 Task: Find connections with filter location Gilching with filter topic #indiawith filter profile language English with filter current company Tiens with filter school Sri Padmavathi Mahila Visva Vidyalayam, Tirupathi with filter industry Marketing Services with filter service category Outsourcing with filter keywords title Data Entry
Action: Mouse moved to (636, 88)
Screenshot: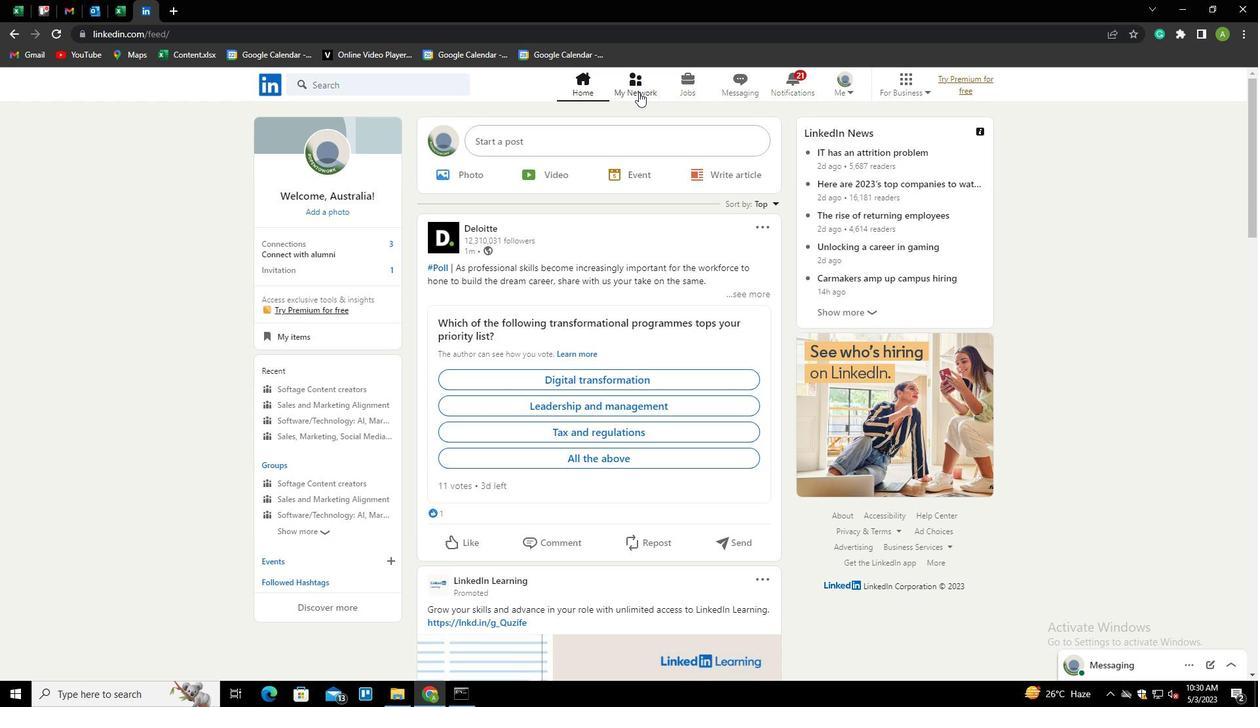 
Action: Mouse pressed left at (636, 88)
Screenshot: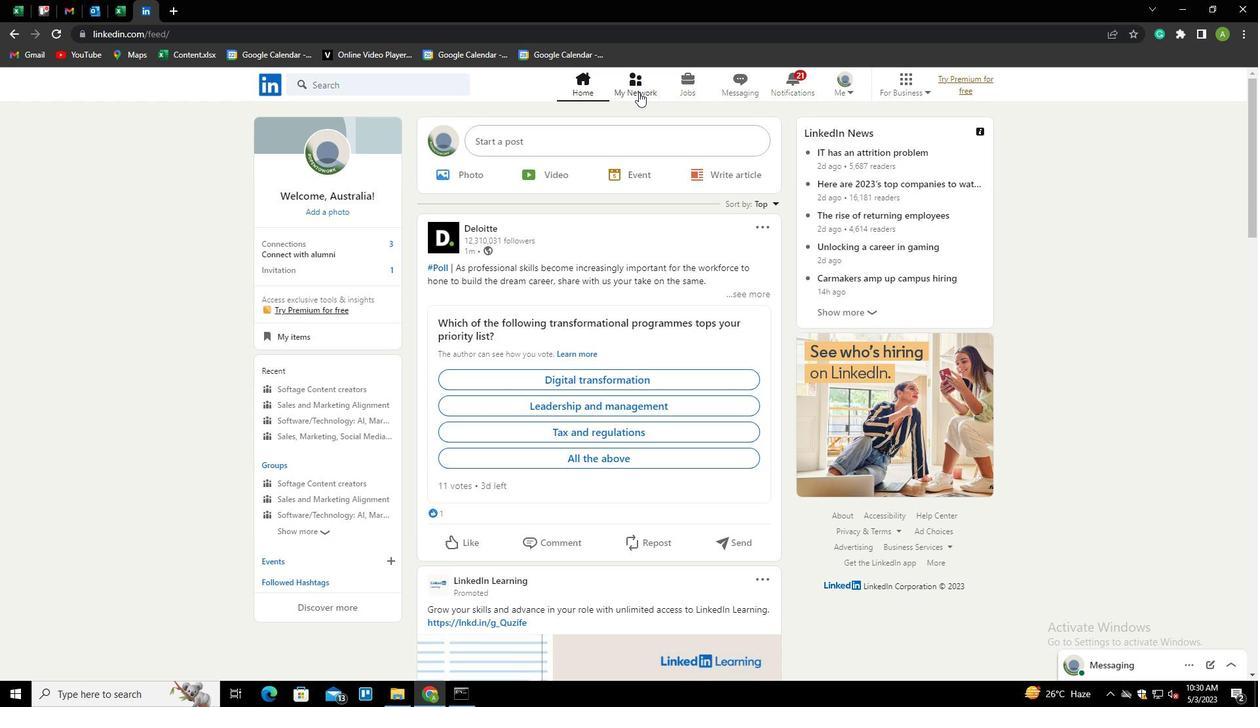 
Action: Mouse moved to (327, 156)
Screenshot: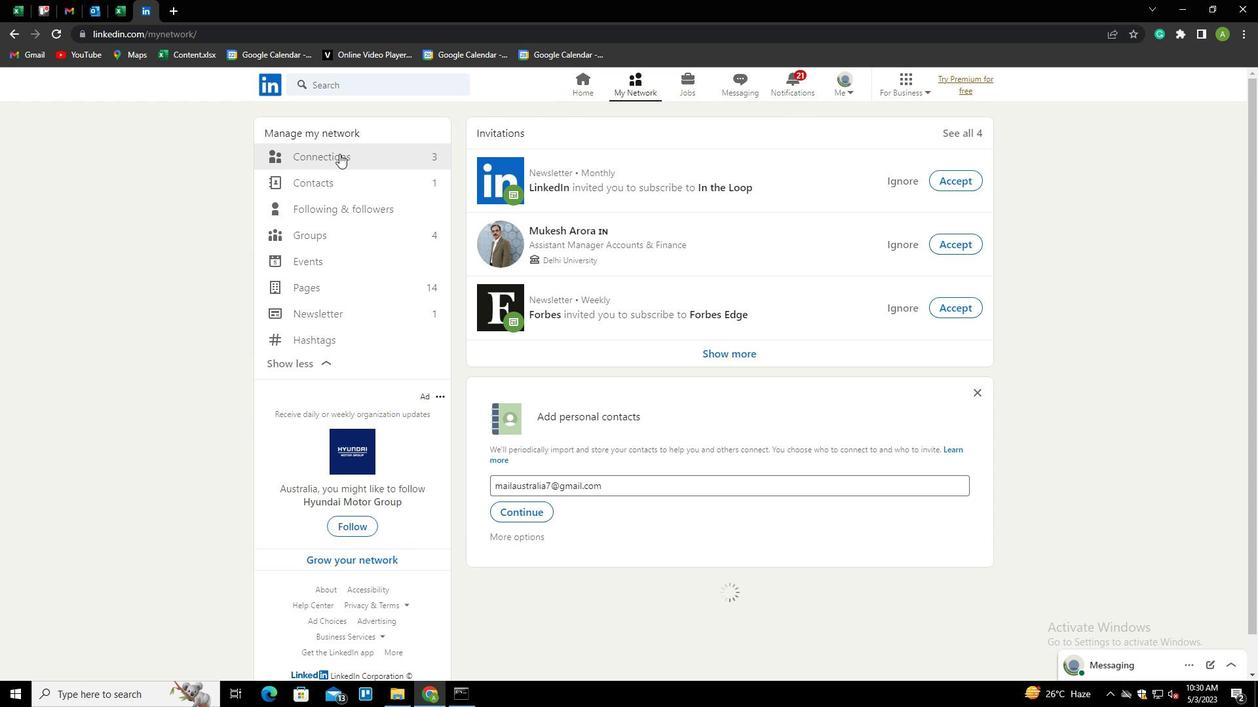 
Action: Mouse pressed left at (327, 156)
Screenshot: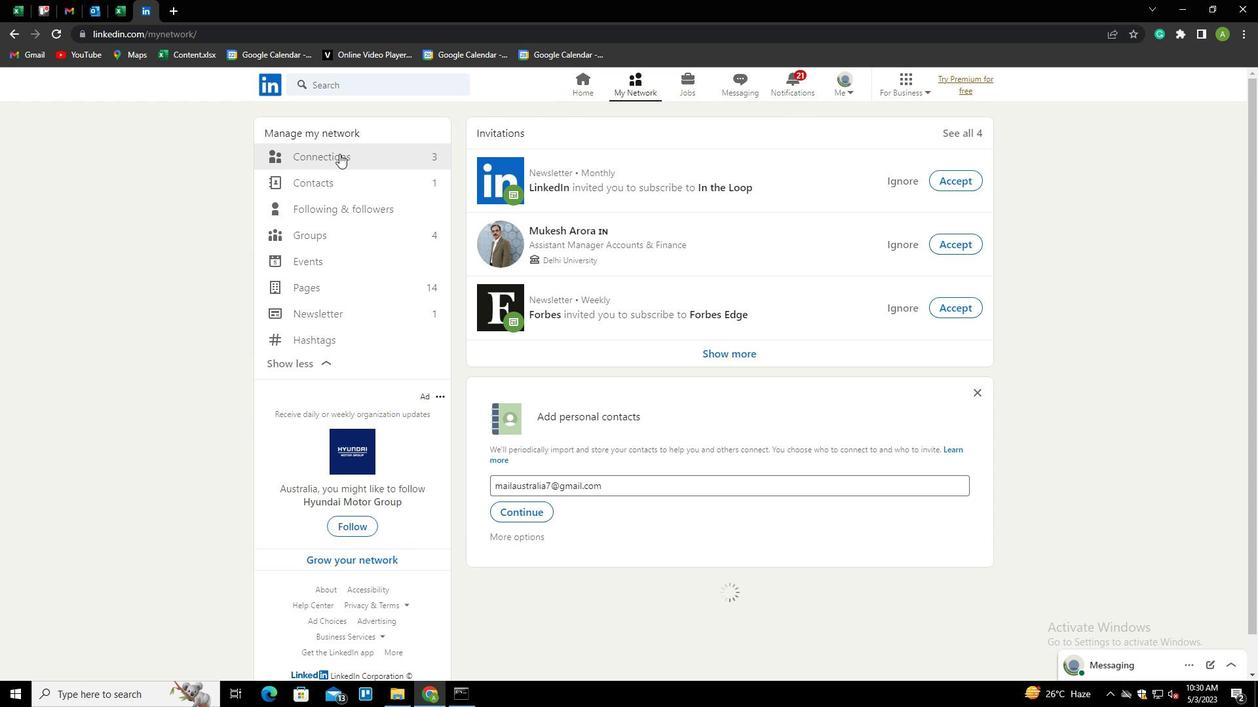 
Action: Mouse moved to (724, 157)
Screenshot: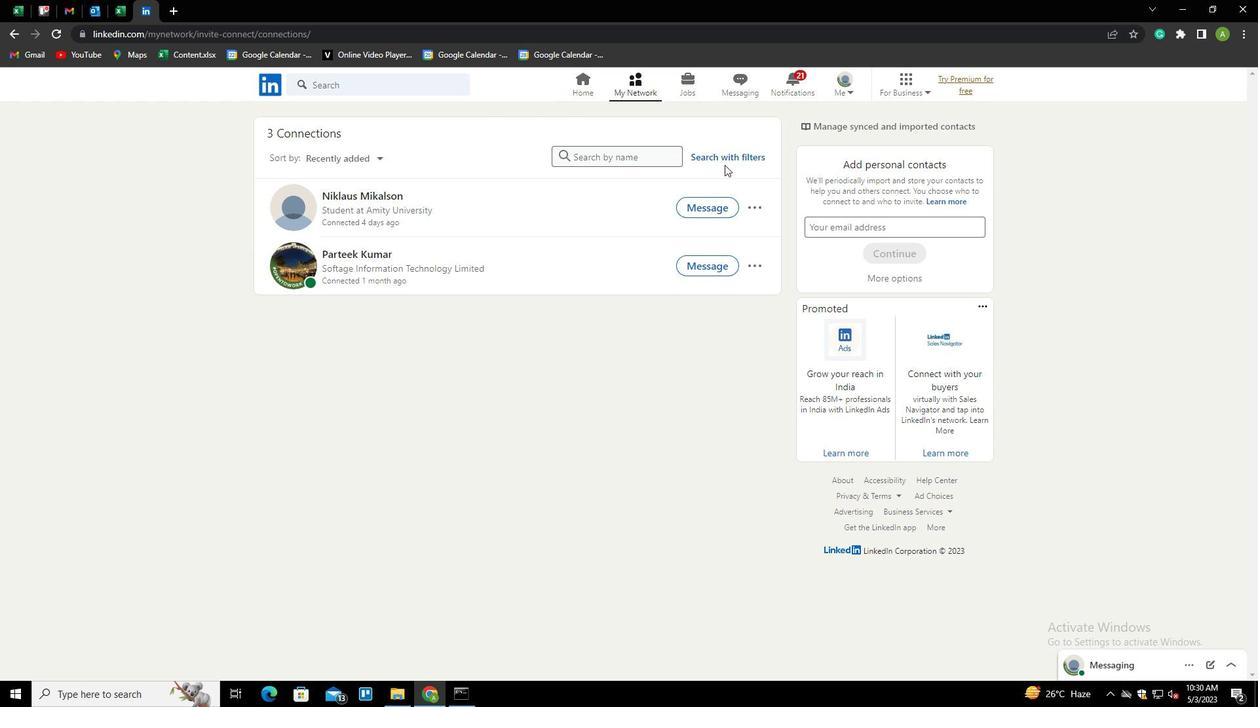 
Action: Mouse pressed left at (724, 157)
Screenshot: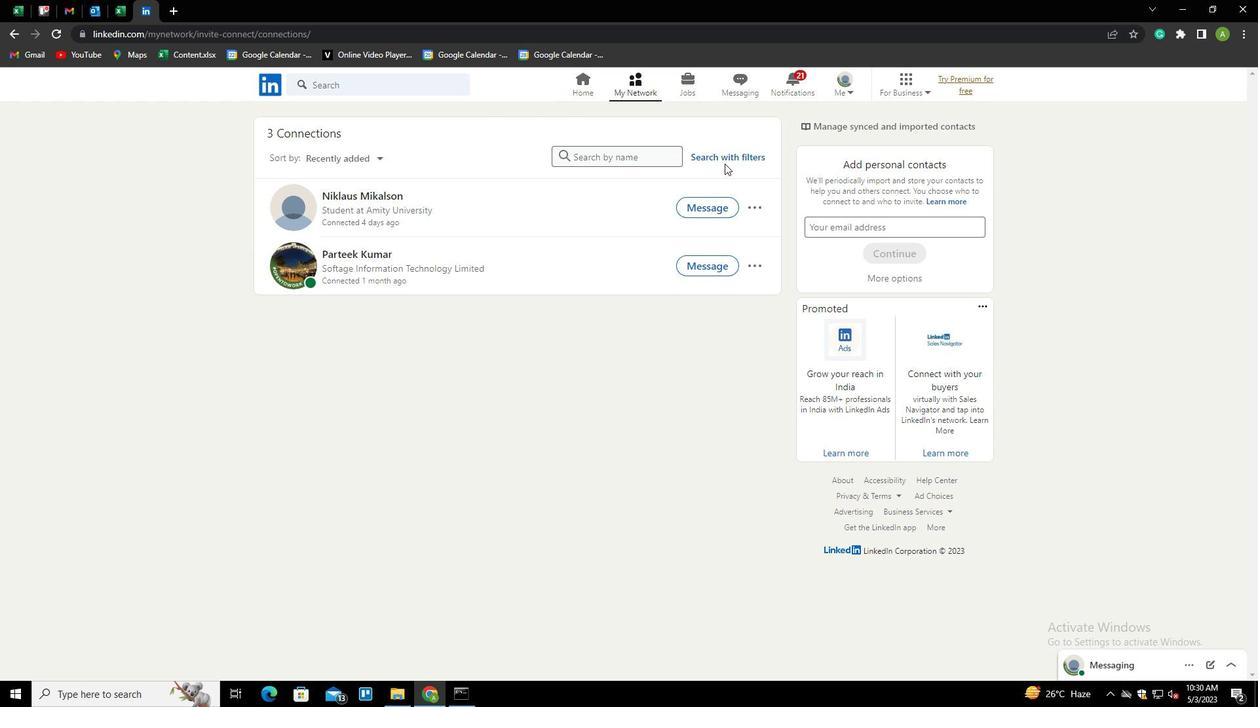 
Action: Mouse moved to (669, 125)
Screenshot: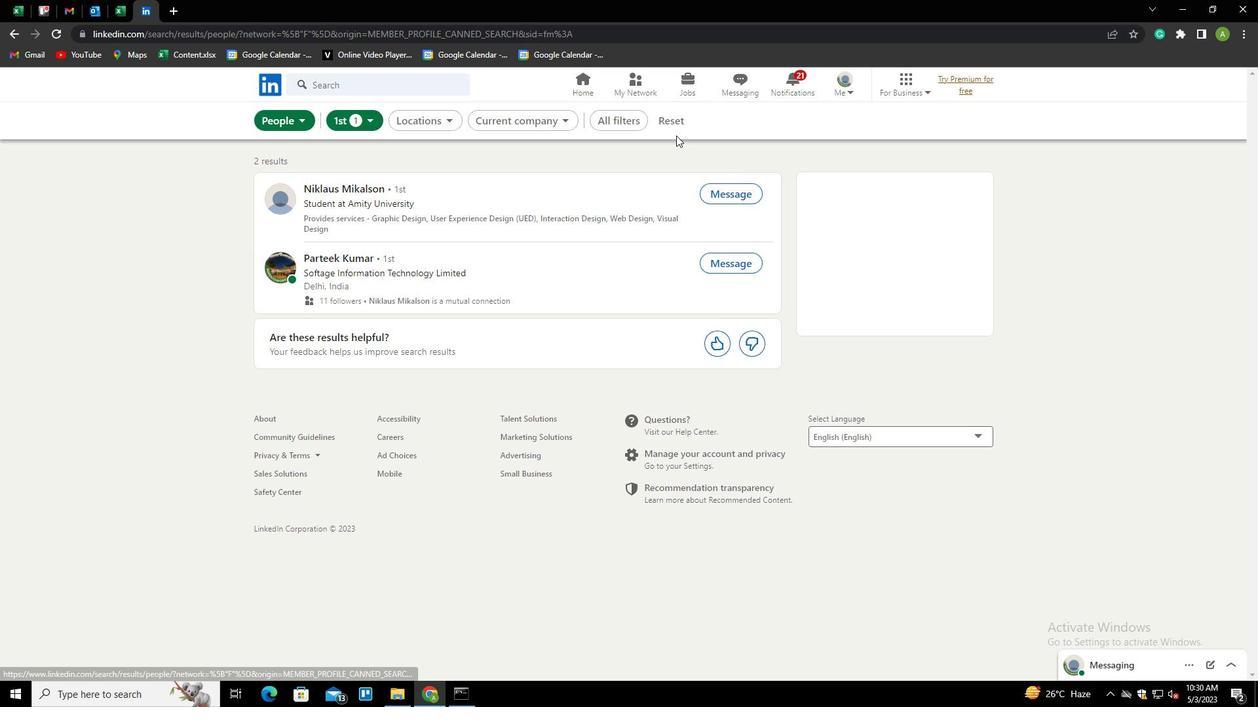 
Action: Mouse pressed left at (669, 125)
Screenshot: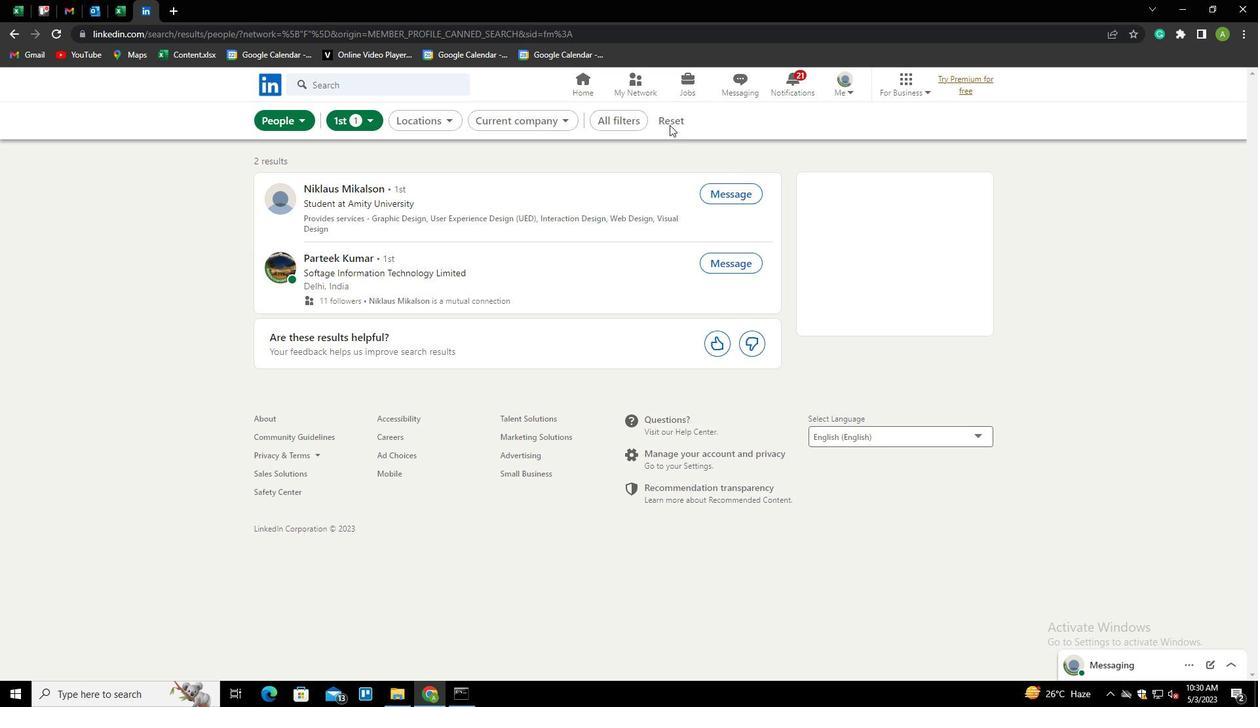 
Action: Mouse moved to (657, 120)
Screenshot: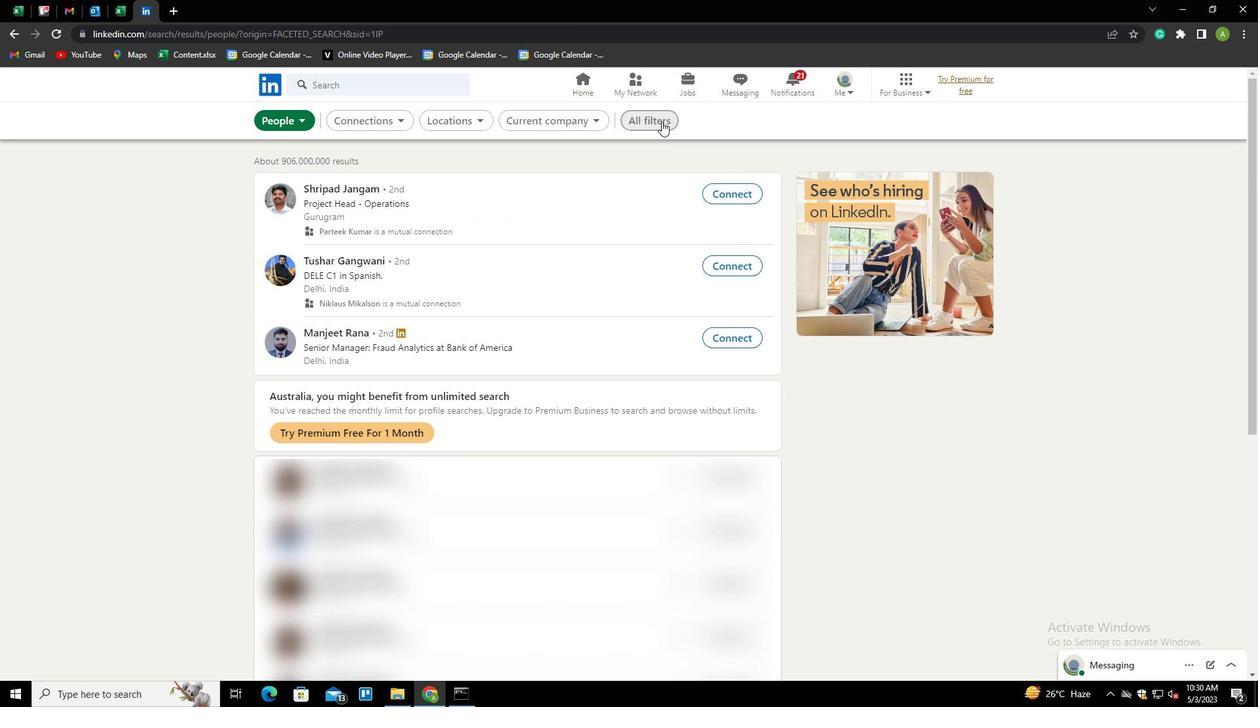 
Action: Mouse pressed left at (657, 120)
Screenshot: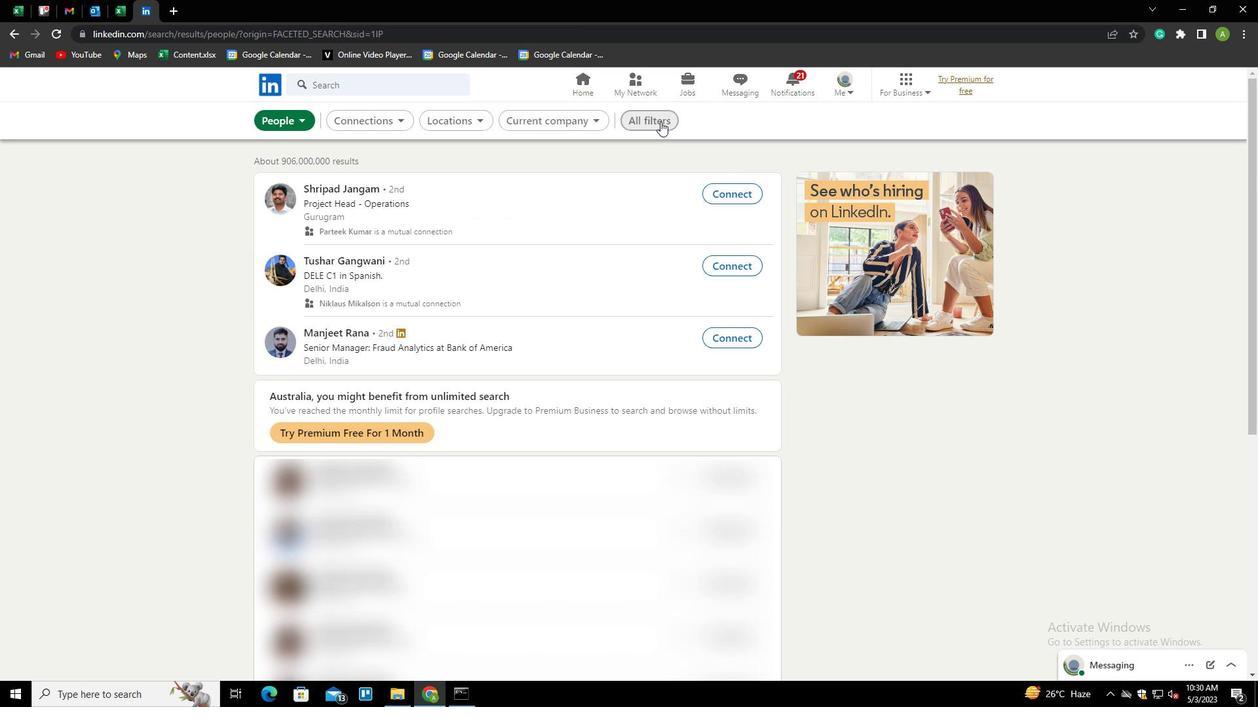 
Action: Mouse moved to (1067, 338)
Screenshot: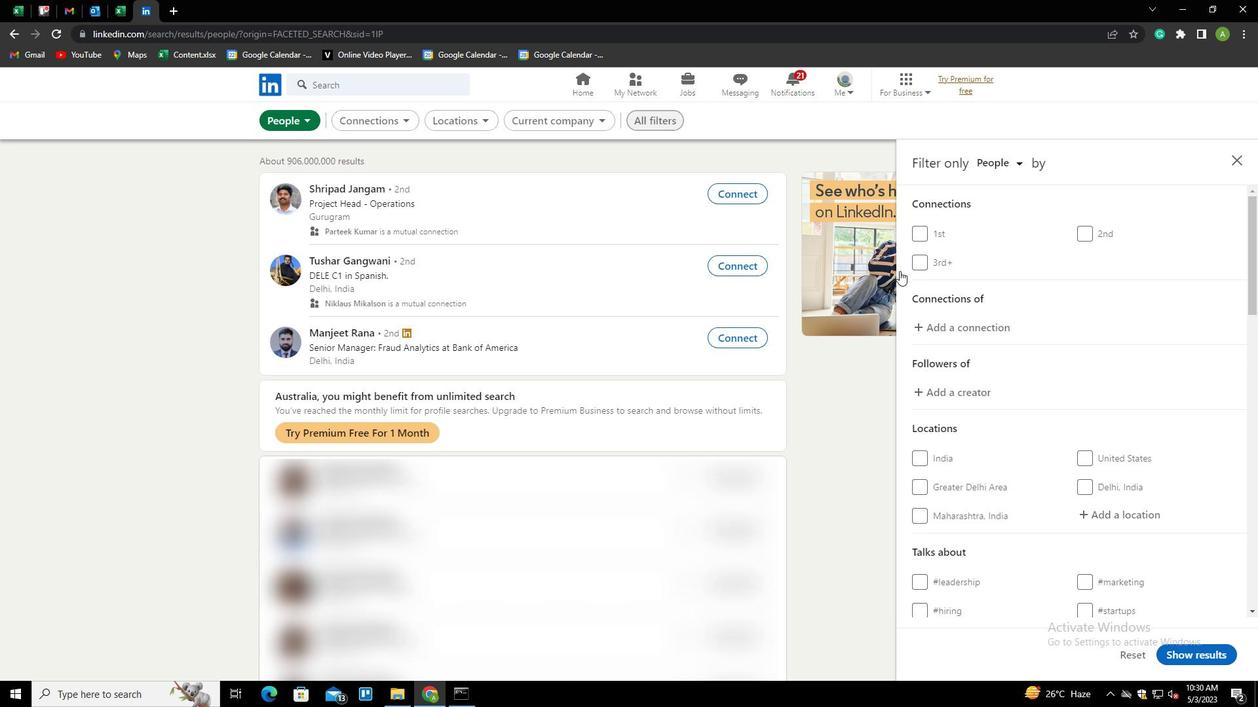 
Action: Mouse scrolled (1067, 338) with delta (0, 0)
Screenshot: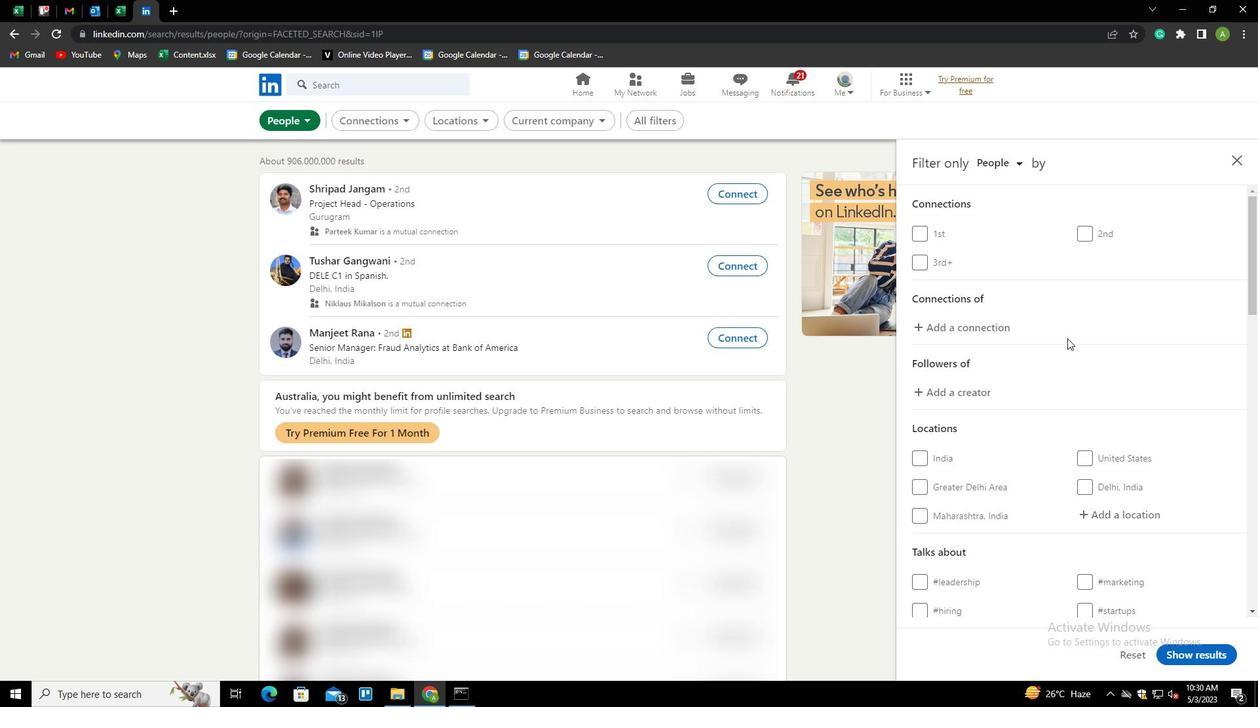 
Action: Mouse scrolled (1067, 338) with delta (0, 0)
Screenshot: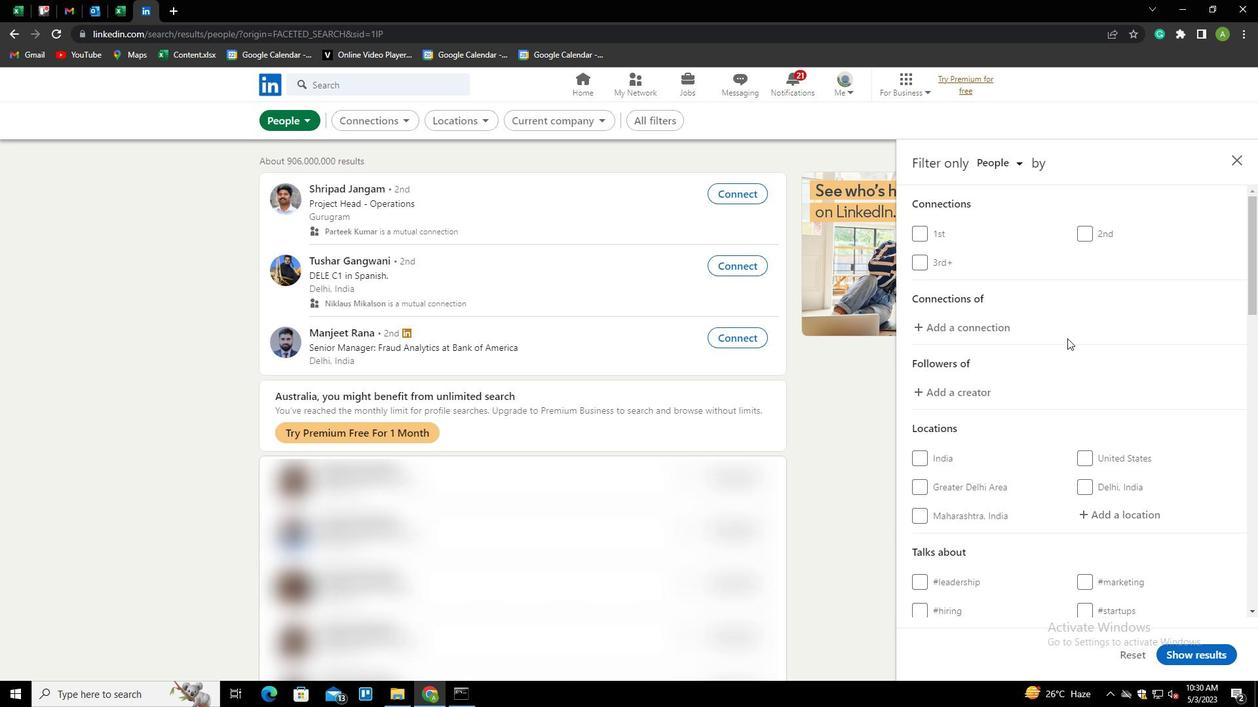 
Action: Mouse moved to (1085, 383)
Screenshot: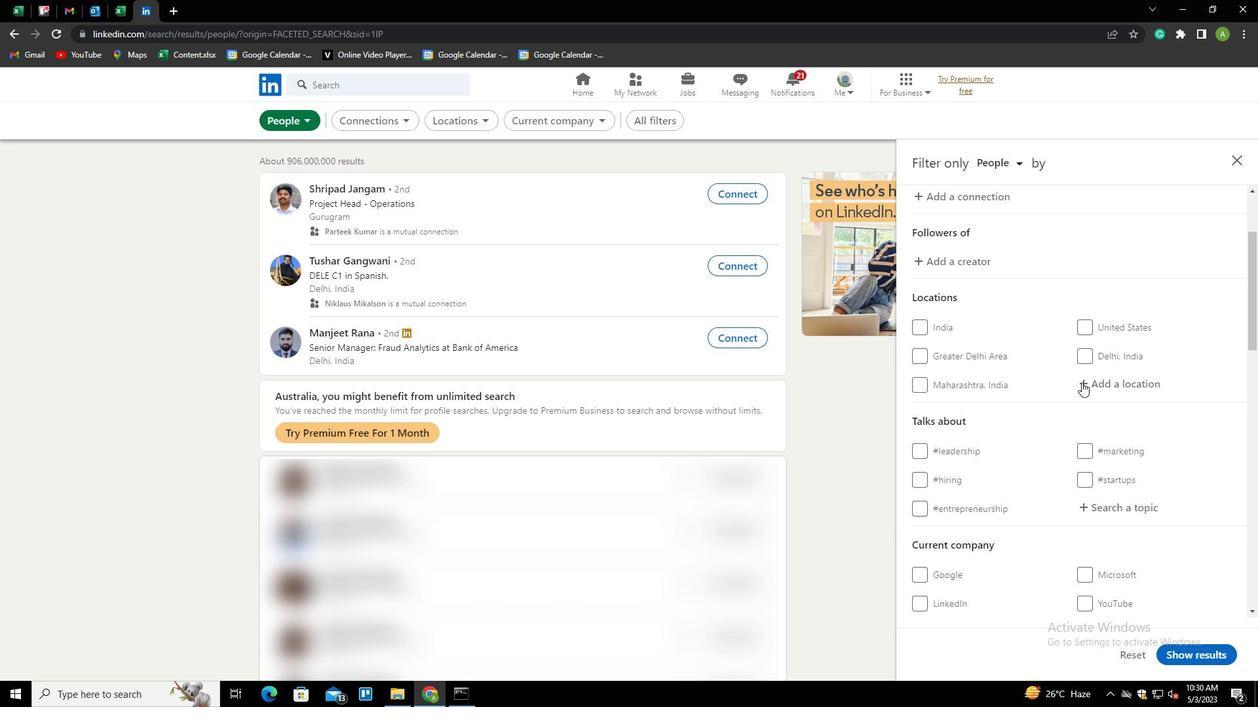 
Action: Mouse pressed left at (1085, 383)
Screenshot: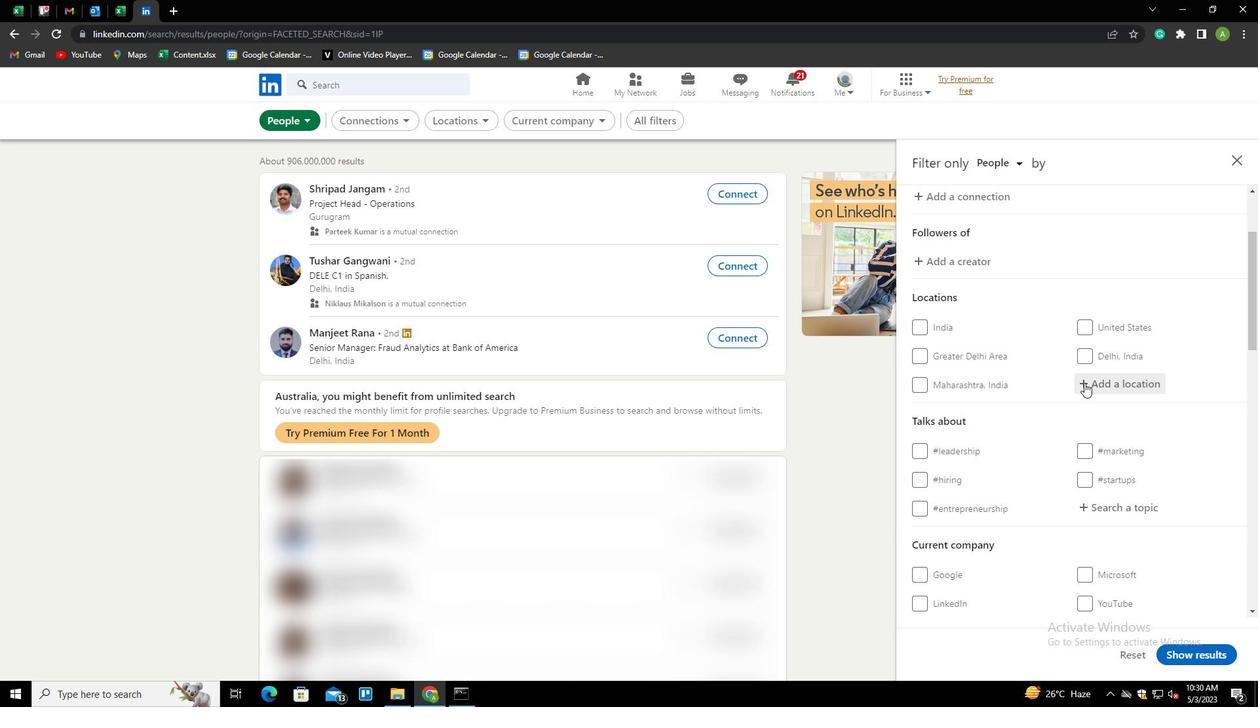 
Action: Key pressed <Key.shift>GLI<Key.backspace><Key.backspace>ILCHING<Key.down><Key.enter>
Screenshot: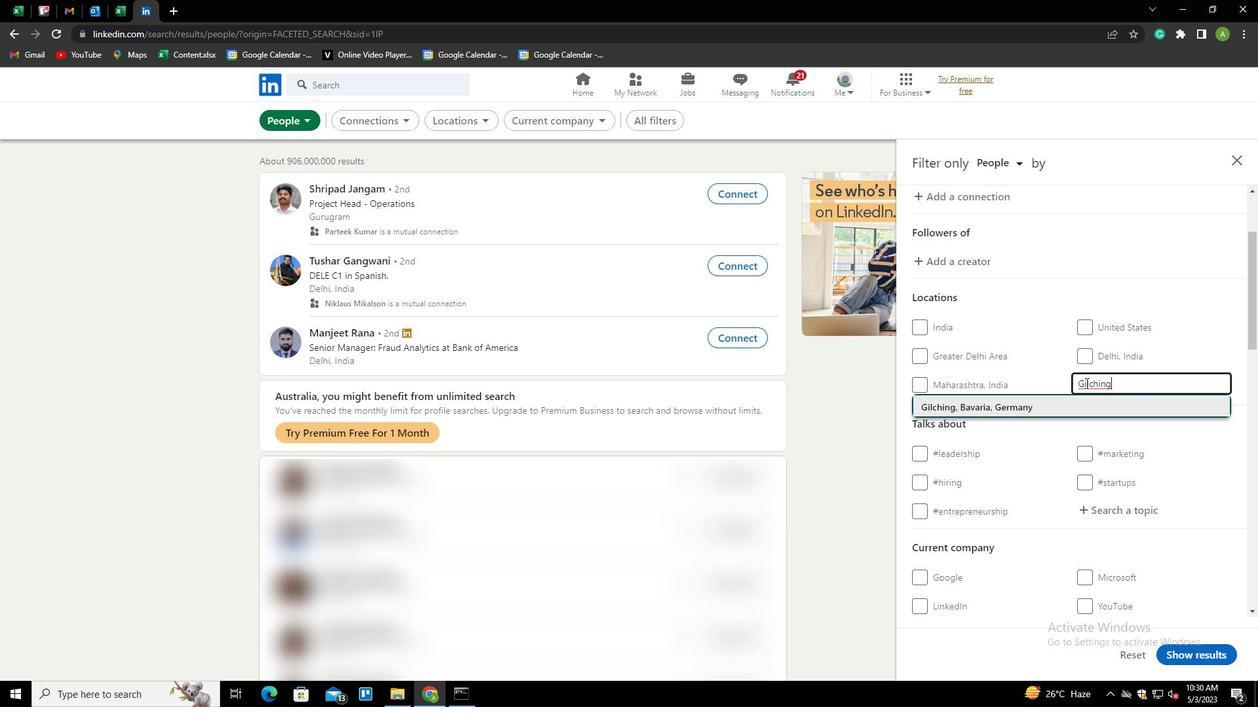 
Action: Mouse scrolled (1085, 382) with delta (0, 0)
Screenshot: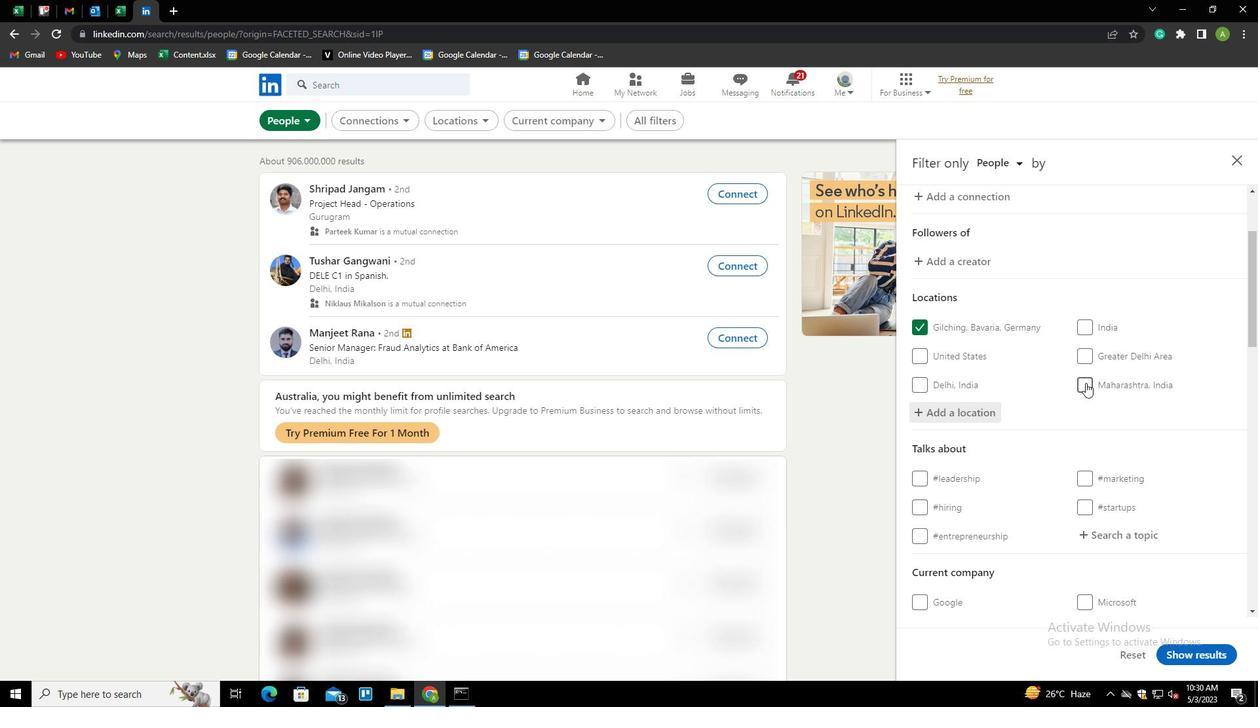
Action: Mouse scrolled (1085, 382) with delta (0, 0)
Screenshot: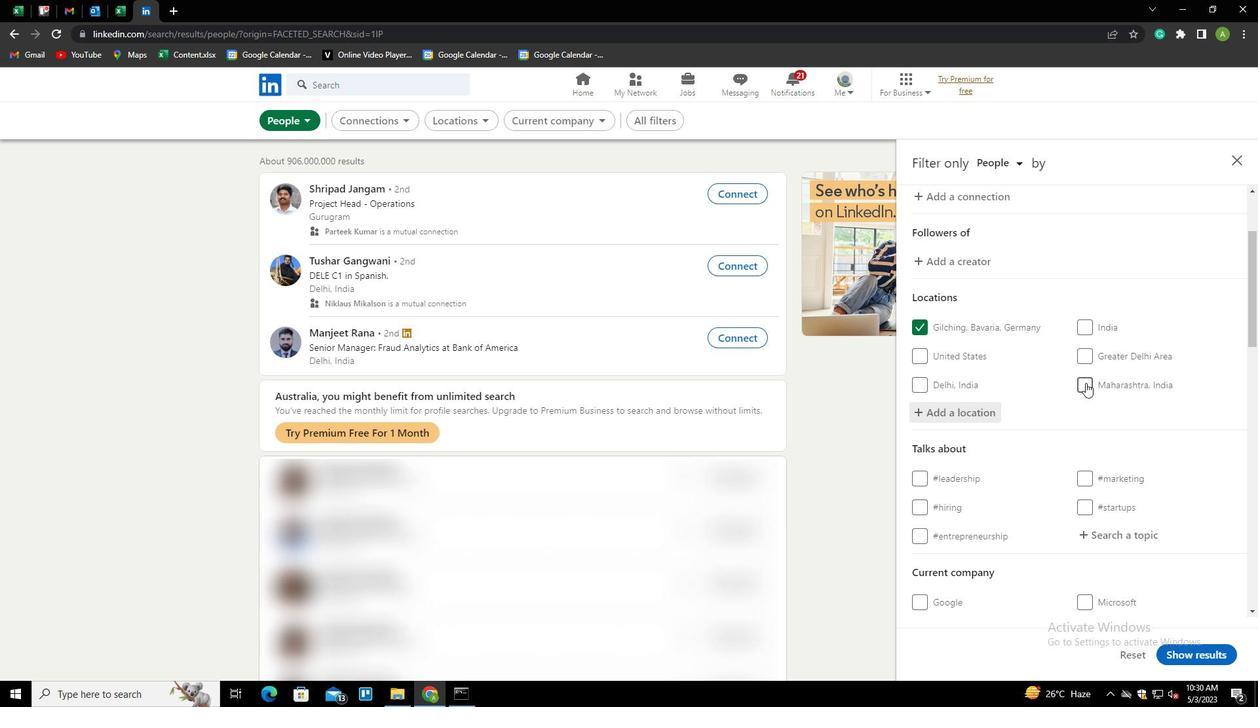 
Action: Mouse moved to (1107, 405)
Screenshot: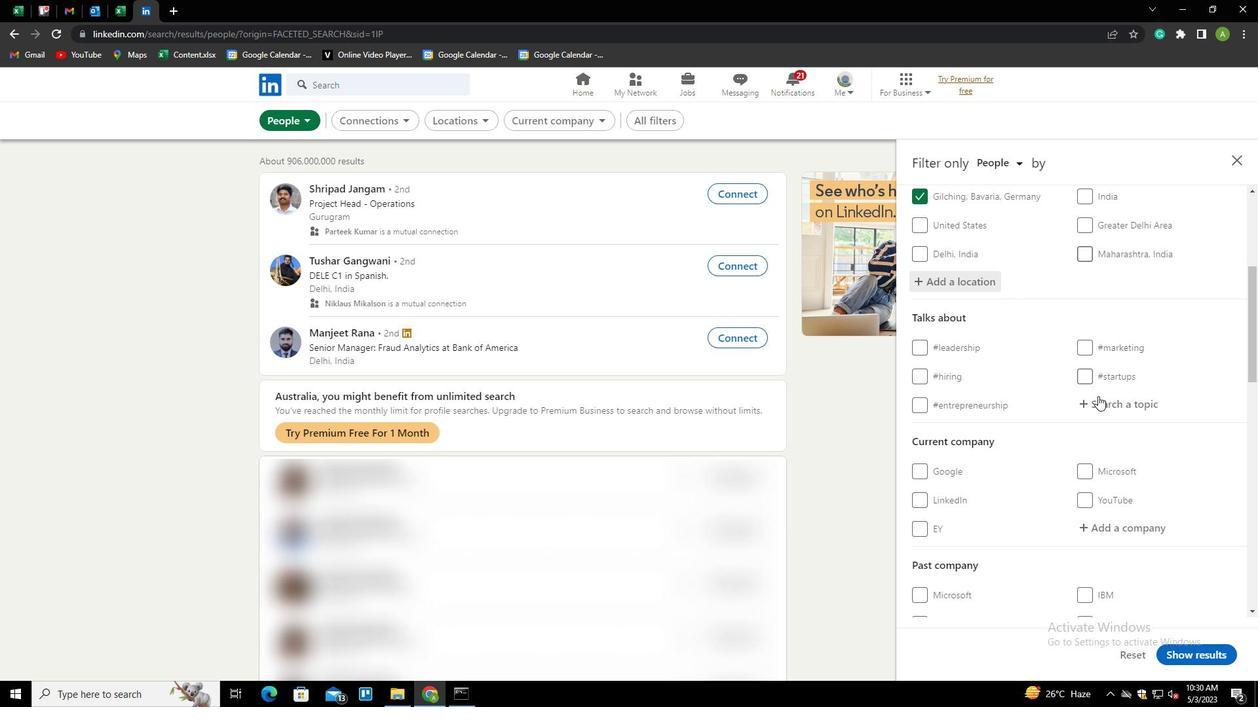 
Action: Mouse pressed left at (1107, 405)
Screenshot: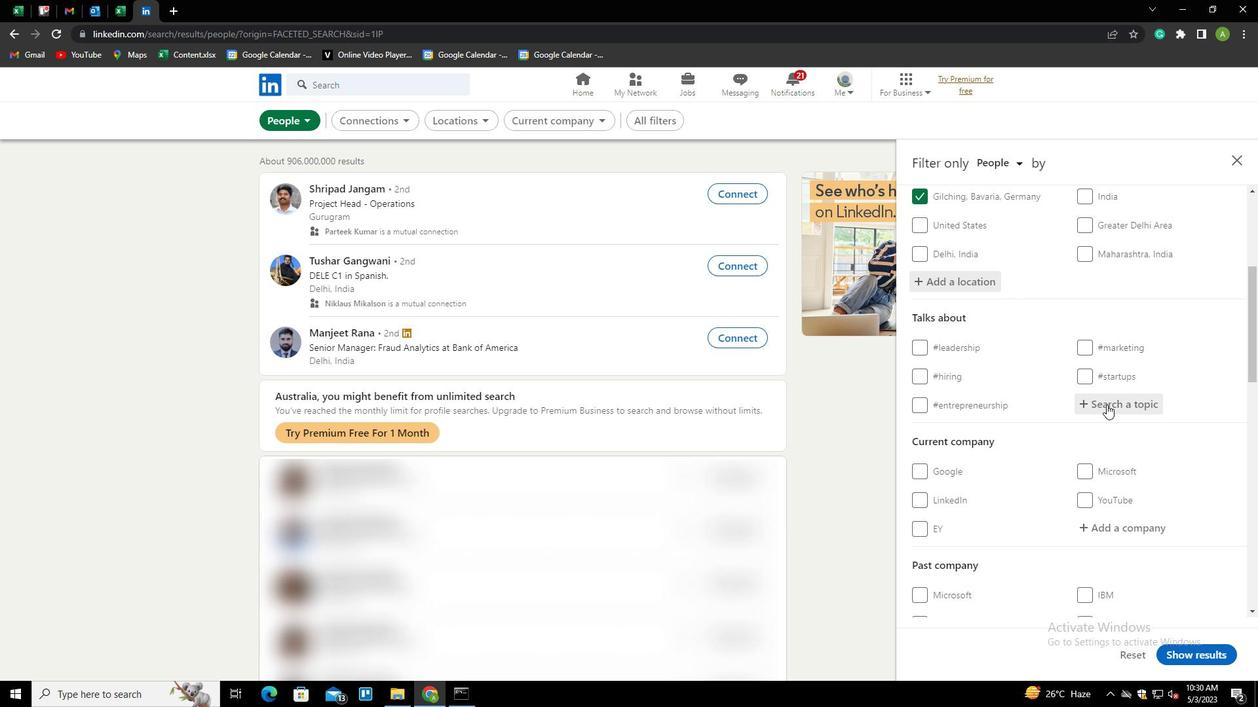
Action: Mouse moved to (1103, 410)
Screenshot: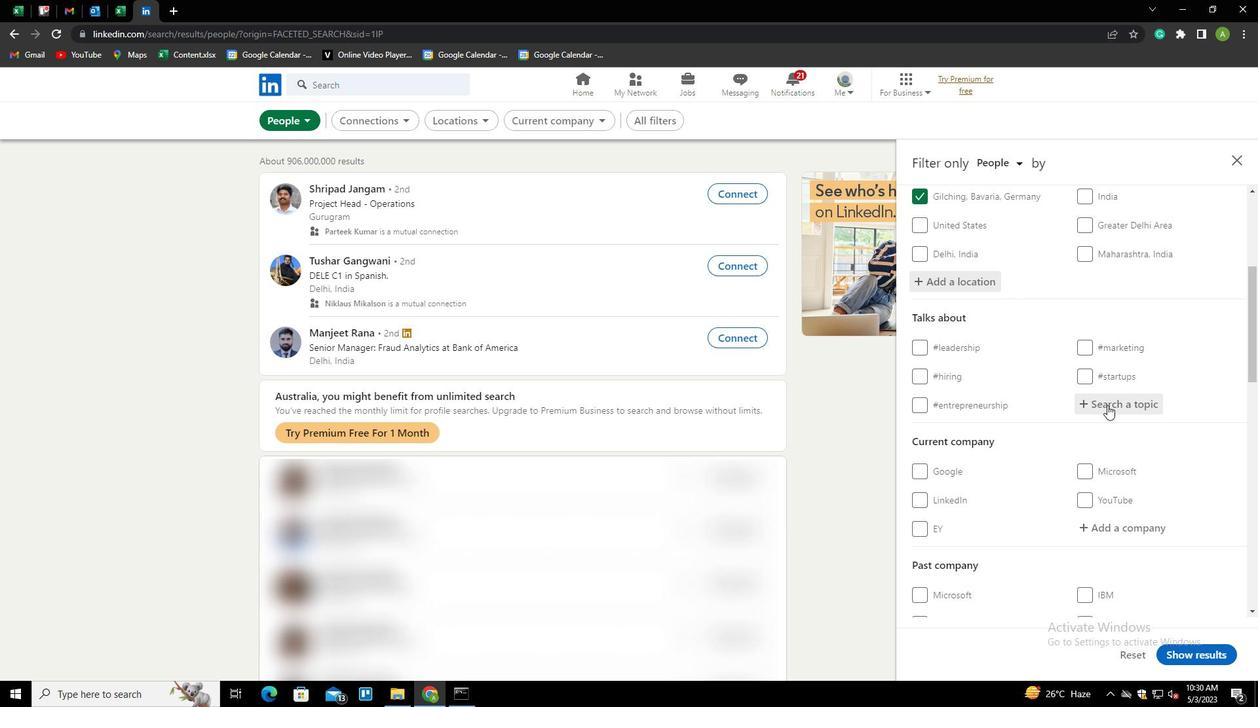 
Action: Key pressed INS<Key.backspace>DIA<Key.down><Key.enter>
Screenshot: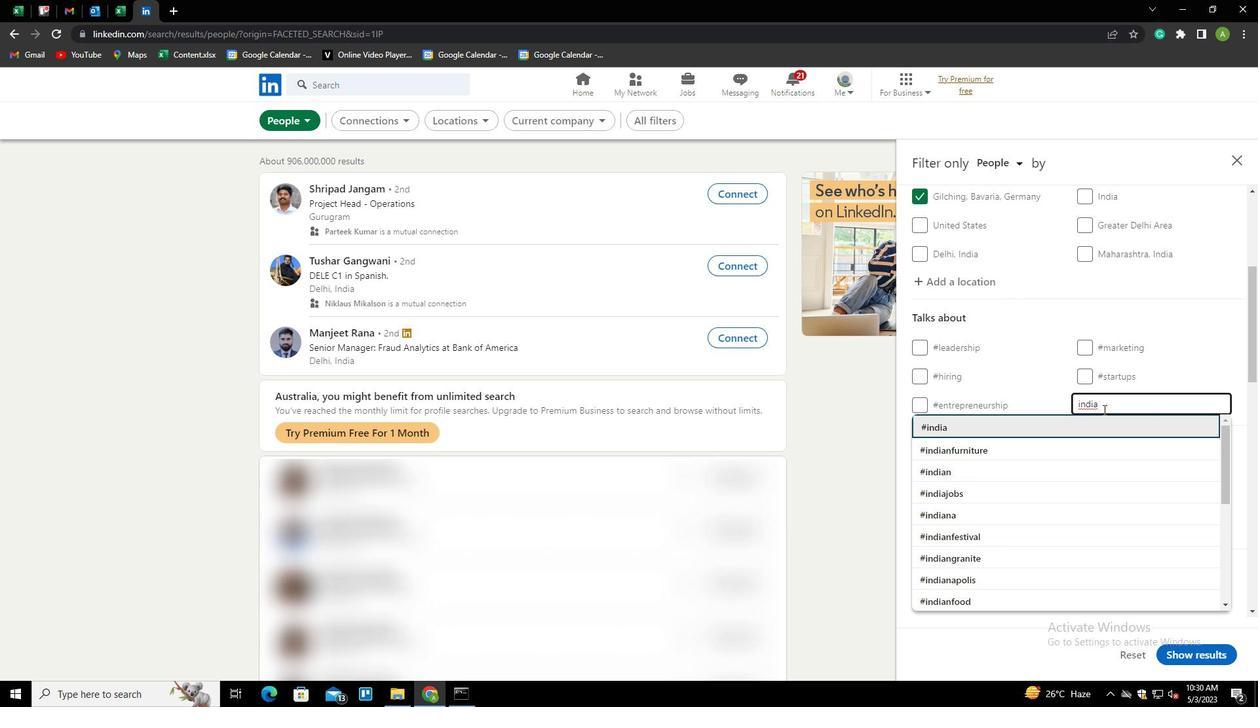 
Action: Mouse scrolled (1103, 409) with delta (0, 0)
Screenshot: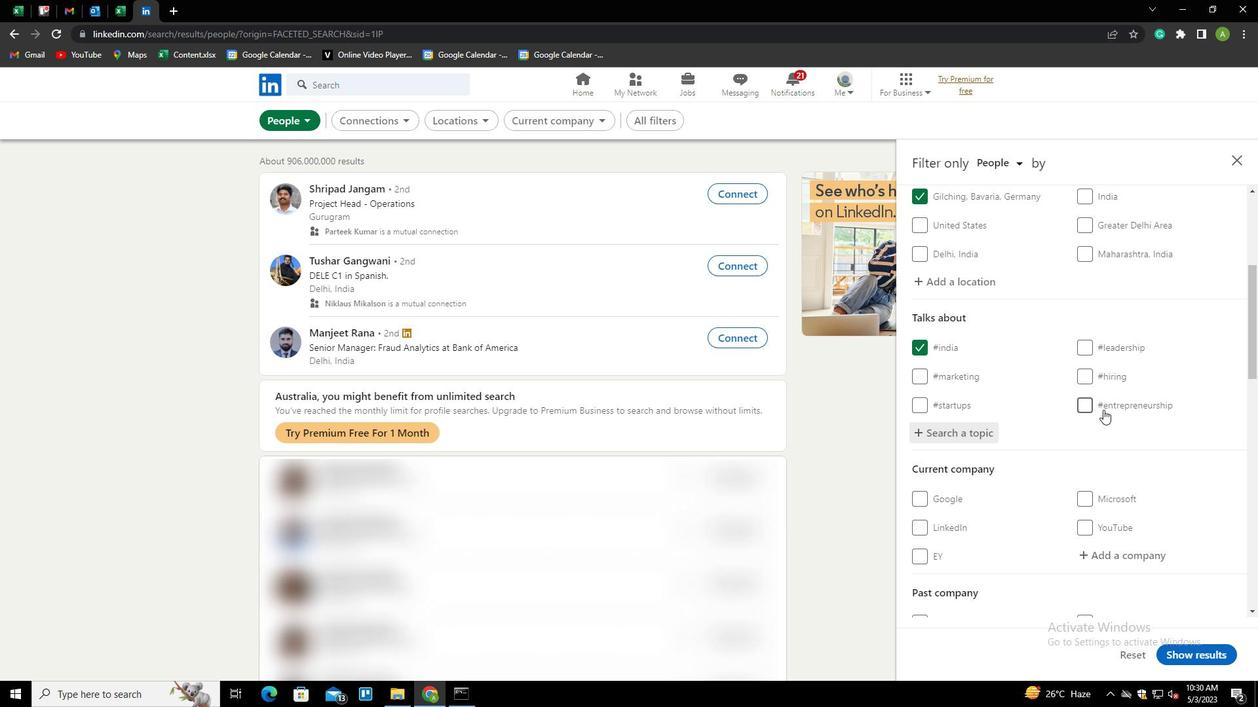 
Action: Mouse scrolled (1103, 409) with delta (0, 0)
Screenshot: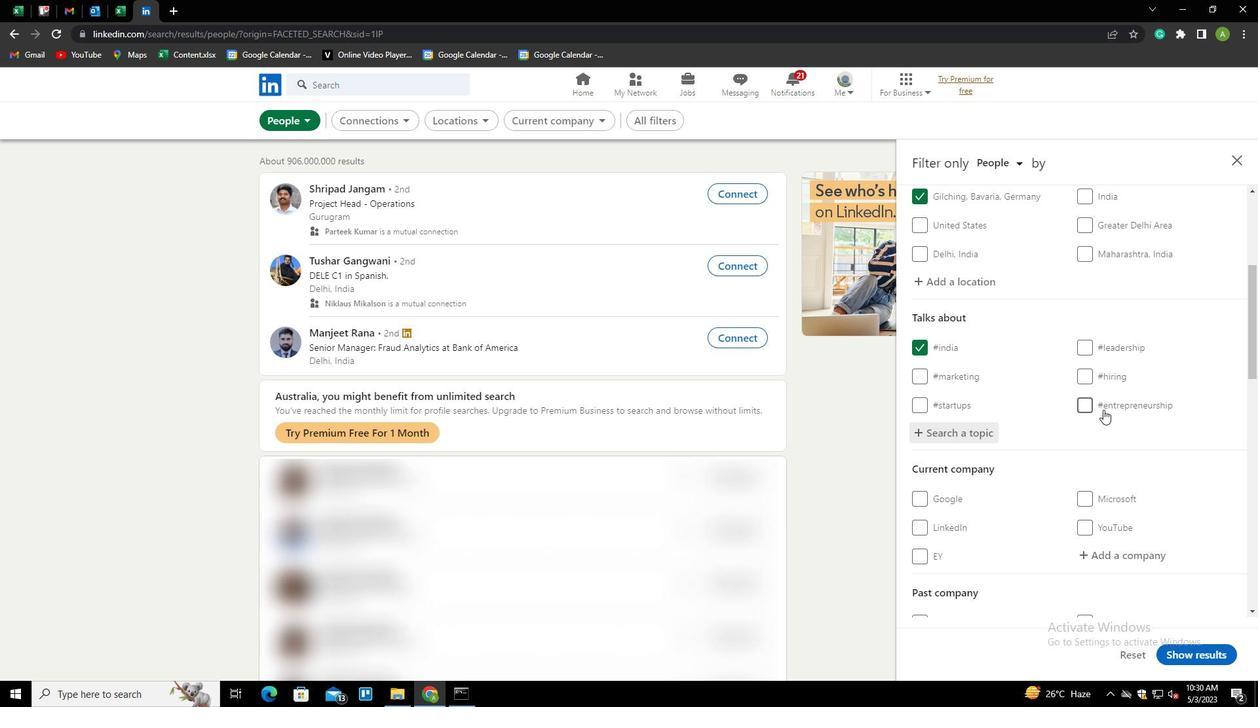 
Action: Mouse scrolled (1103, 409) with delta (0, 0)
Screenshot: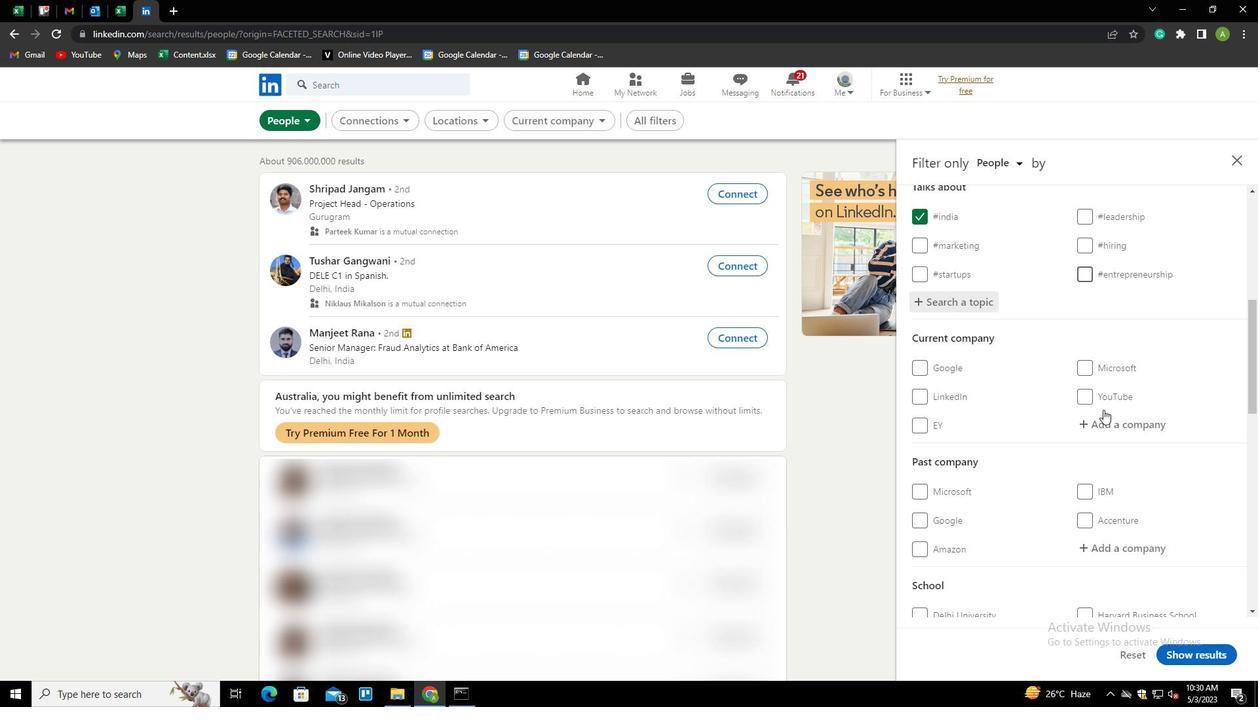 
Action: Mouse scrolled (1103, 409) with delta (0, 0)
Screenshot: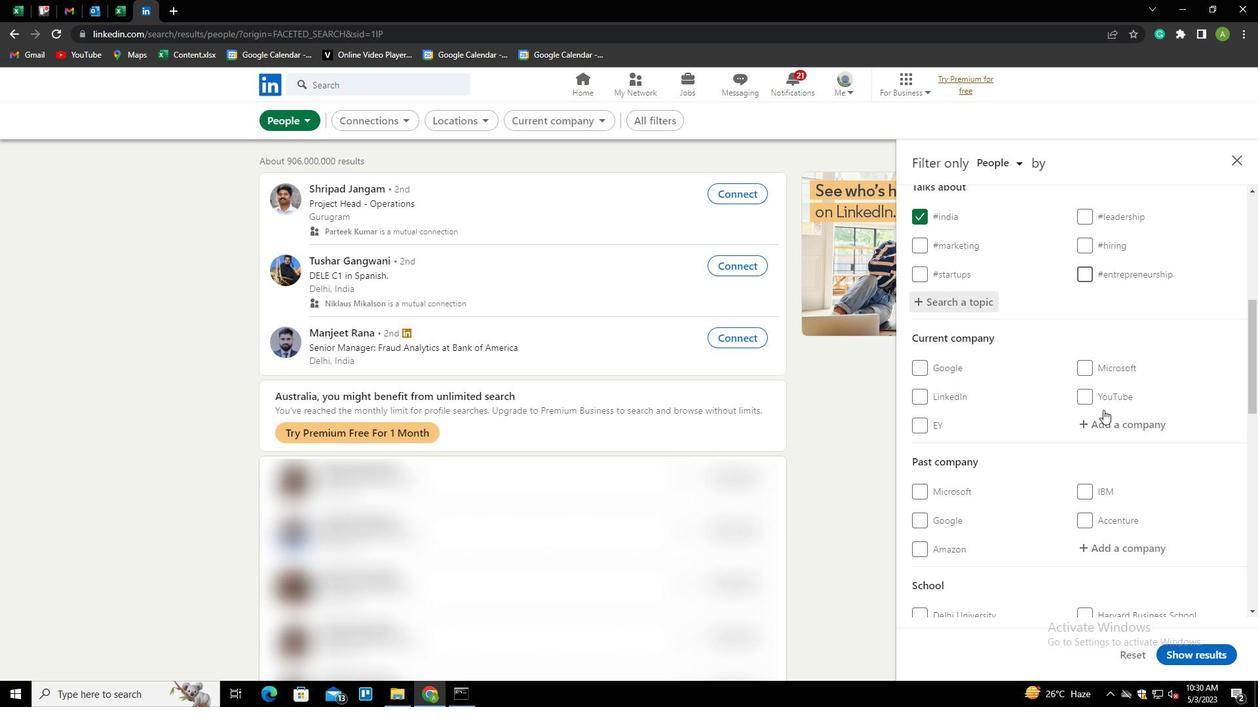 
Action: Mouse scrolled (1103, 409) with delta (0, 0)
Screenshot: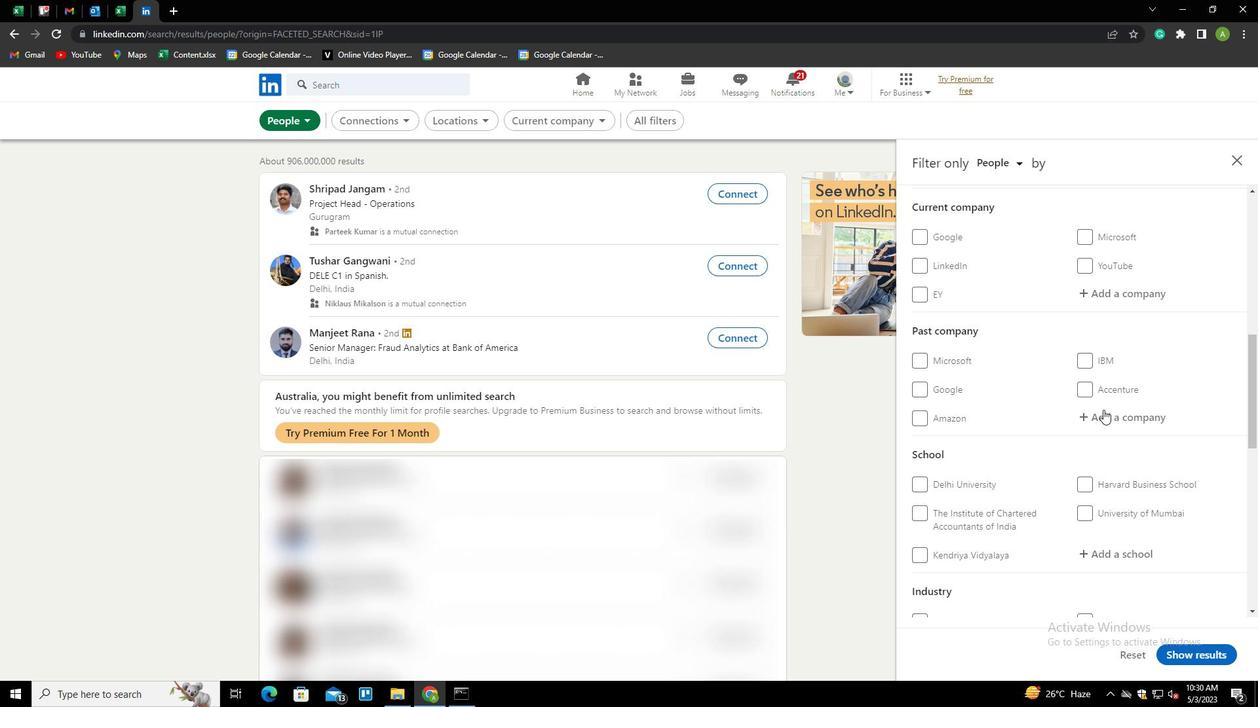 
Action: Mouse scrolled (1103, 409) with delta (0, 0)
Screenshot: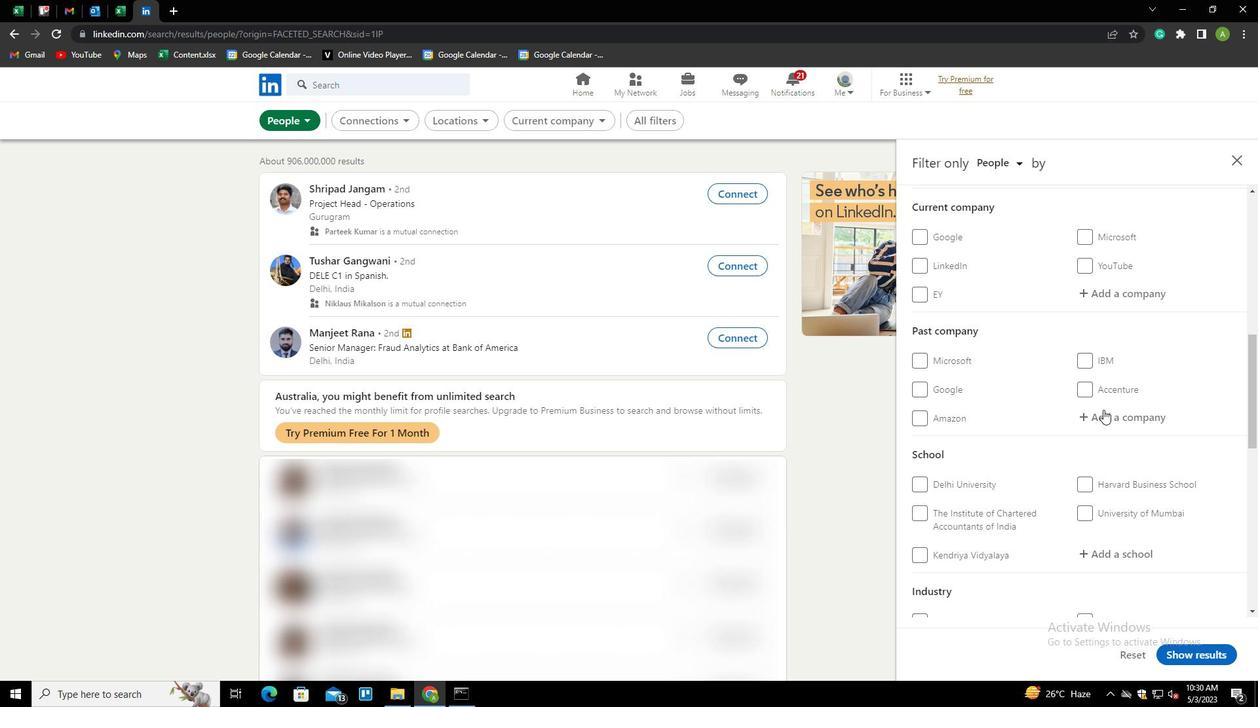 
Action: Mouse scrolled (1103, 409) with delta (0, 0)
Screenshot: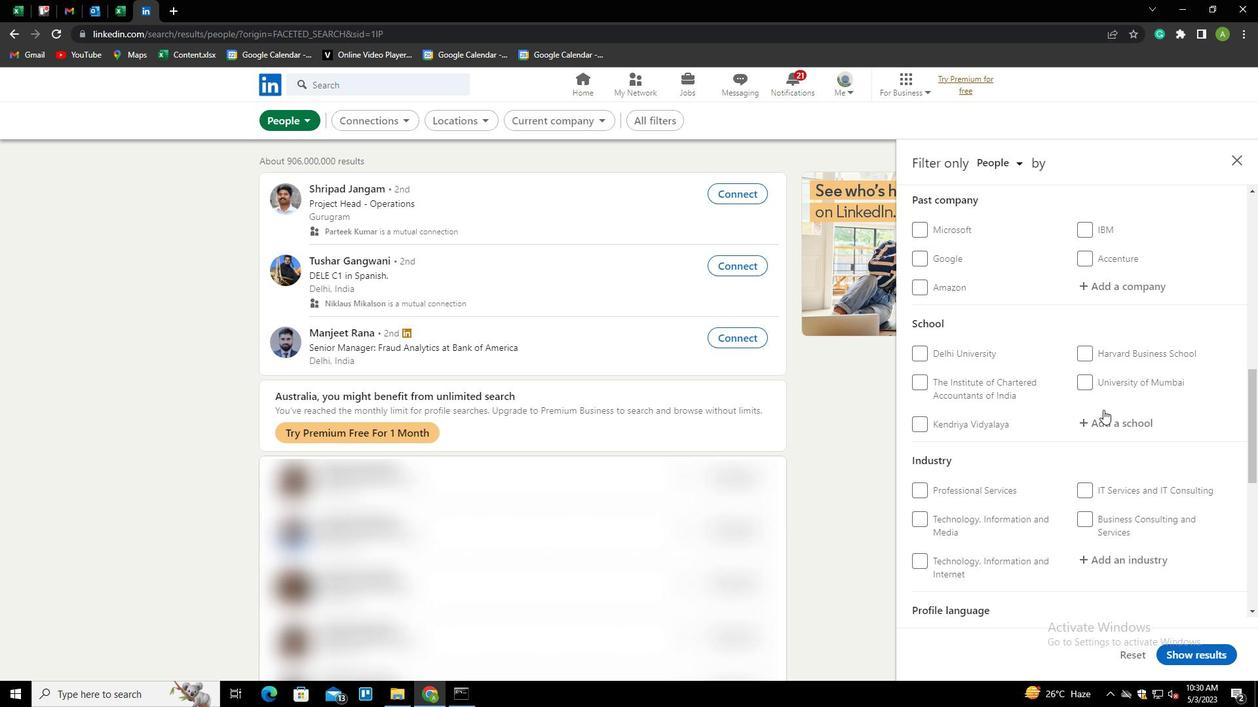 
Action: Mouse scrolled (1103, 409) with delta (0, 0)
Screenshot: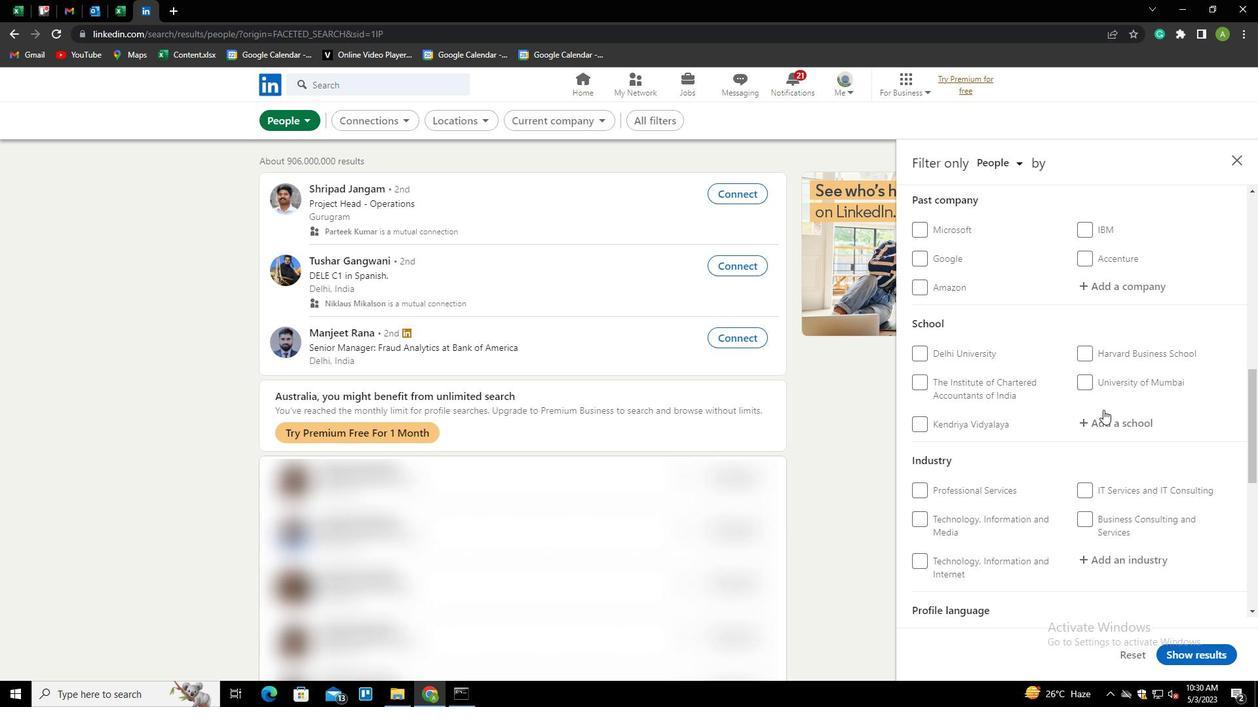 
Action: Mouse scrolled (1103, 409) with delta (0, 0)
Screenshot: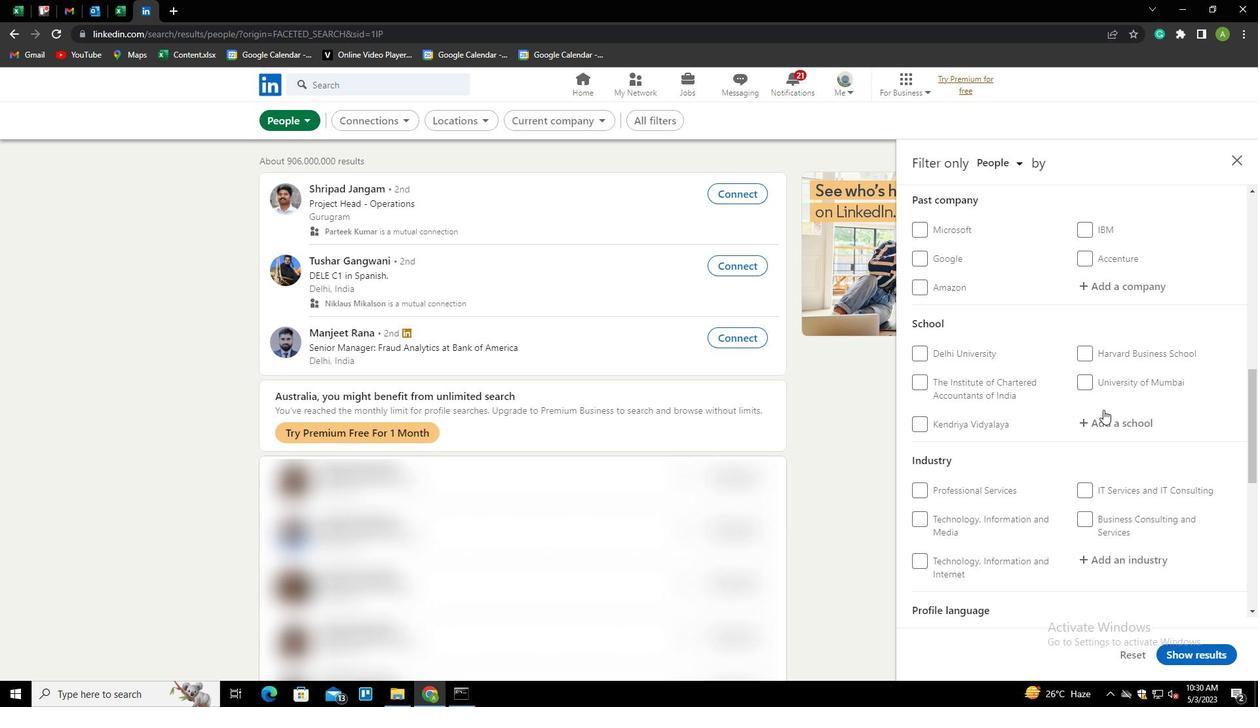 
Action: Mouse moved to (1089, 467)
Screenshot: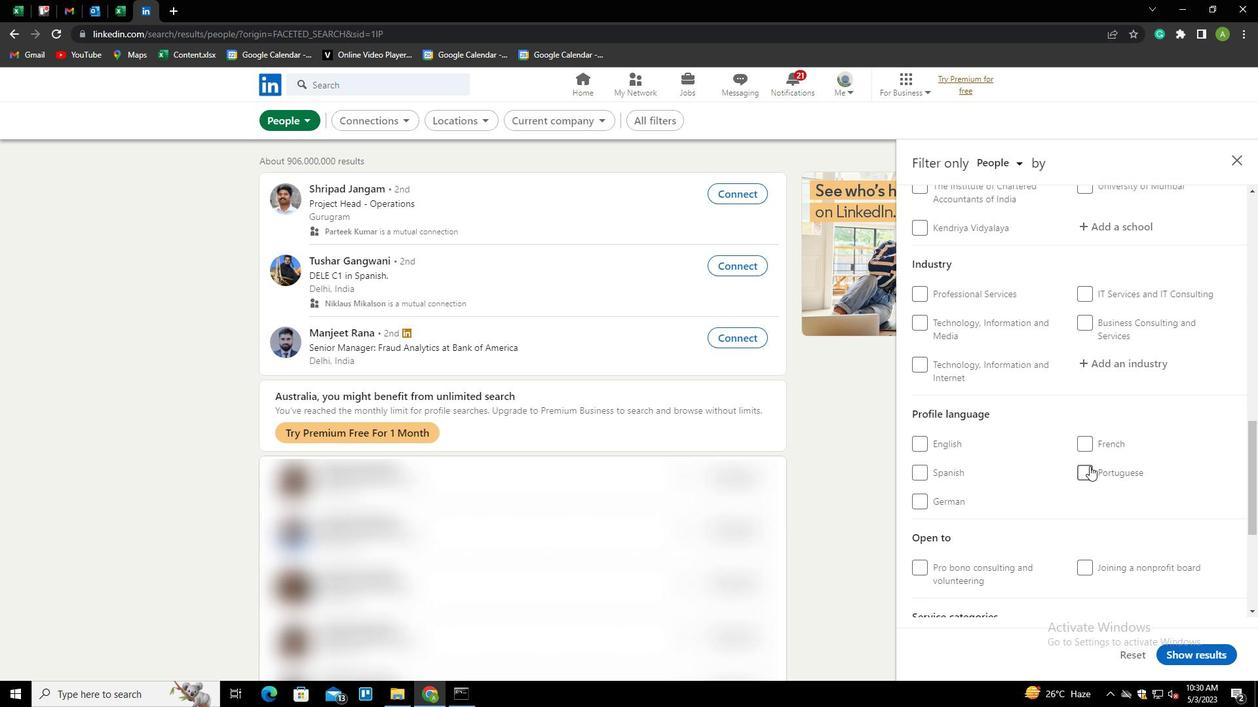 
Action: Mouse pressed left at (1089, 467)
Screenshot: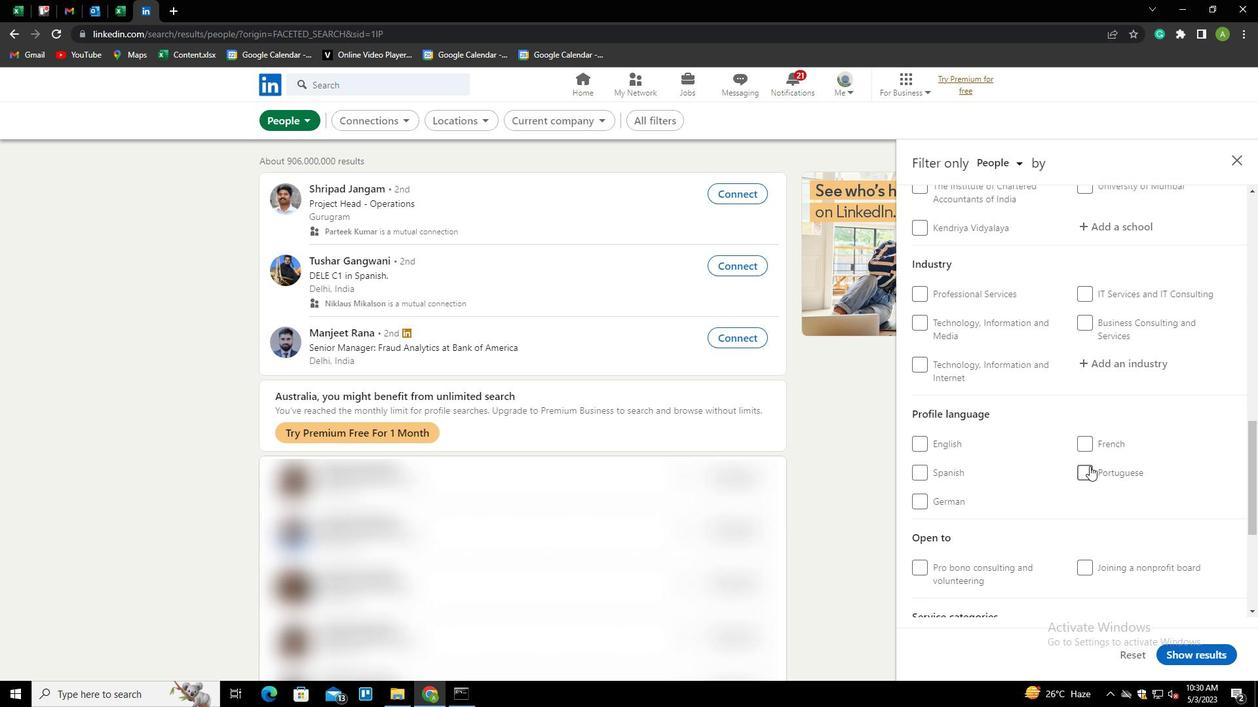 
Action: Mouse moved to (1168, 424)
Screenshot: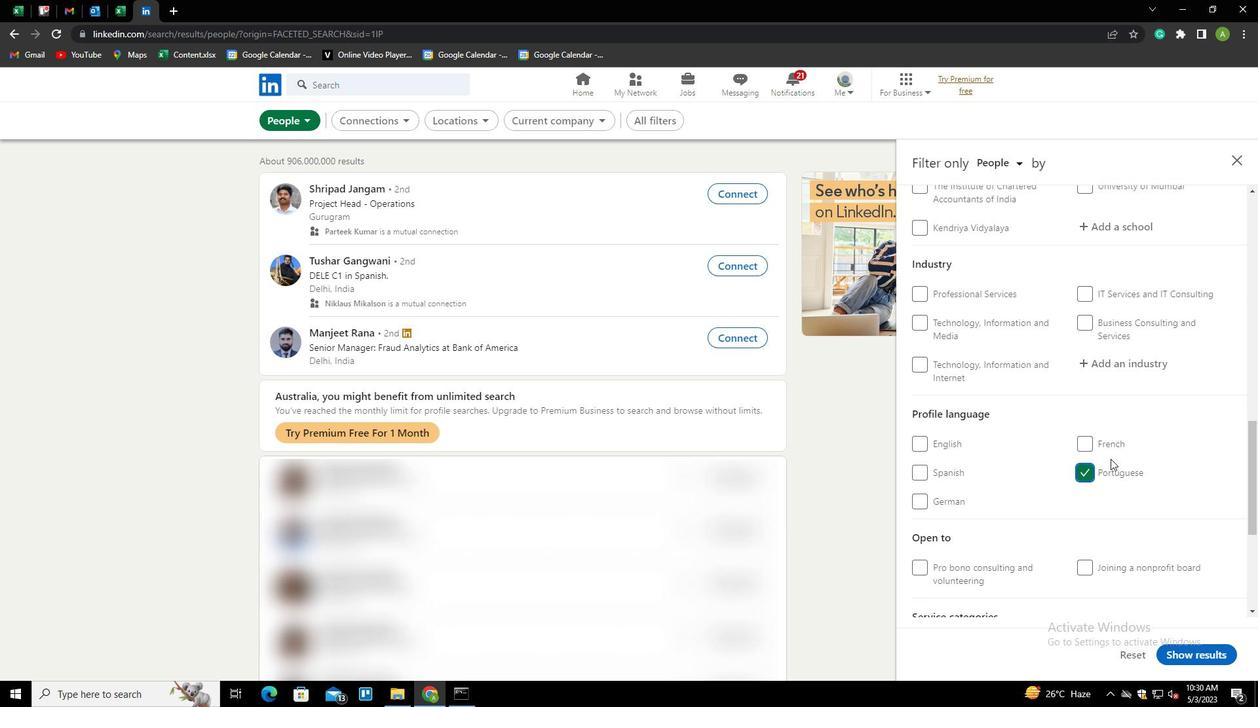 
Action: Mouse scrolled (1168, 425) with delta (0, 0)
Screenshot: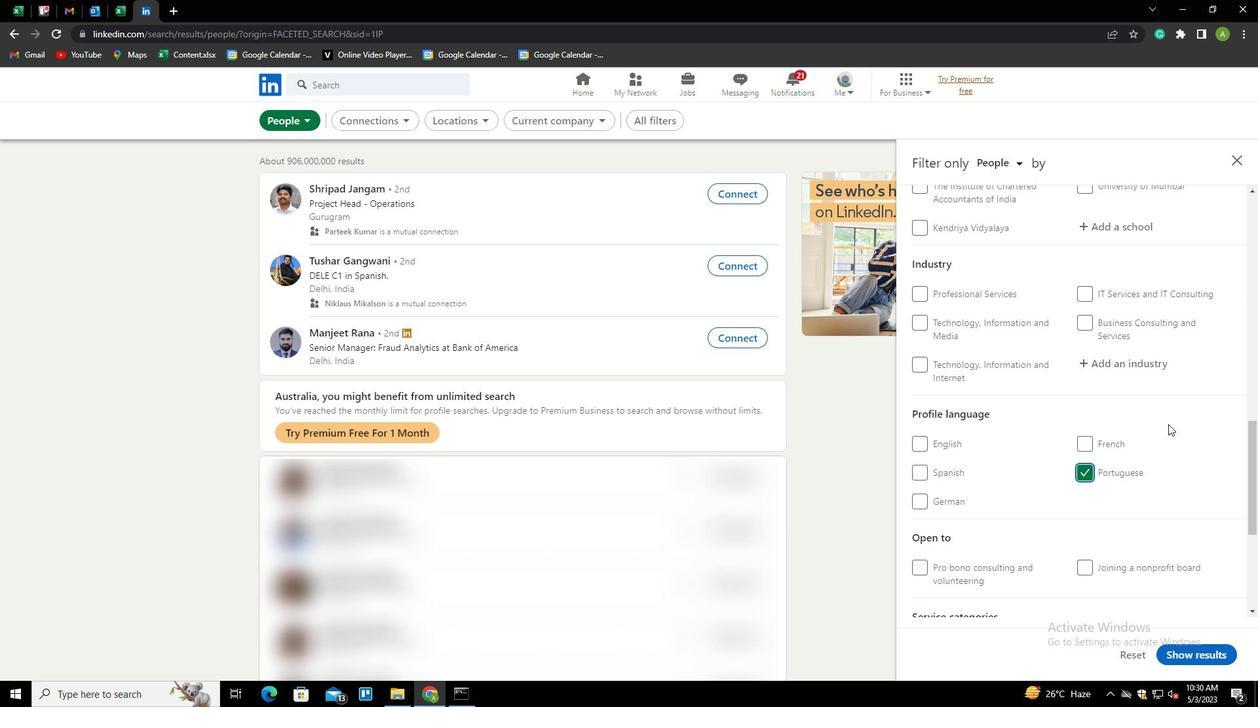 
Action: Mouse scrolled (1168, 425) with delta (0, 0)
Screenshot: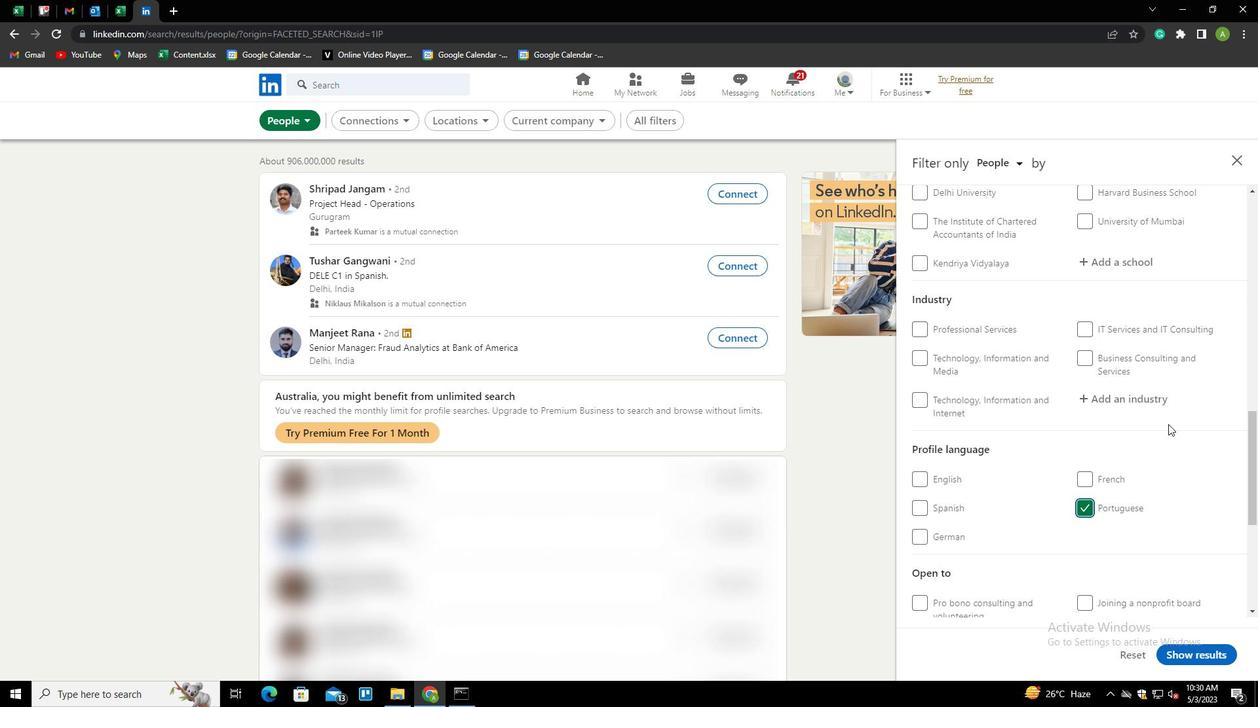 
Action: Mouse scrolled (1168, 425) with delta (0, 0)
Screenshot: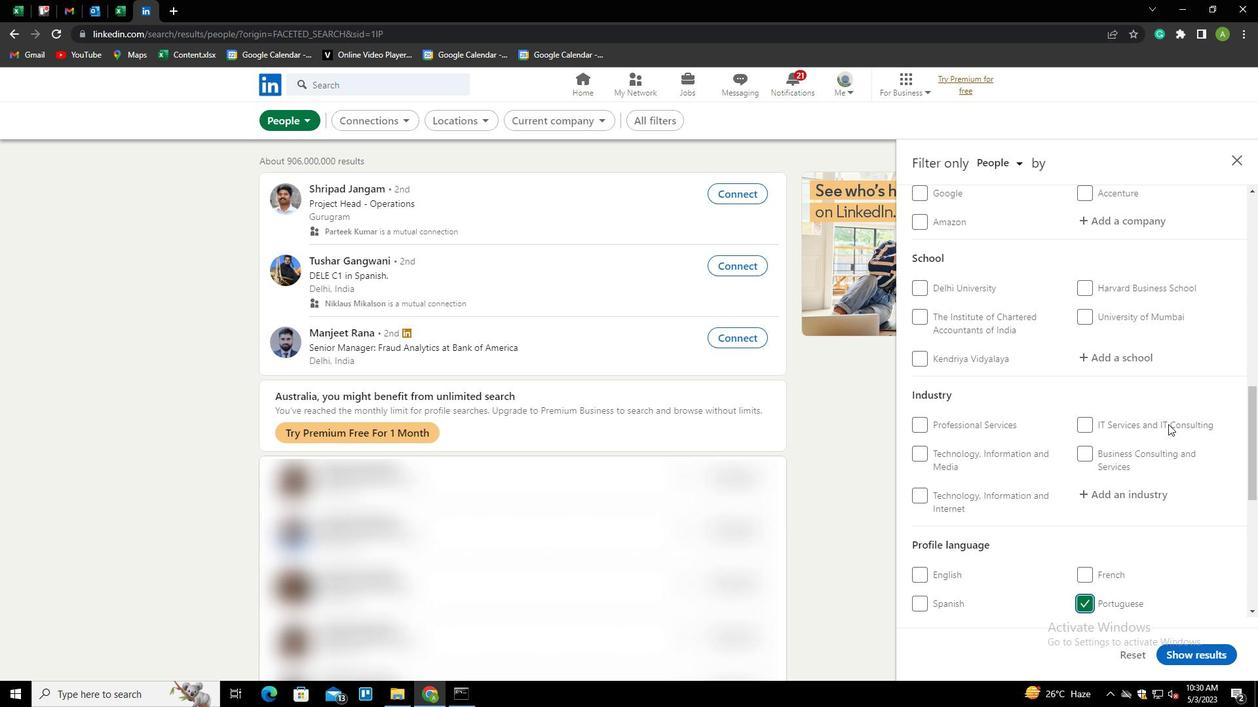 
Action: Mouse scrolled (1168, 425) with delta (0, 0)
Screenshot: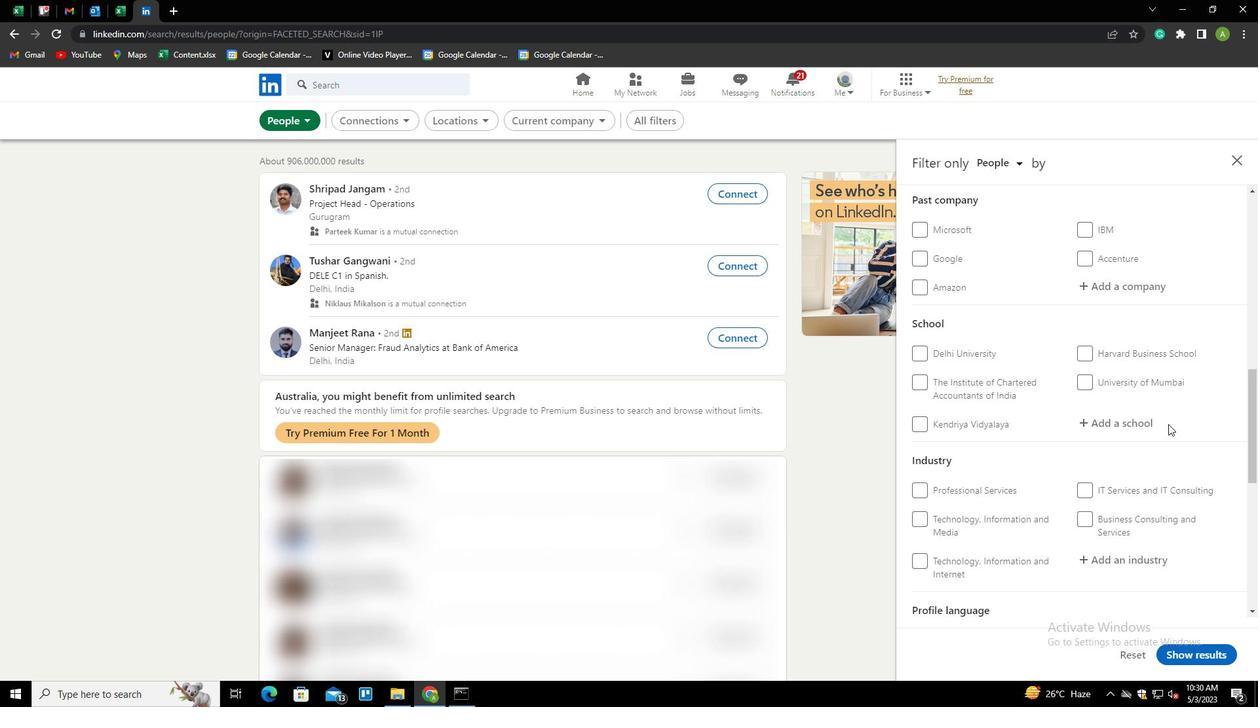 
Action: Mouse scrolled (1168, 425) with delta (0, 0)
Screenshot: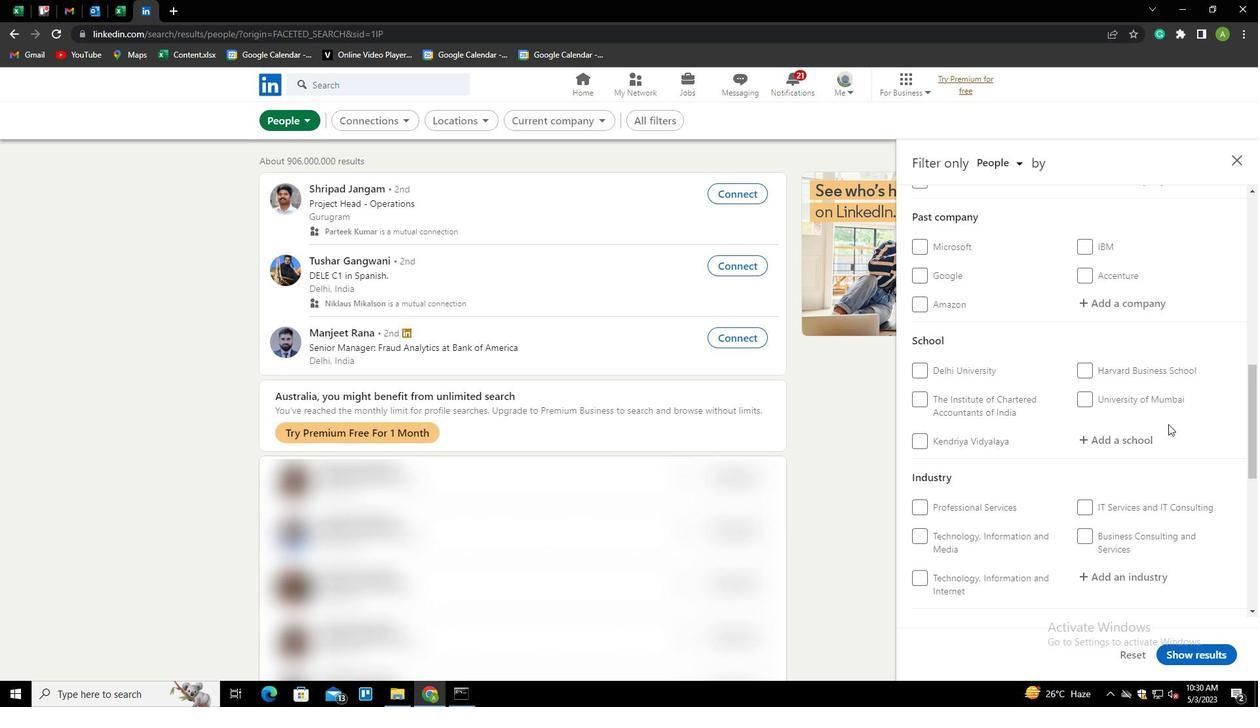 
Action: Mouse scrolled (1168, 425) with delta (0, 0)
Screenshot: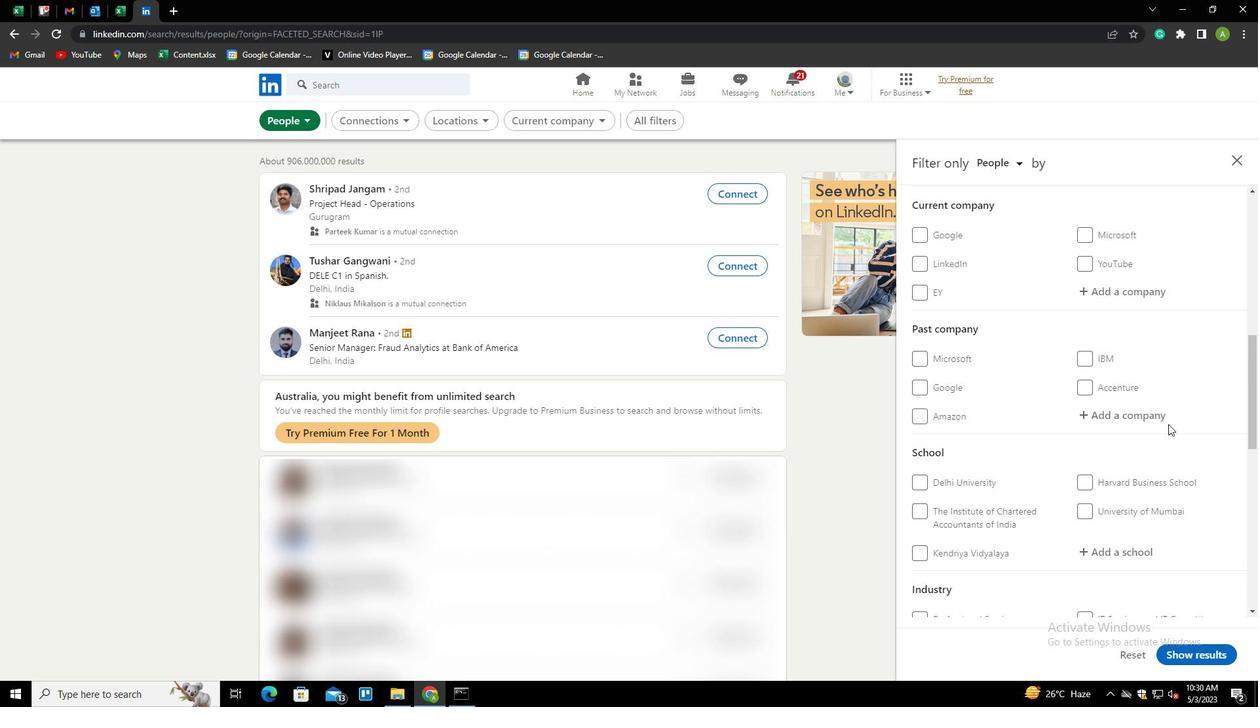 
Action: Mouse moved to (1118, 361)
Screenshot: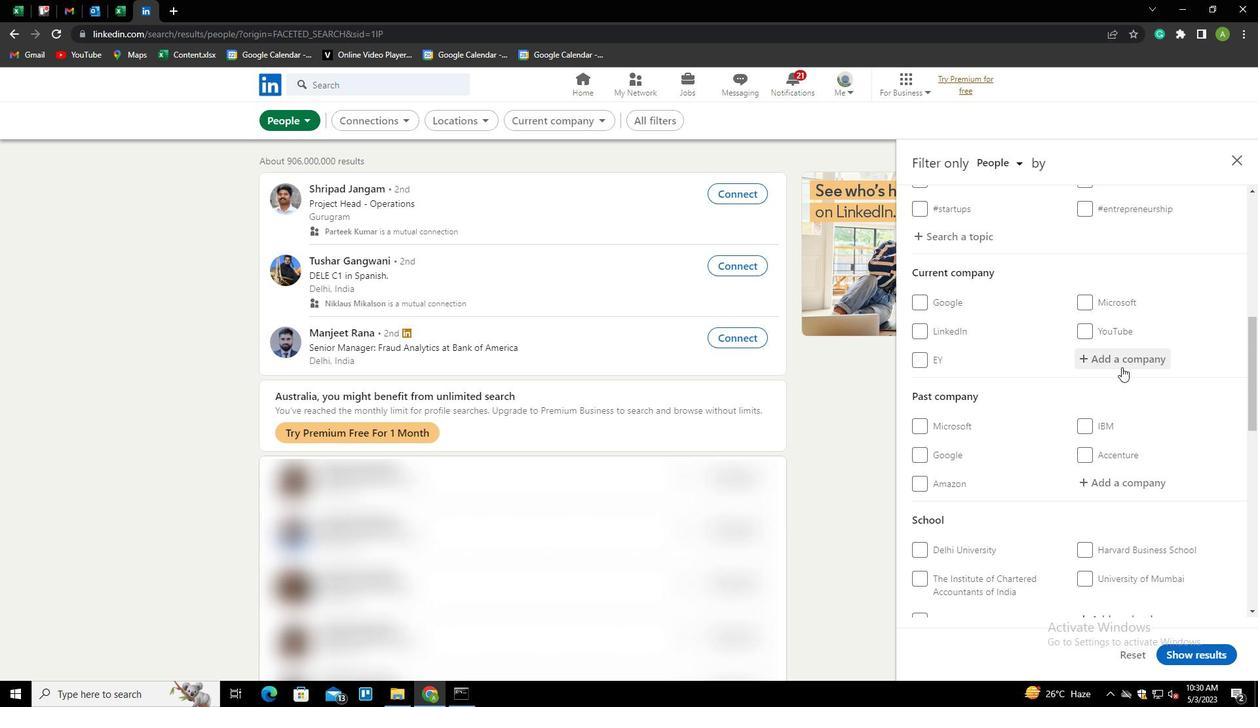 
Action: Mouse pressed left at (1118, 361)
Screenshot: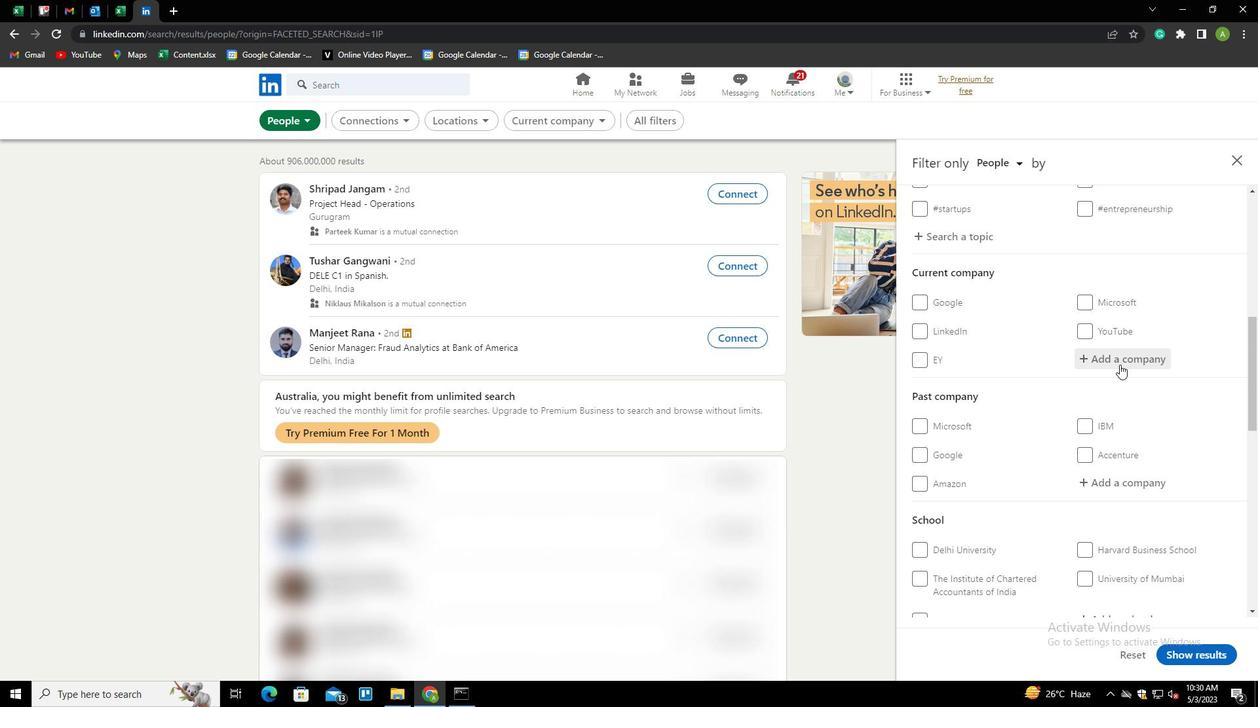 
Action: Key pressed <Key.shift><Key.shift>TIENS<Key.down><Key.enter>
Screenshot: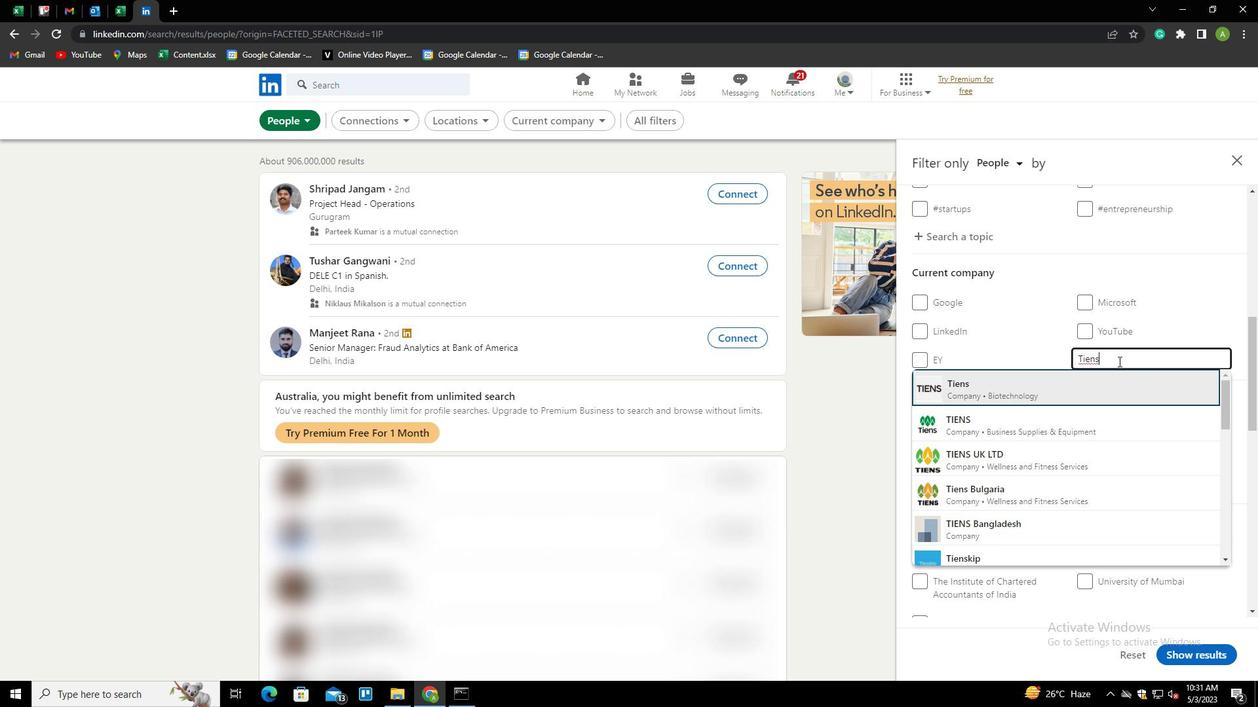 
Action: Mouse scrolled (1118, 361) with delta (0, 0)
Screenshot: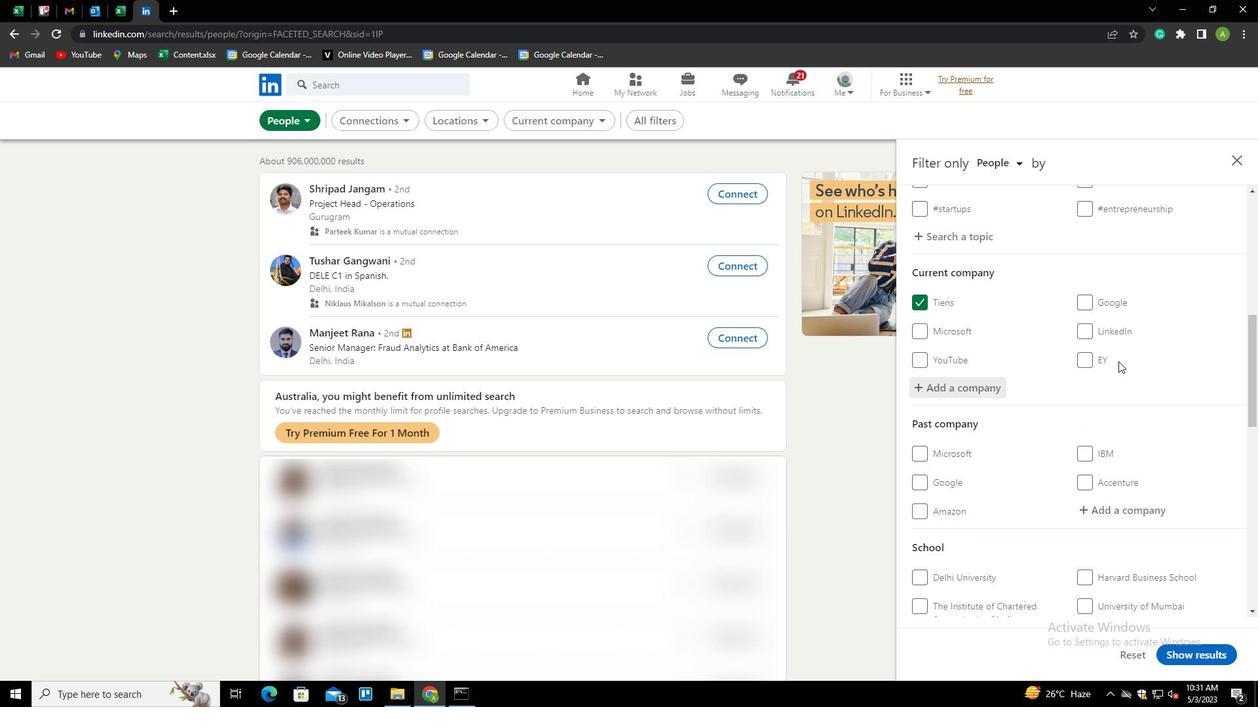 
Action: Mouse scrolled (1118, 361) with delta (0, 0)
Screenshot: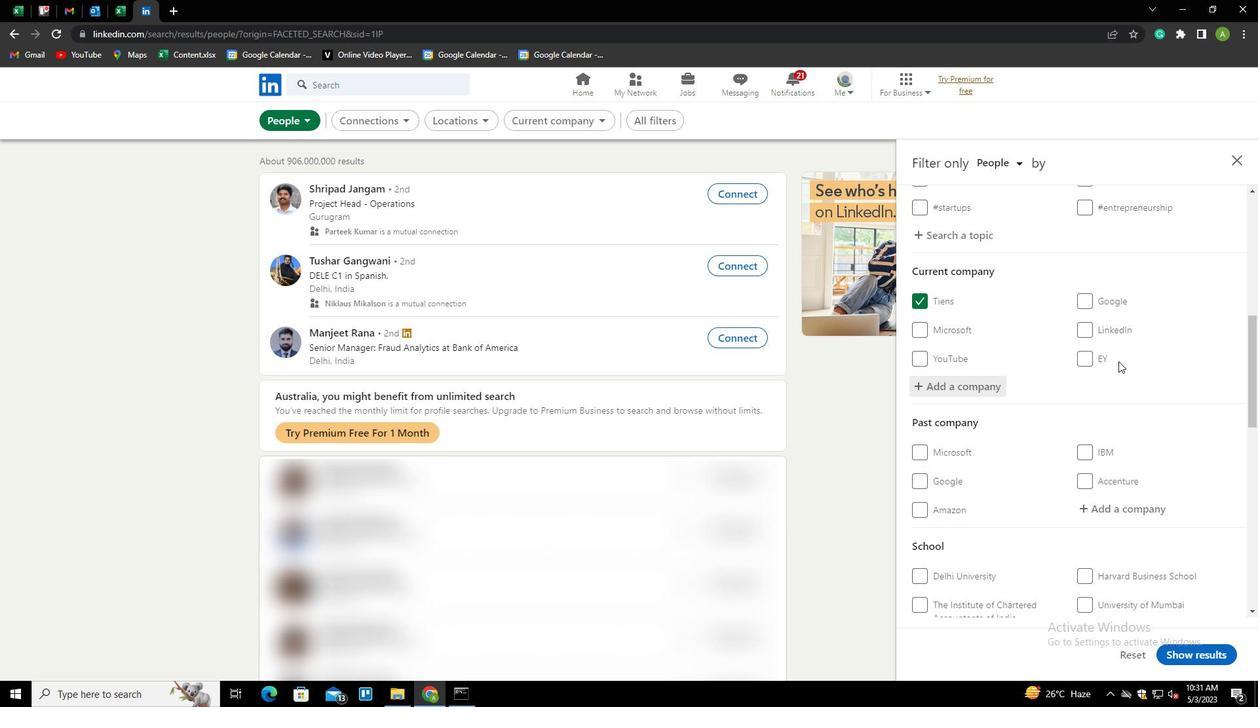 
Action: Mouse scrolled (1118, 361) with delta (0, 0)
Screenshot: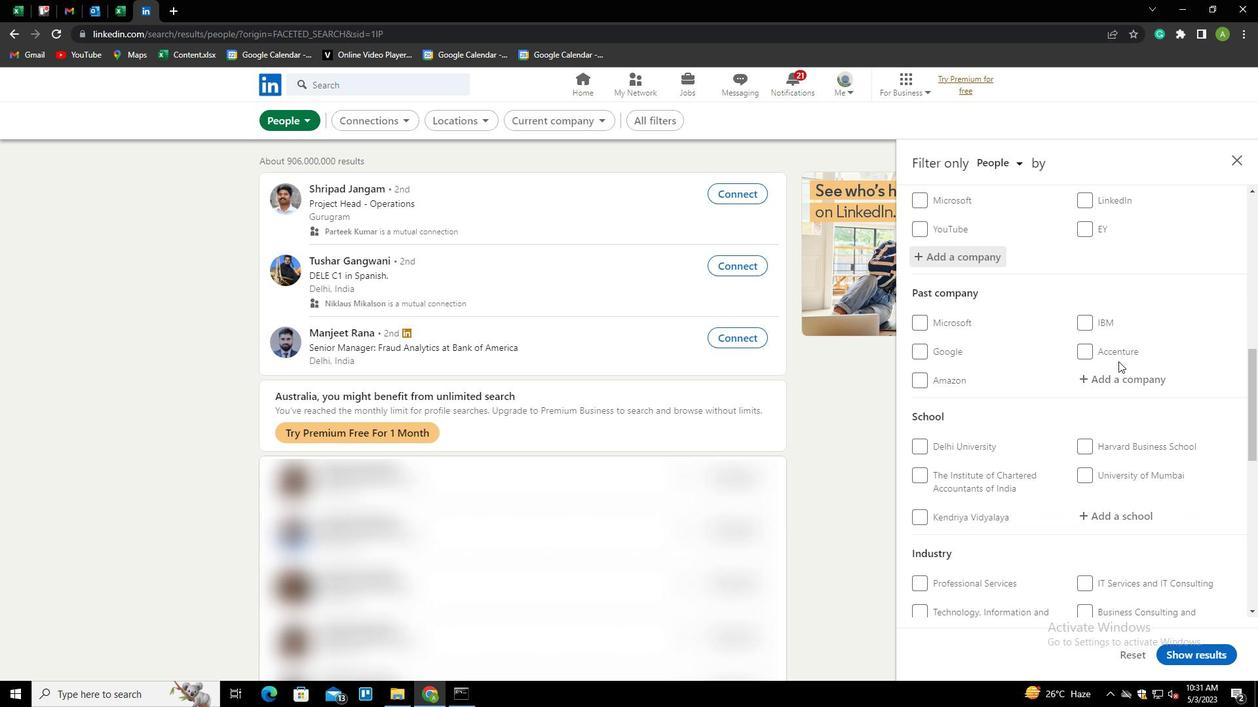 
Action: Mouse scrolled (1118, 361) with delta (0, 0)
Screenshot: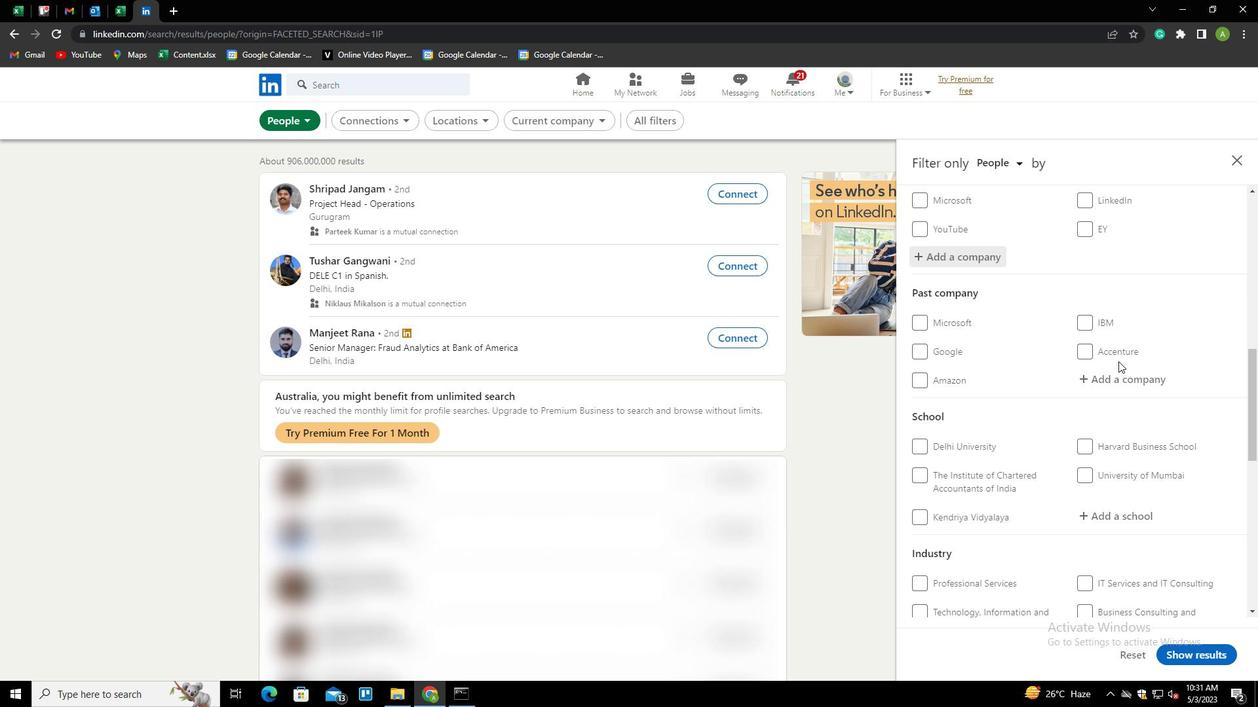 
Action: Mouse moved to (1106, 387)
Screenshot: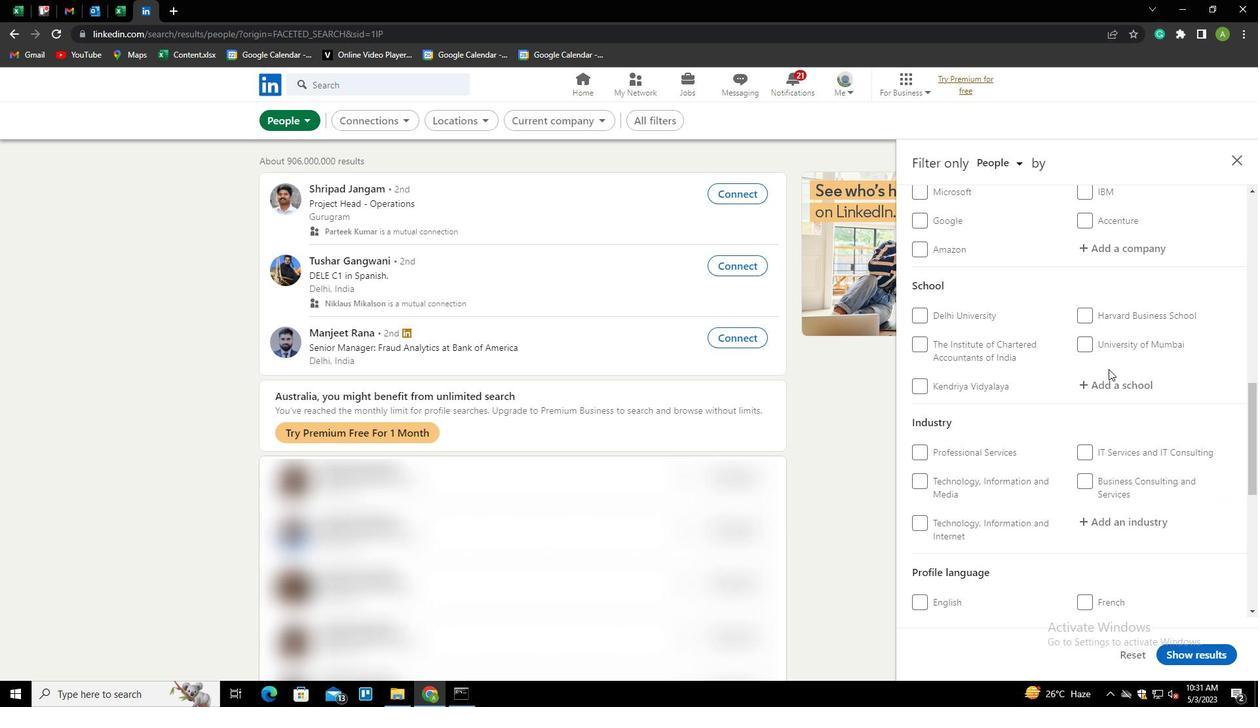 
Action: Mouse pressed left at (1106, 387)
Screenshot: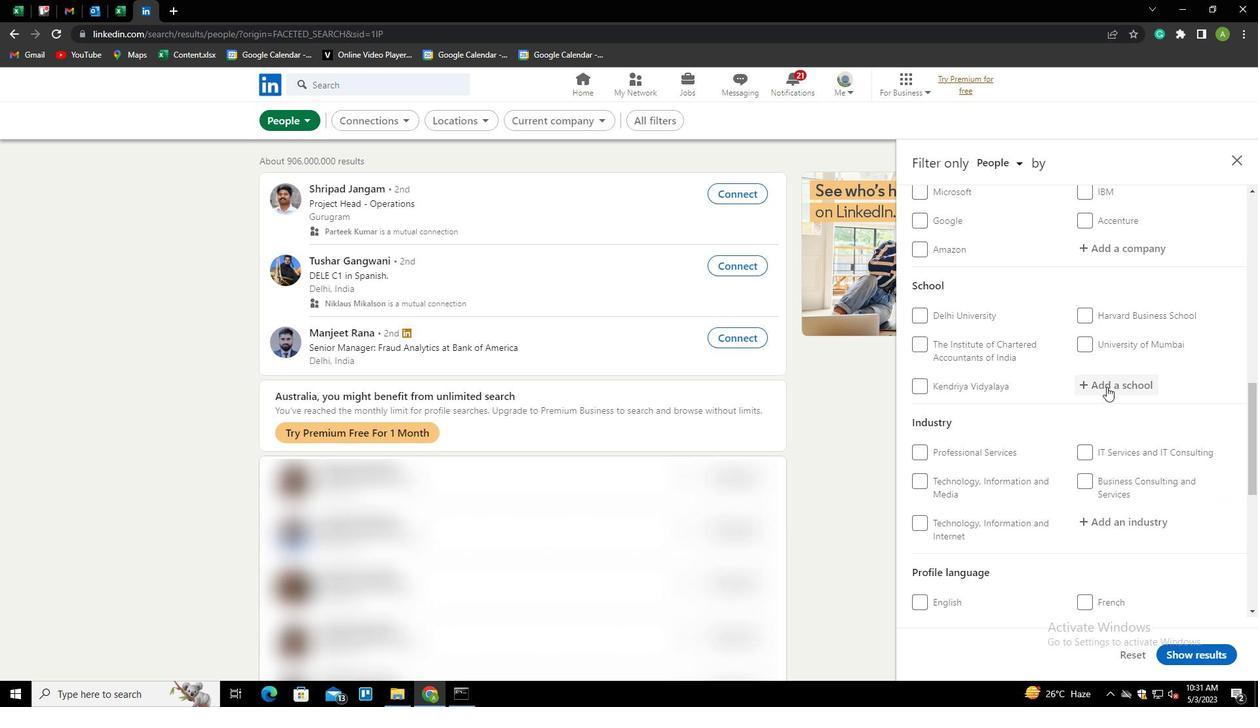 
Action: Key pressed <Key.shift>SRI<Key.space><Key.shift>PADMAVATI<Key.space><Key.shift>MAHILA<Key.space><Key.shift><Key.shift><Key.shift><Key.shift><Key.shift><Key.shift><Key.shift><Key.shift><Key.shift><Key.shift><Key.shift><Key.shift><Key.shift><Key.shift><Key.shift><Key.shift><Key.shift><Key.shift><Key.shift><Key.shift><Key.shift><Key.shift><Key.shift><Key.shift><Key.shift>VISVA<Key.space><Key.left><Key.left><Key.left><Key.left>
Screenshot: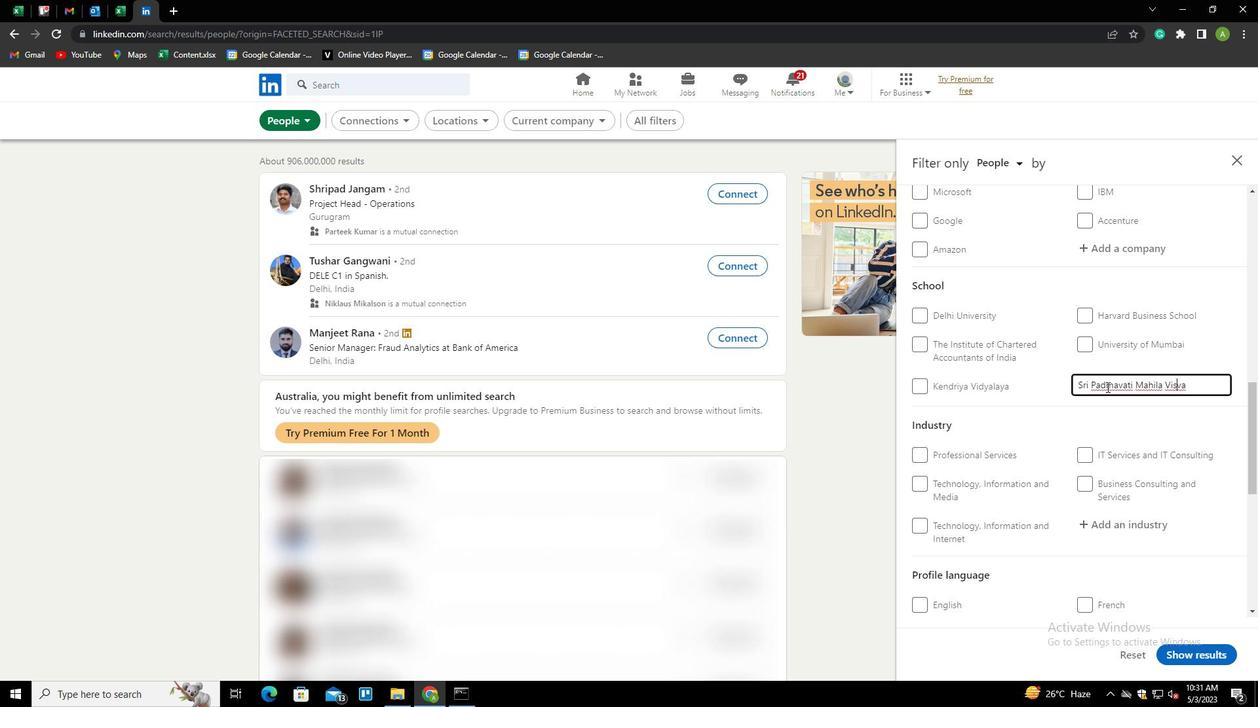 
Action: Mouse moved to (1154, 379)
Screenshot: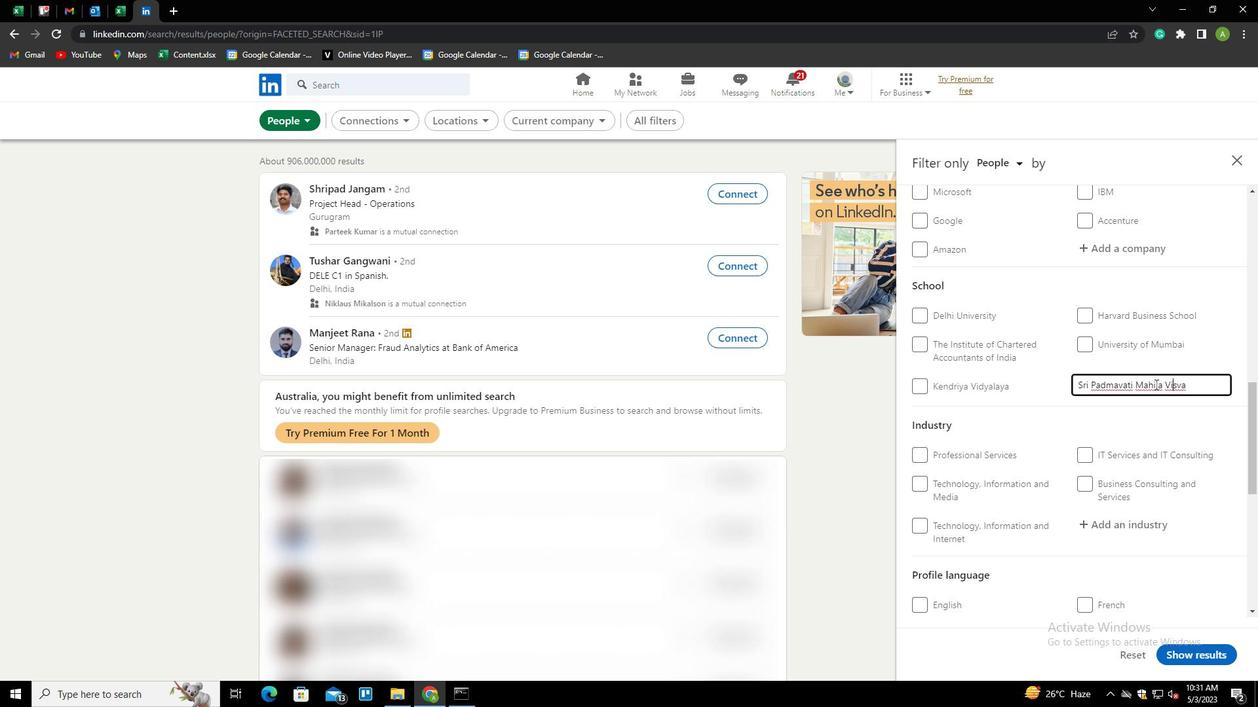 
Action: Key pressed <Key.end><Key.shift>VIS<Key.backspace>DUA<Key.backspace><Key.backspace>YALAYAM
Screenshot: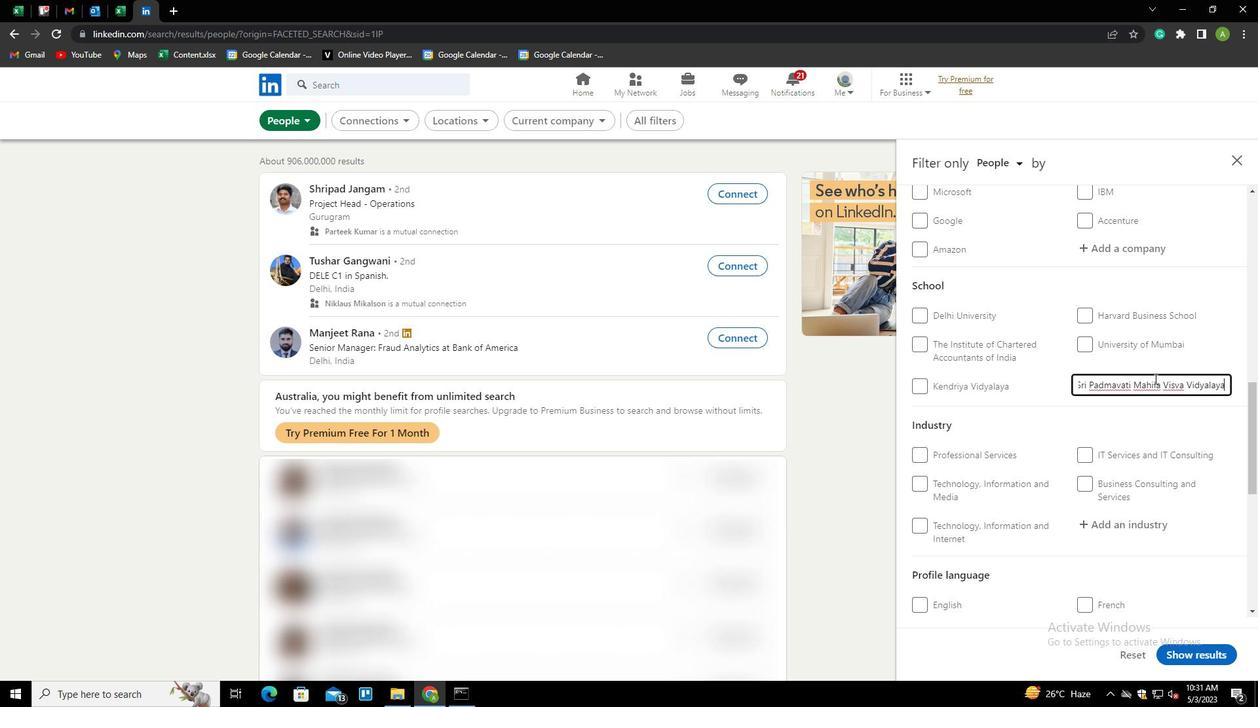 
Action: Mouse moved to (1192, 418)
Screenshot: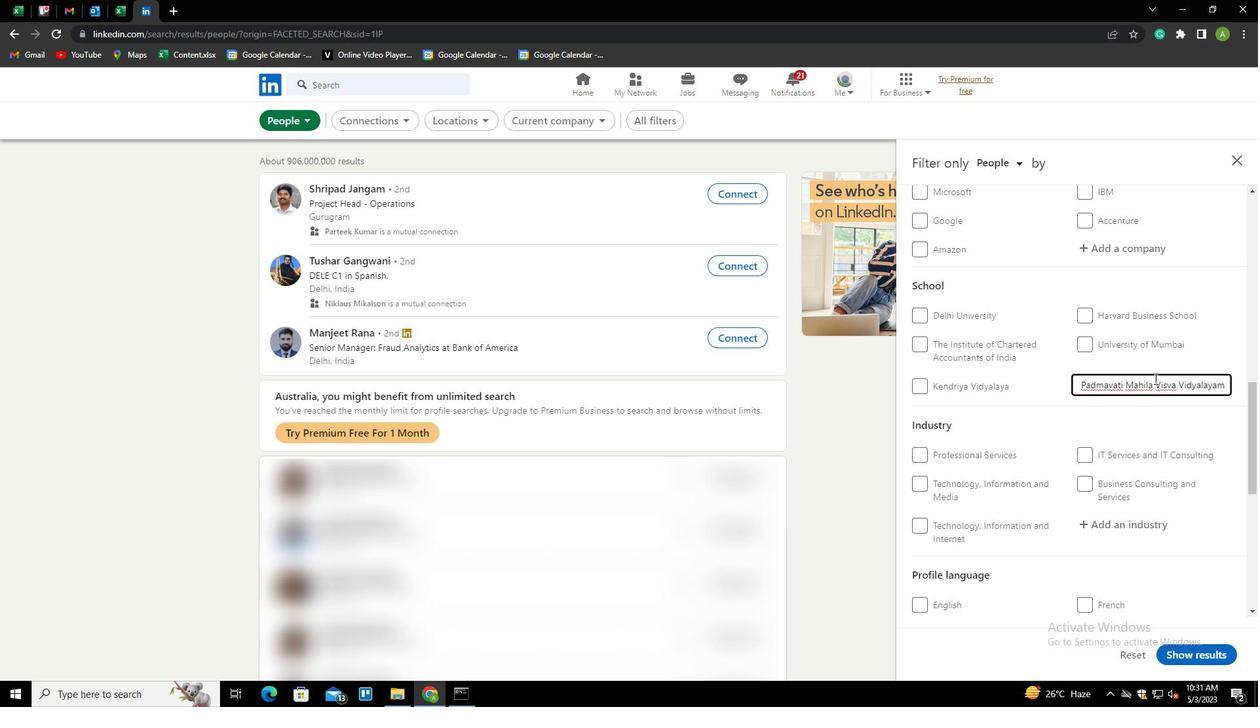 
Action: Mouse pressed left at (1192, 418)
Screenshot: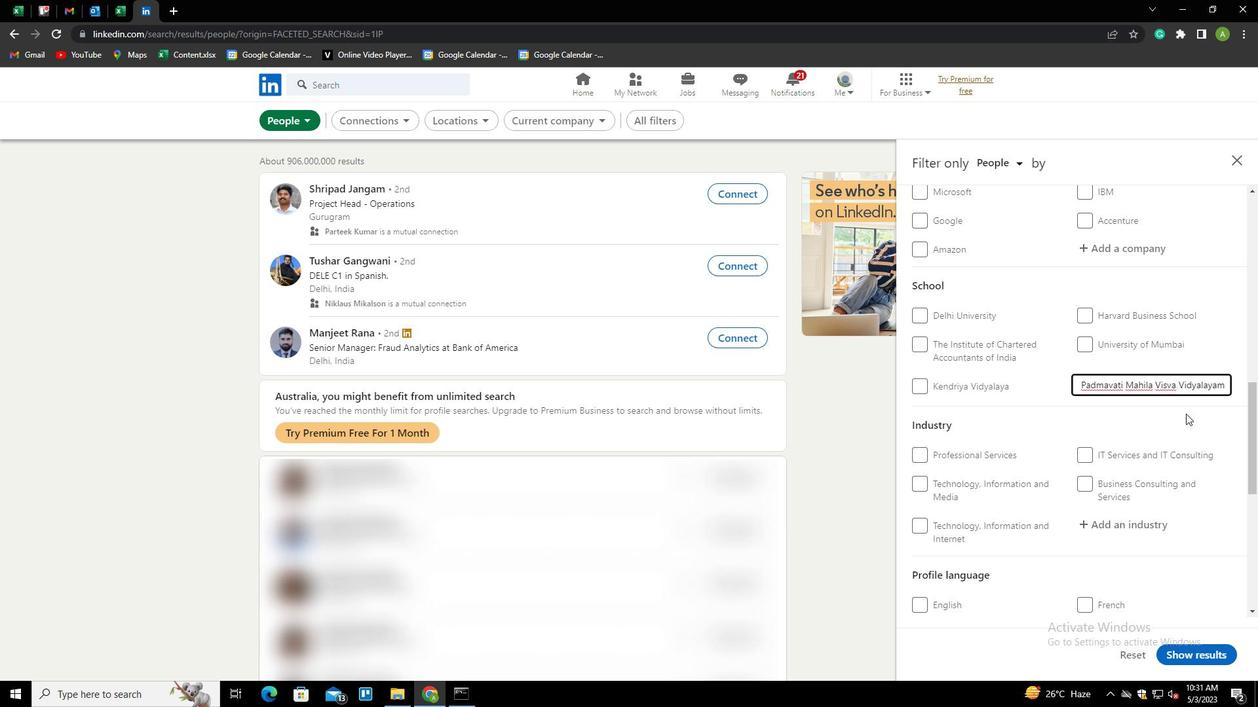 
Action: Mouse moved to (1150, 524)
Screenshot: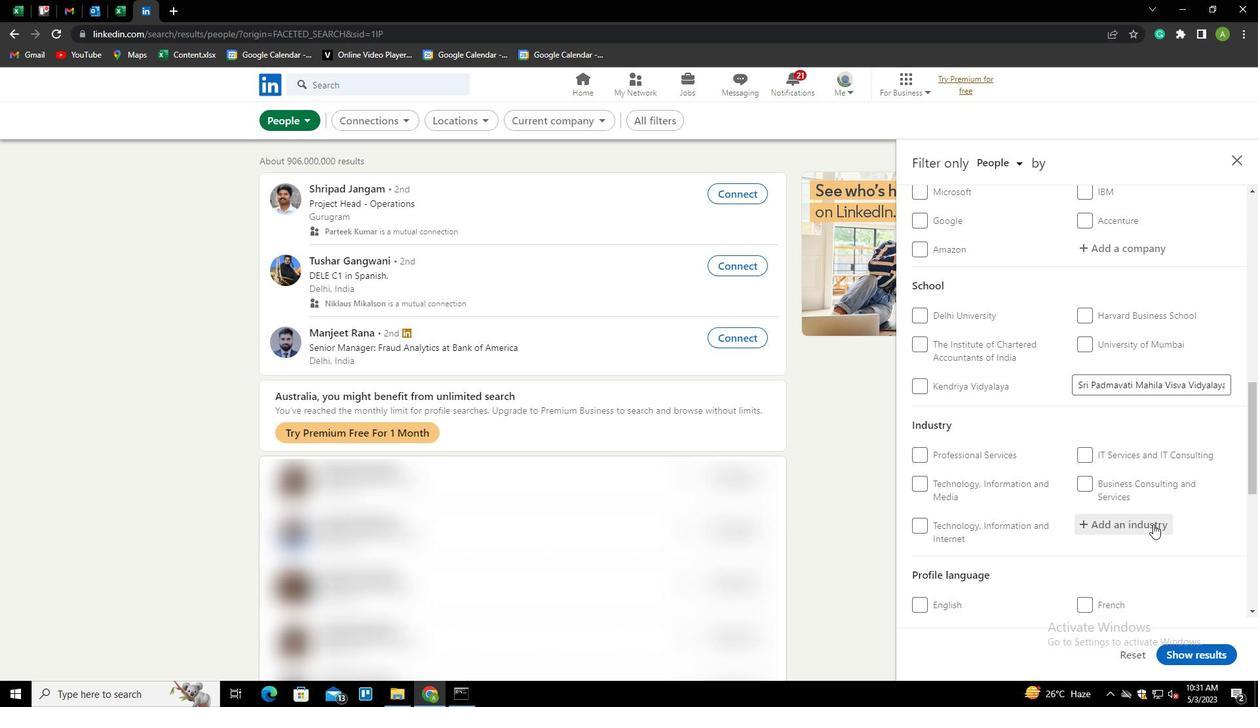 
Action: Mouse pressed left at (1150, 524)
Screenshot: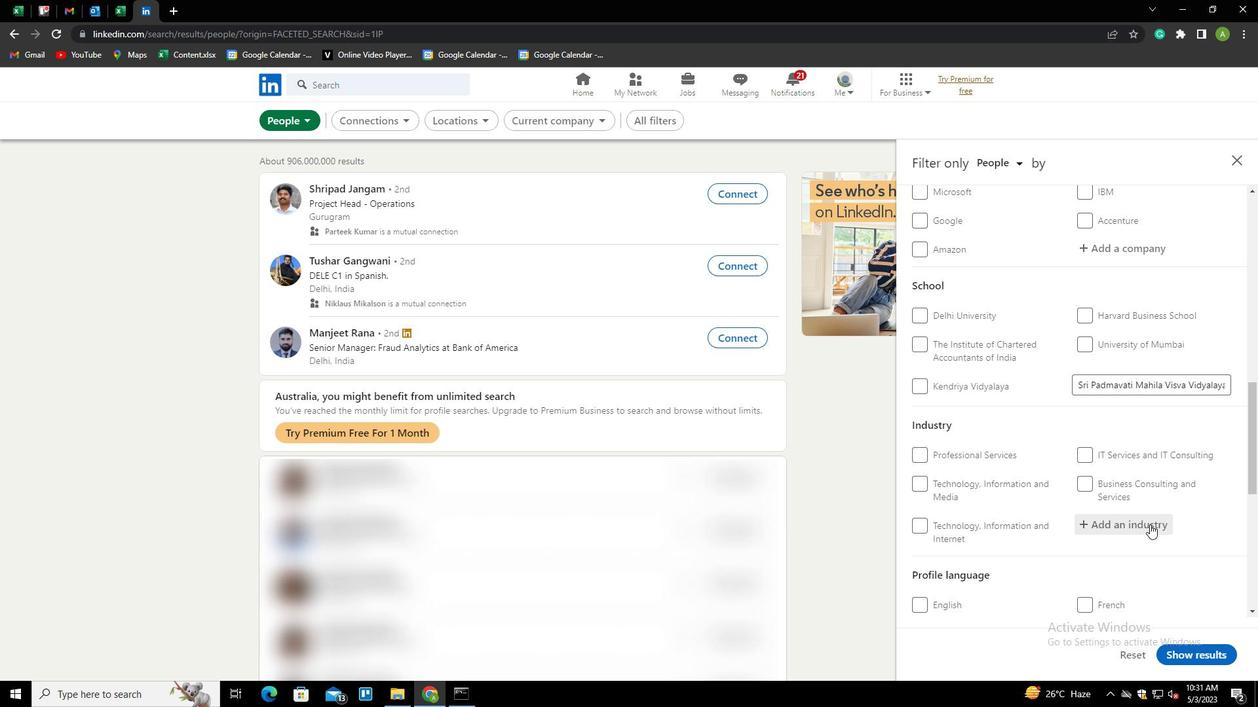 
Action: Mouse moved to (1131, 390)
Screenshot: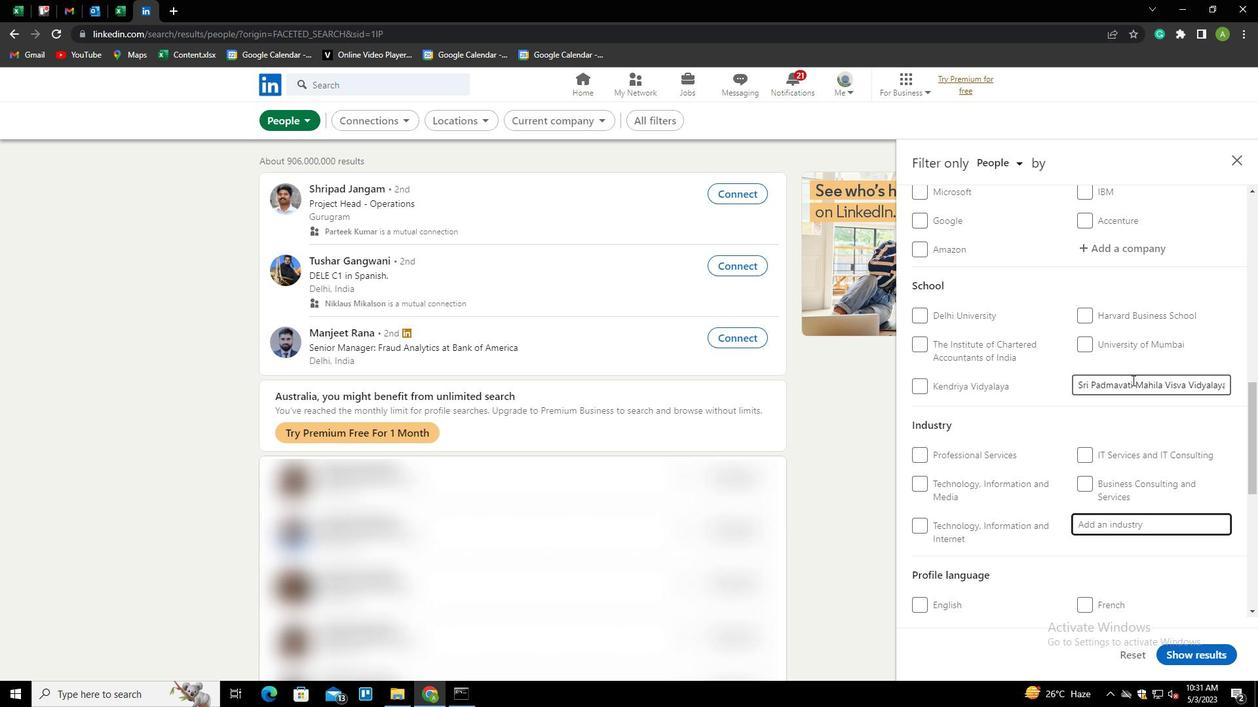 
Action: Mouse pressed left at (1131, 390)
Screenshot: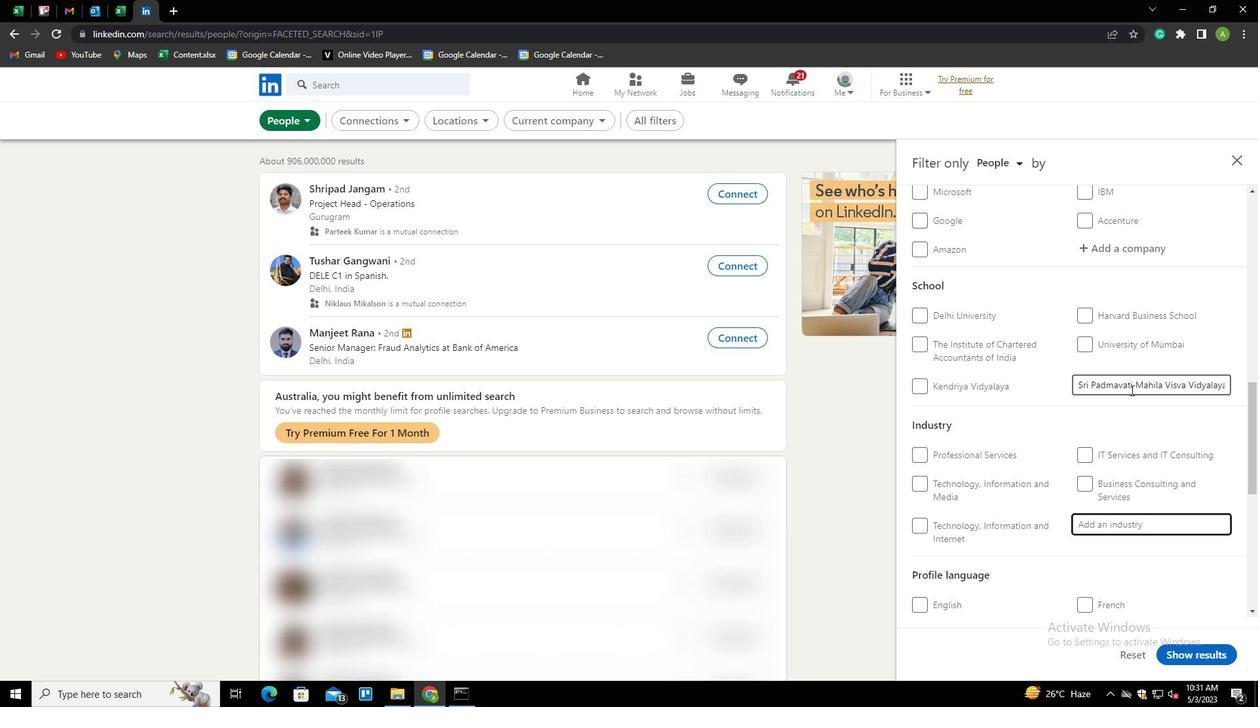 
Action: Key pressed H<Key.down><Key.enter>
Screenshot: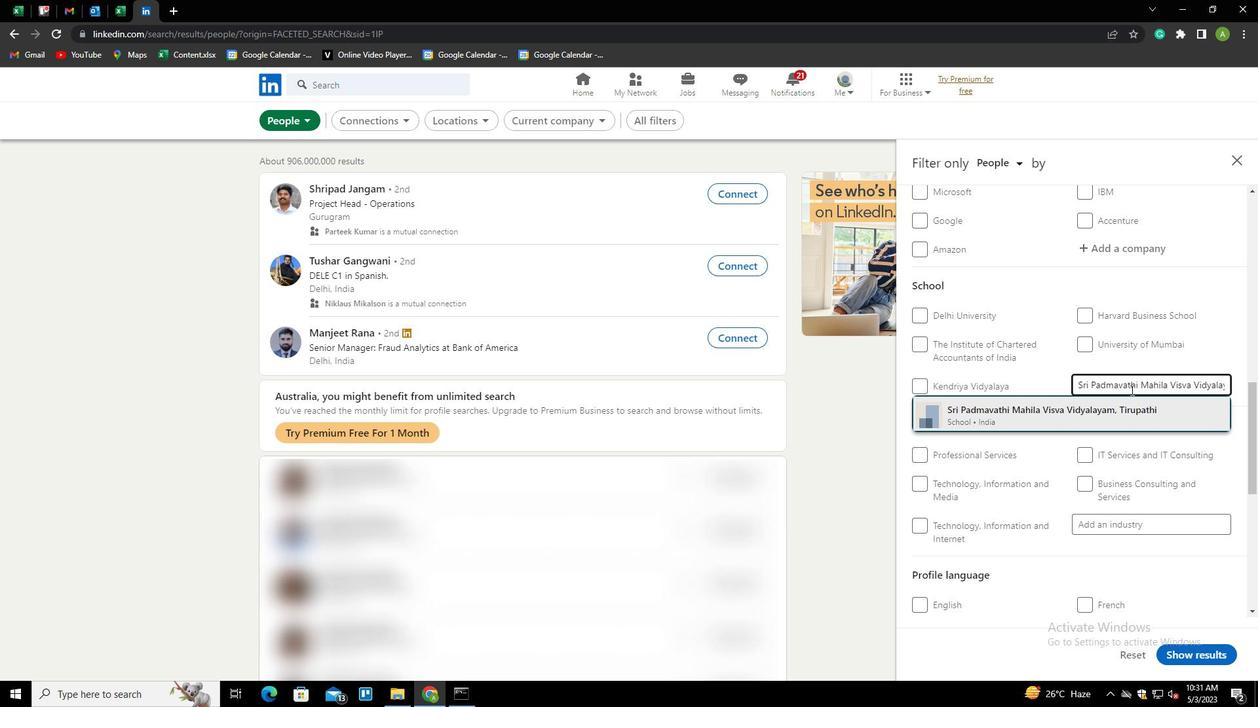
Action: Mouse scrolled (1131, 389) with delta (0, 0)
Screenshot: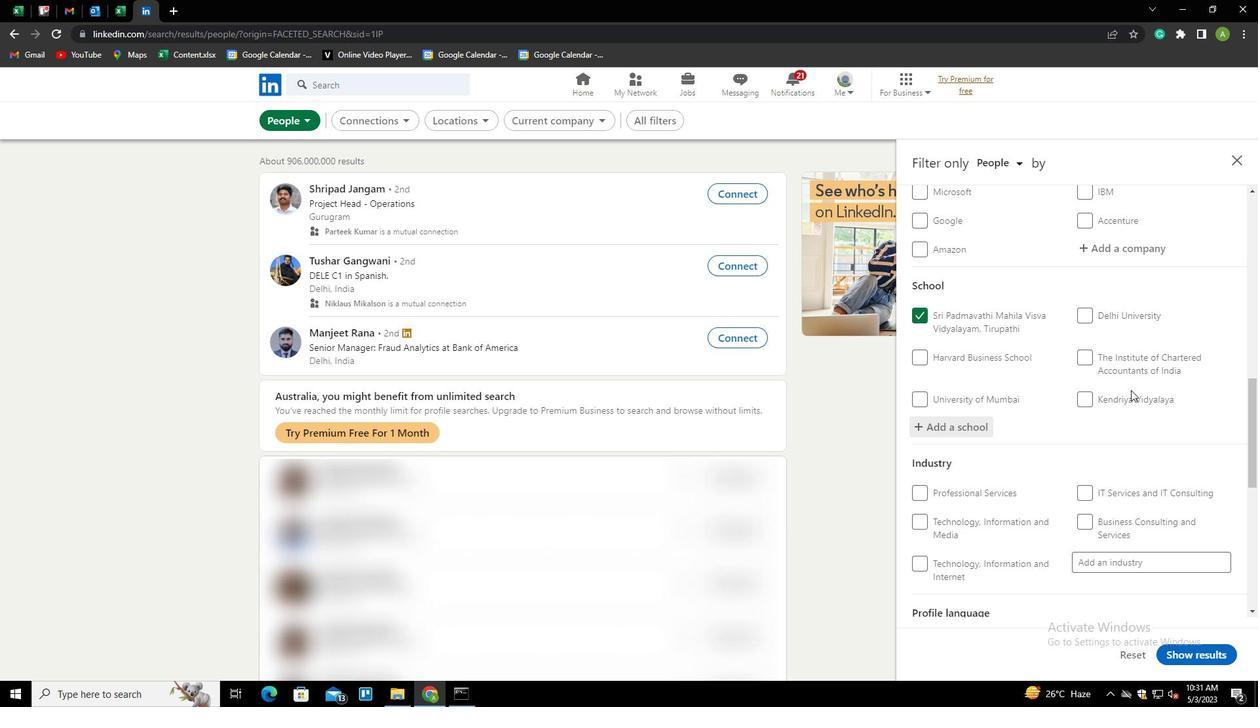 
Action: Mouse scrolled (1131, 389) with delta (0, 0)
Screenshot: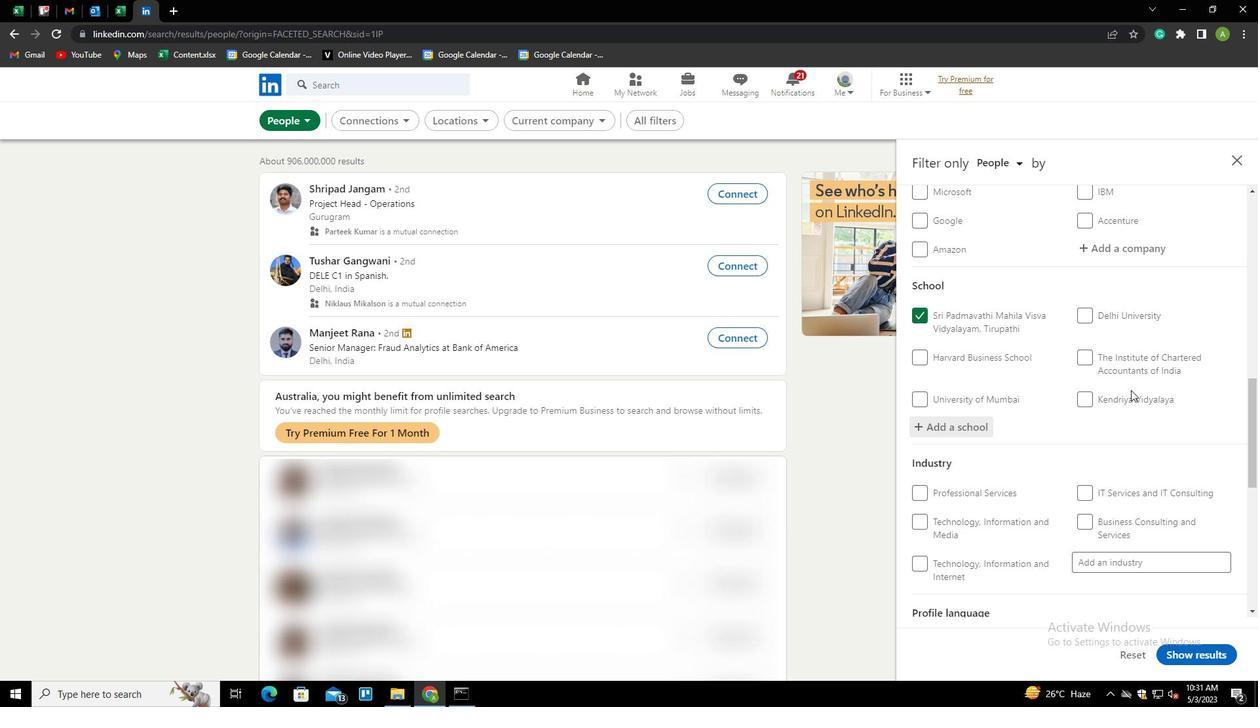 
Action: Mouse moved to (1127, 430)
Screenshot: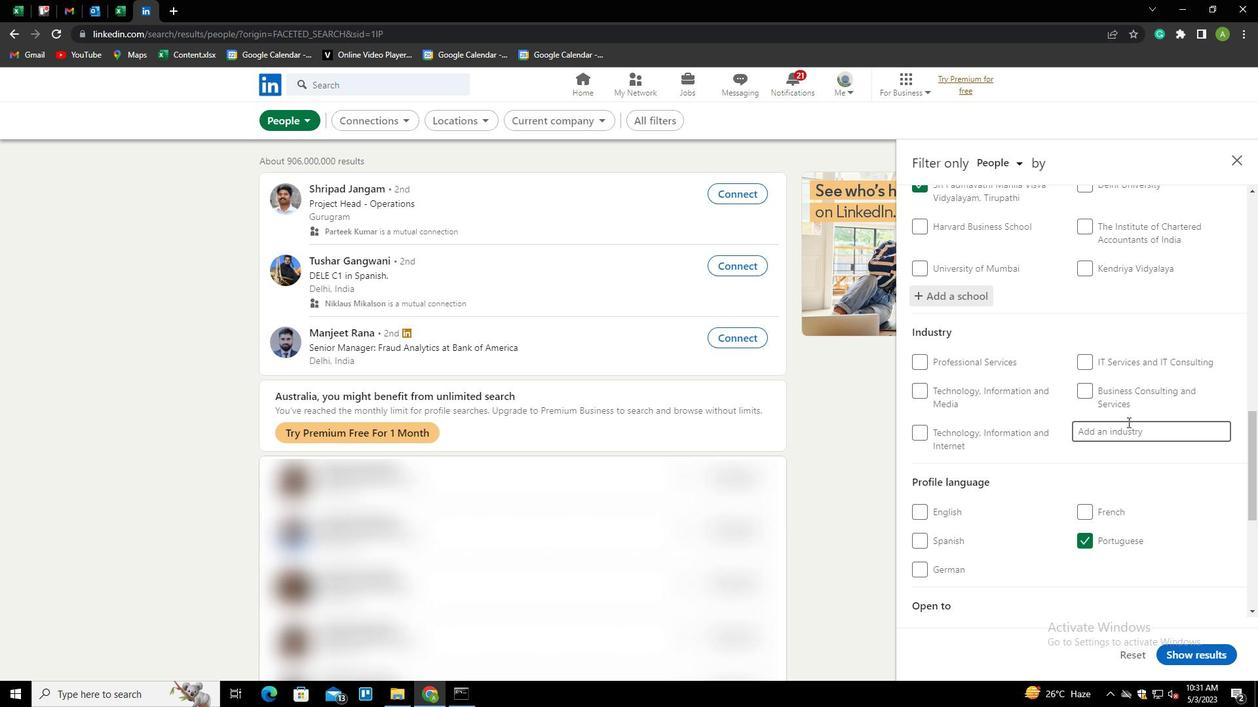 
Action: Mouse pressed left at (1127, 430)
Screenshot: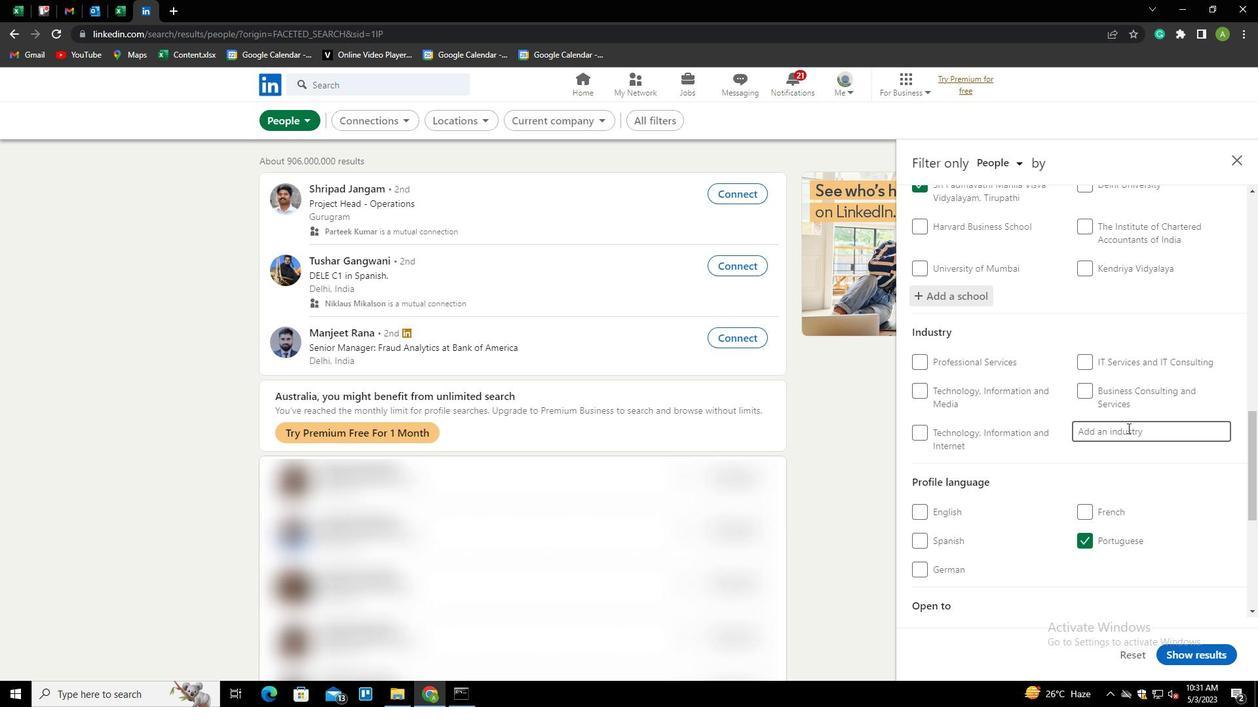 
Action: Mouse moved to (1125, 433)
Screenshot: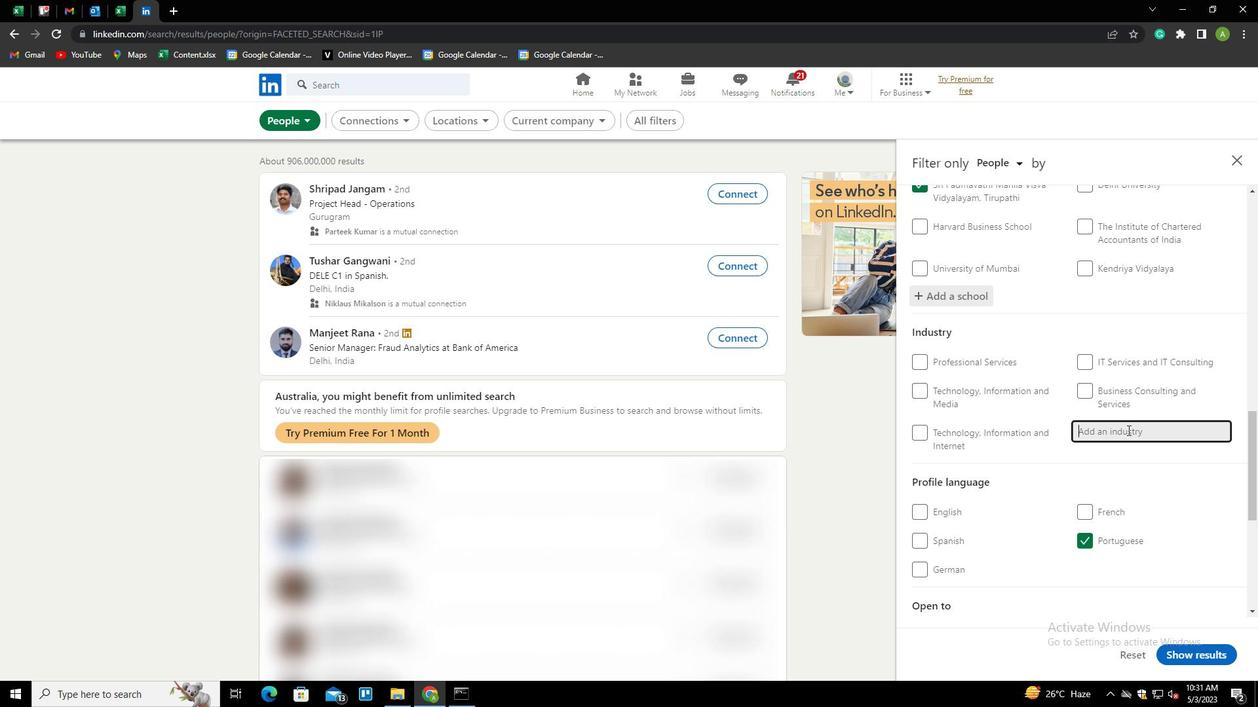 
Action: Key pressed <Key.shift>MARKETING<Key.down><Key.enter>
Screenshot: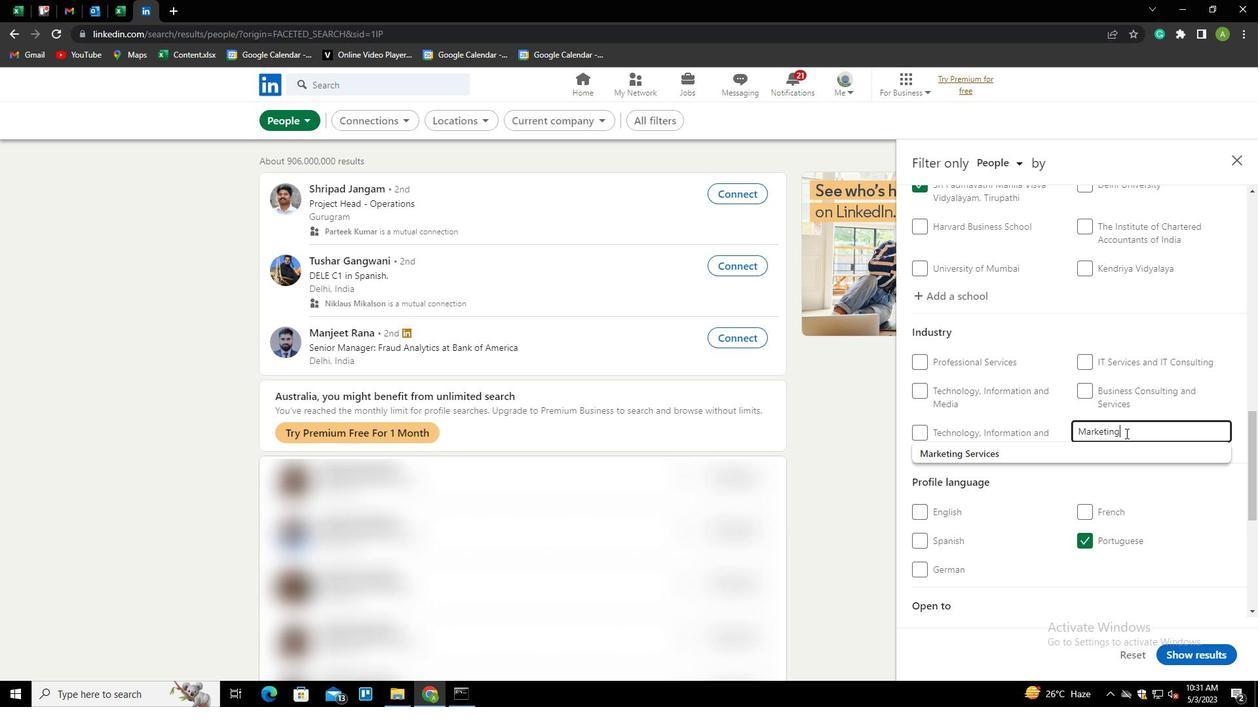 
Action: Mouse scrolled (1125, 433) with delta (0, 0)
Screenshot: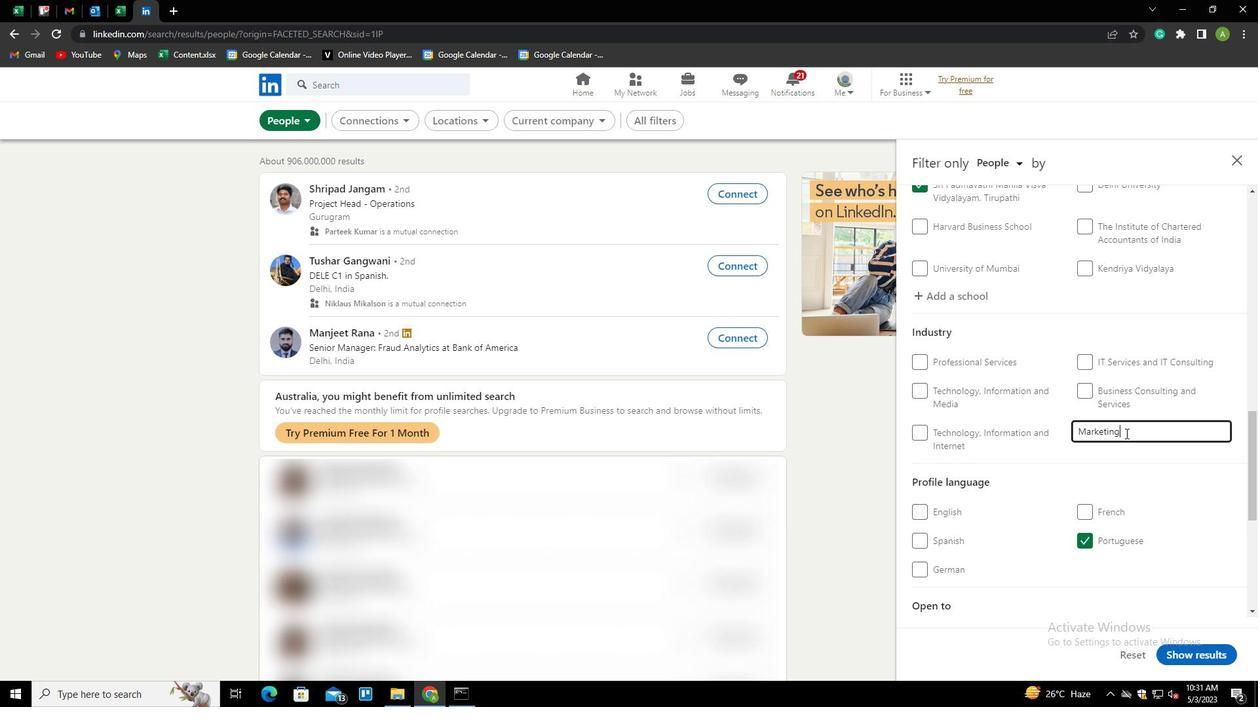 
Action: Mouse scrolled (1125, 433) with delta (0, 0)
Screenshot: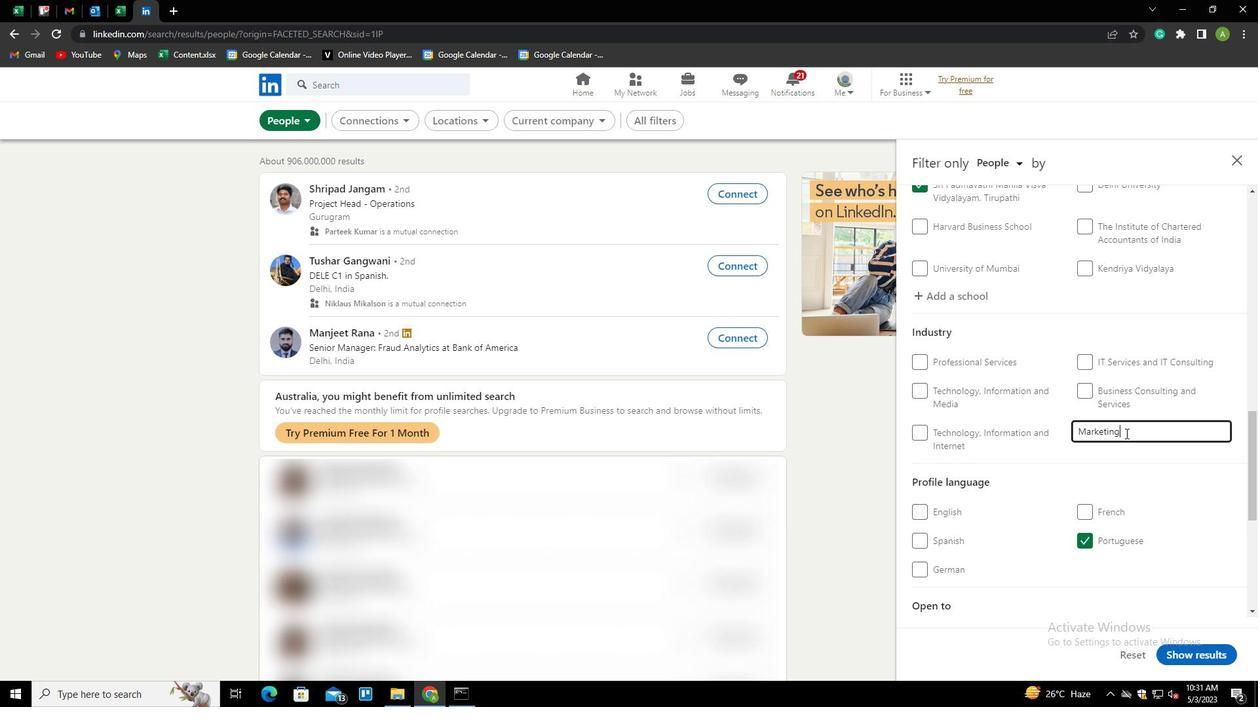 
Action: Mouse scrolled (1125, 433) with delta (0, 0)
Screenshot: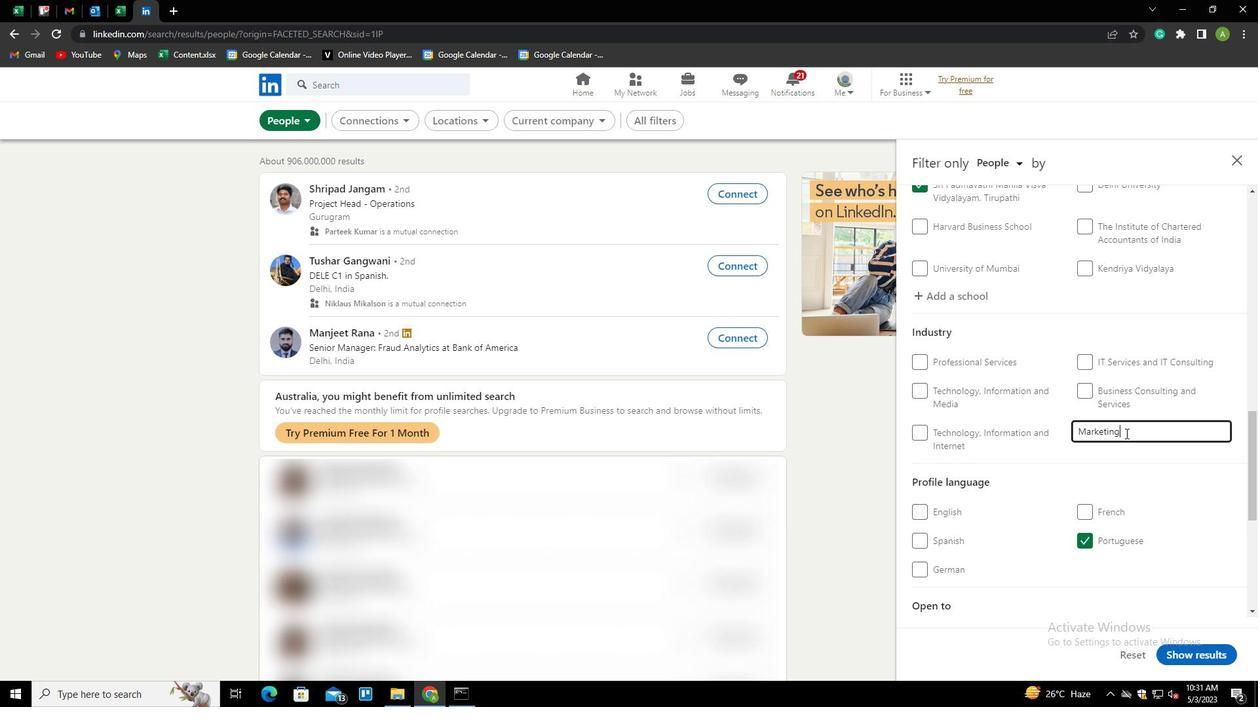 
Action: Mouse scrolled (1125, 433) with delta (0, 0)
Screenshot: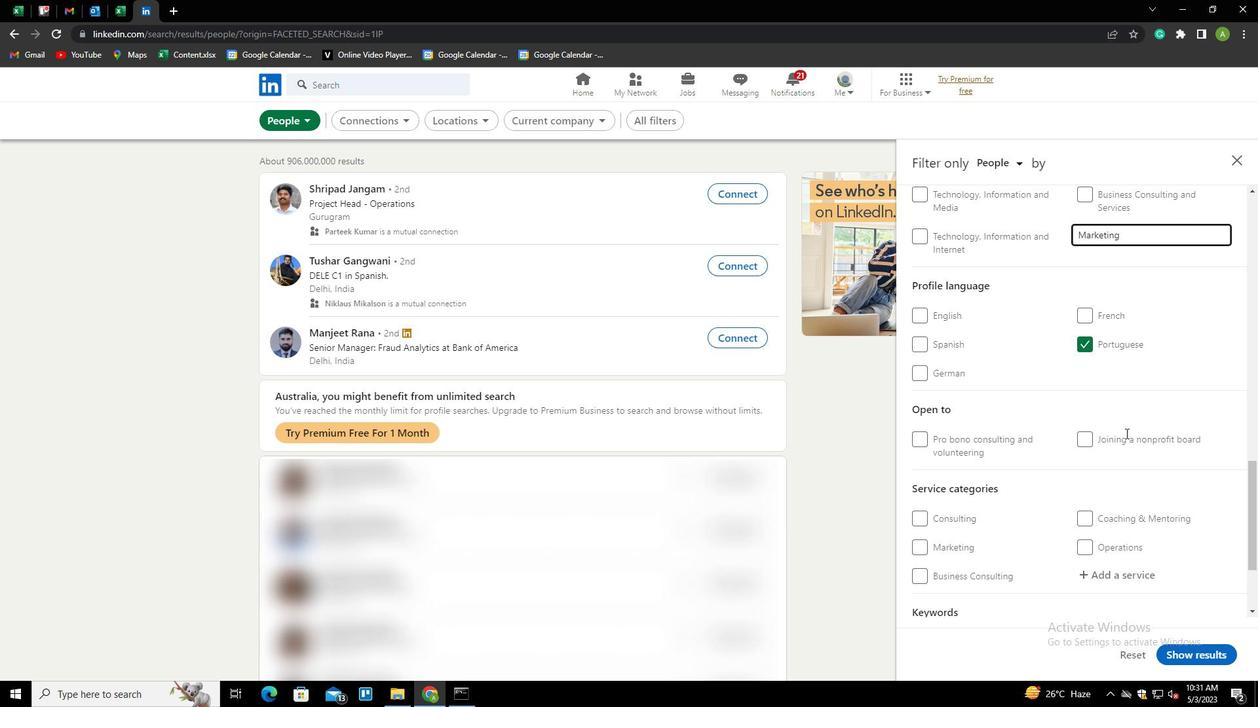 
Action: Mouse scrolled (1125, 433) with delta (0, 0)
Screenshot: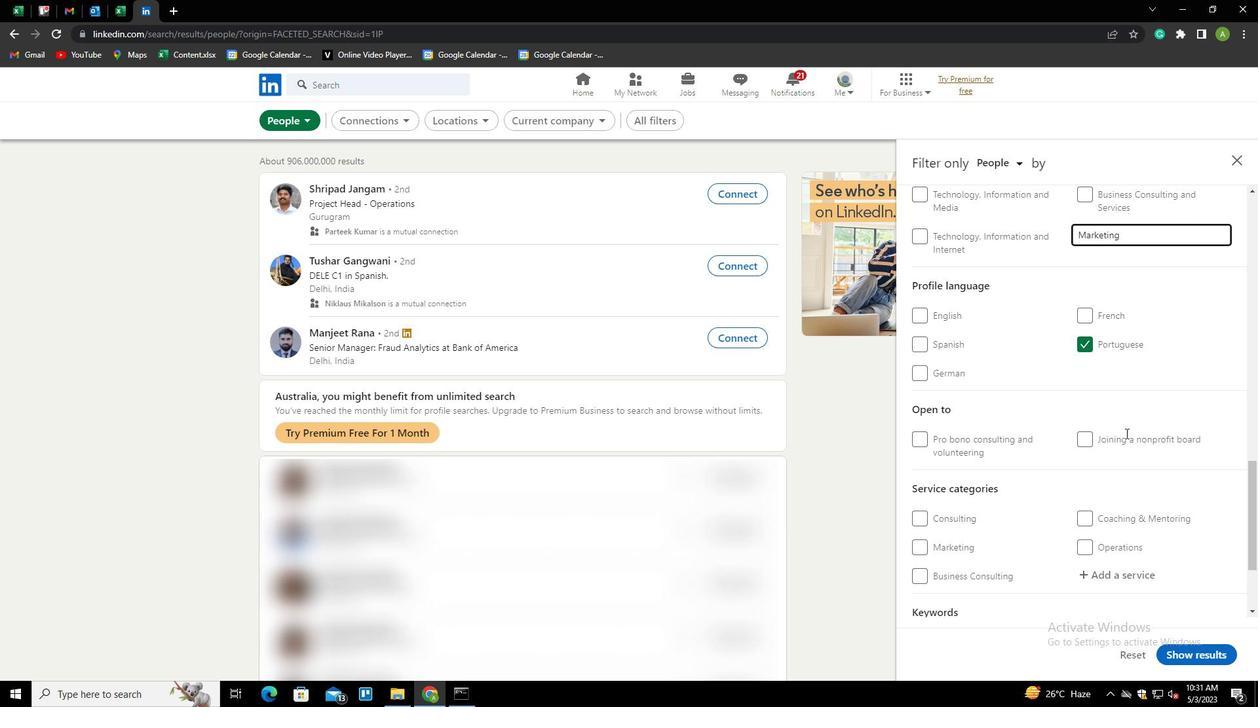 
Action: Mouse moved to (1121, 447)
Screenshot: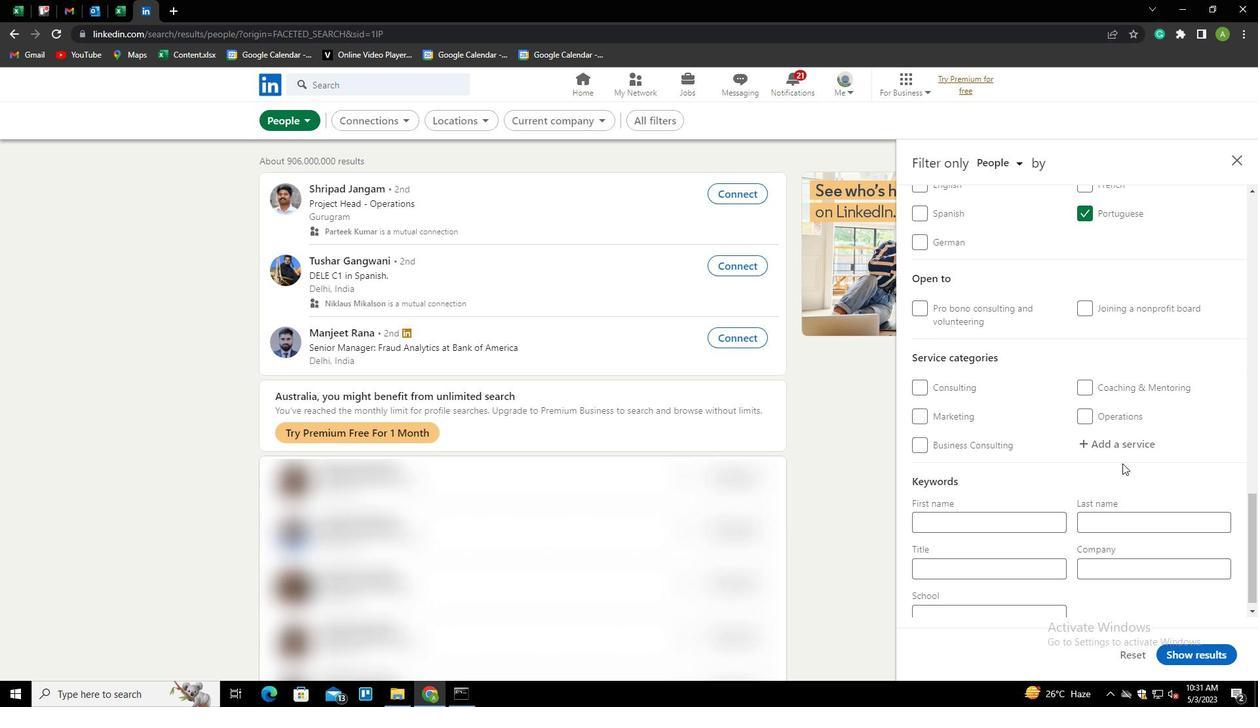 
Action: Mouse pressed left at (1121, 447)
Screenshot: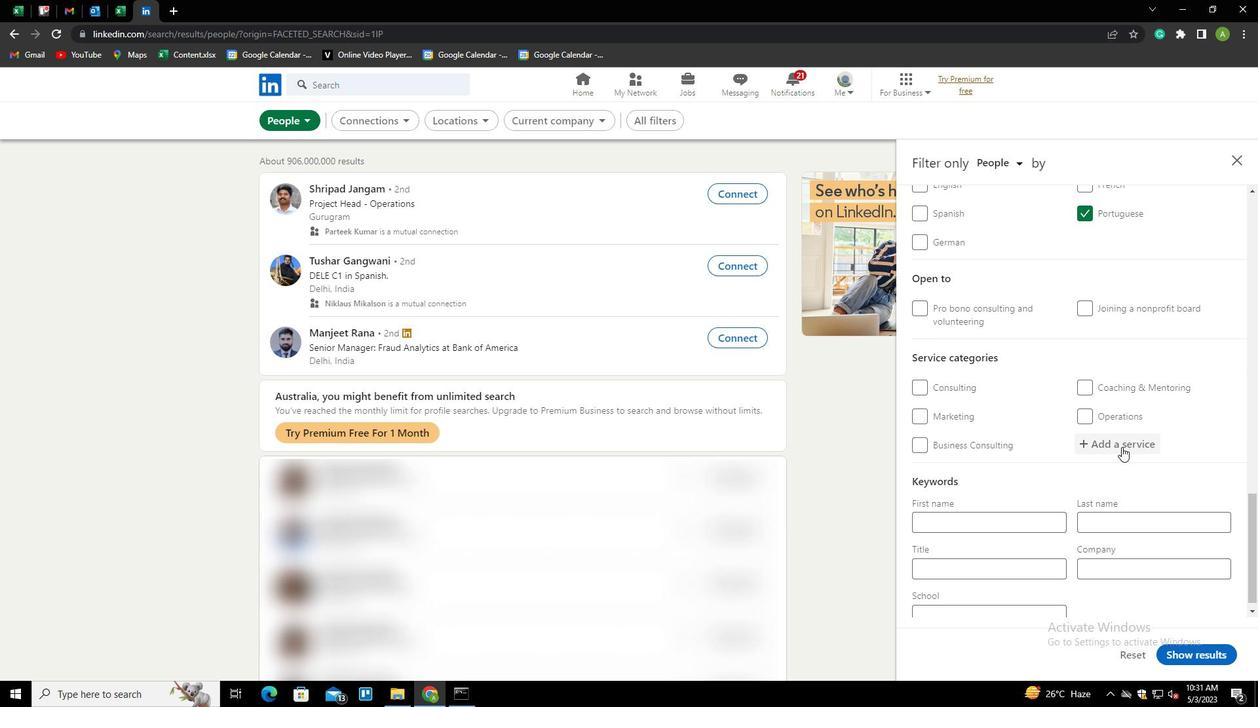 
Action: Key pressed <Key.shift>OUTSOURCING<Key.down><Key.enter>
Screenshot: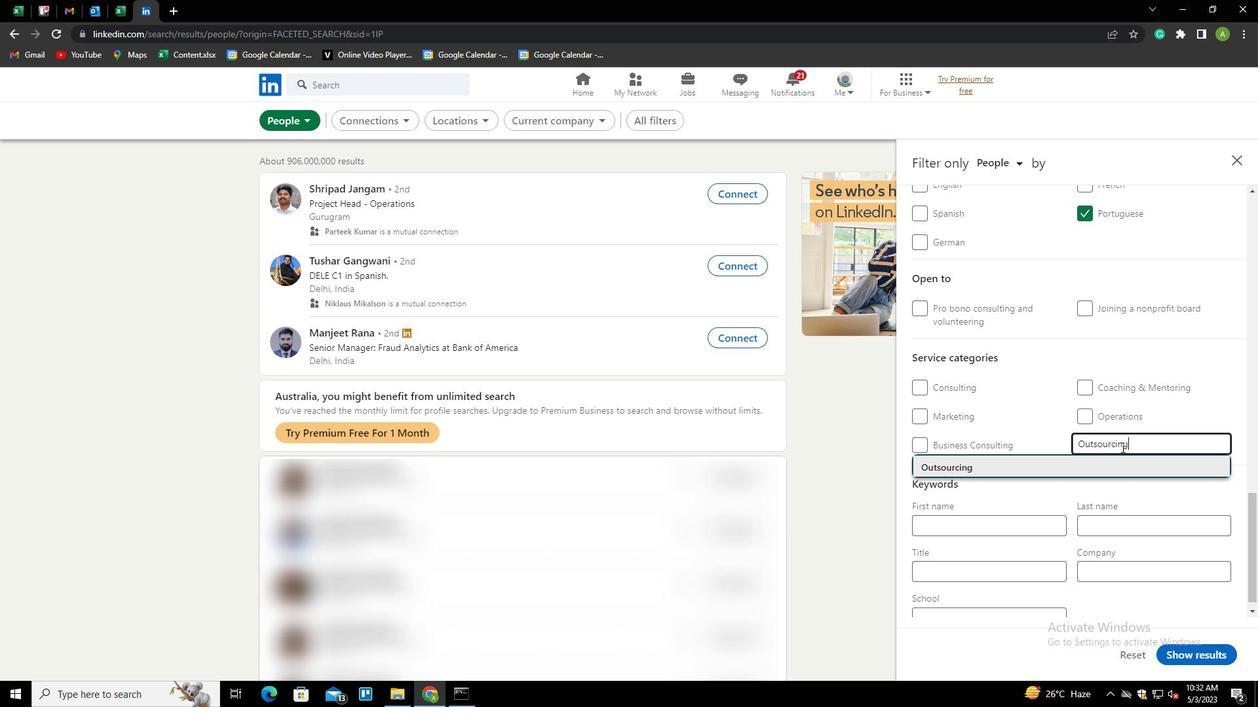 
Action: Mouse scrolled (1121, 446) with delta (0, 0)
Screenshot: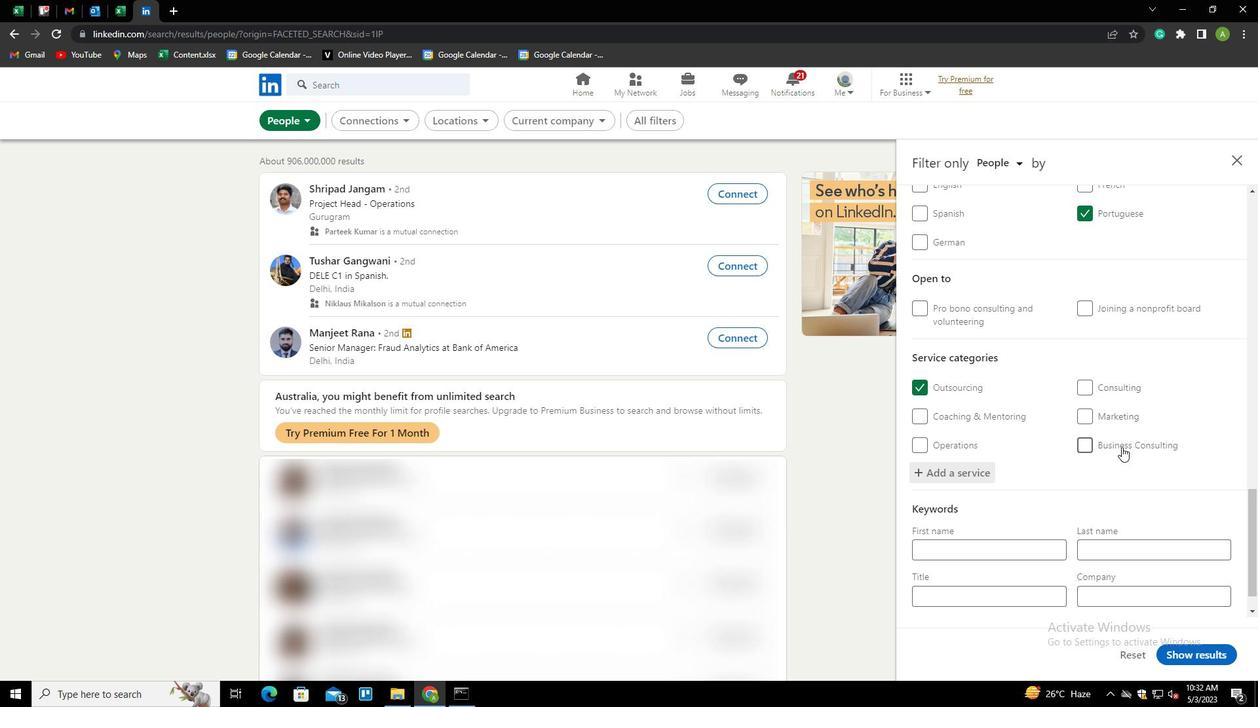 
Action: Mouse scrolled (1121, 446) with delta (0, 0)
Screenshot: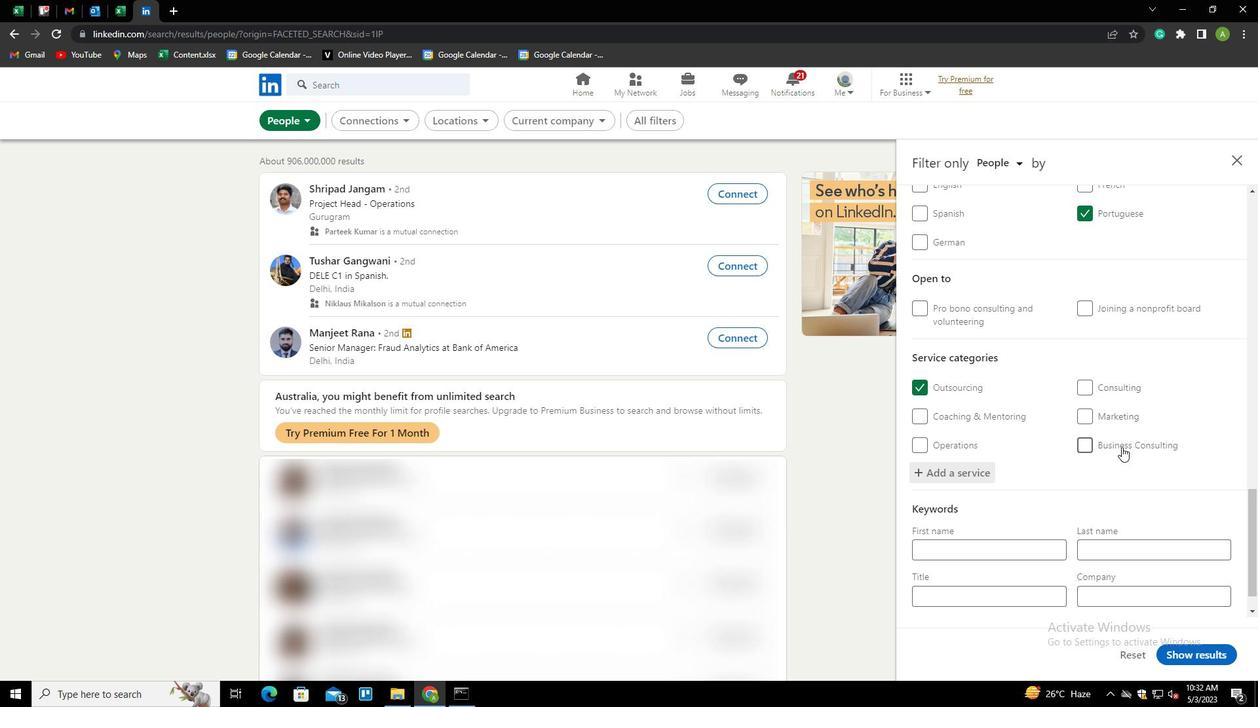 
Action: Mouse scrolled (1121, 446) with delta (0, 0)
Screenshot: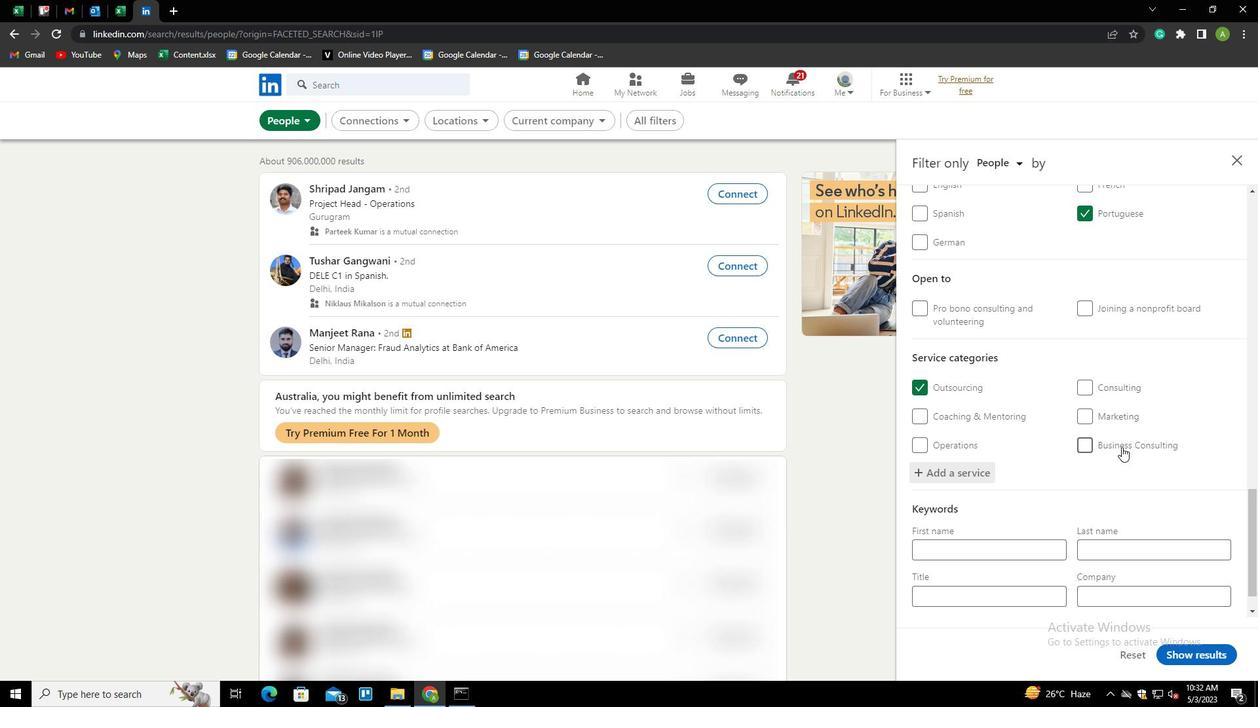 
Action: Mouse scrolled (1121, 446) with delta (0, 0)
Screenshot: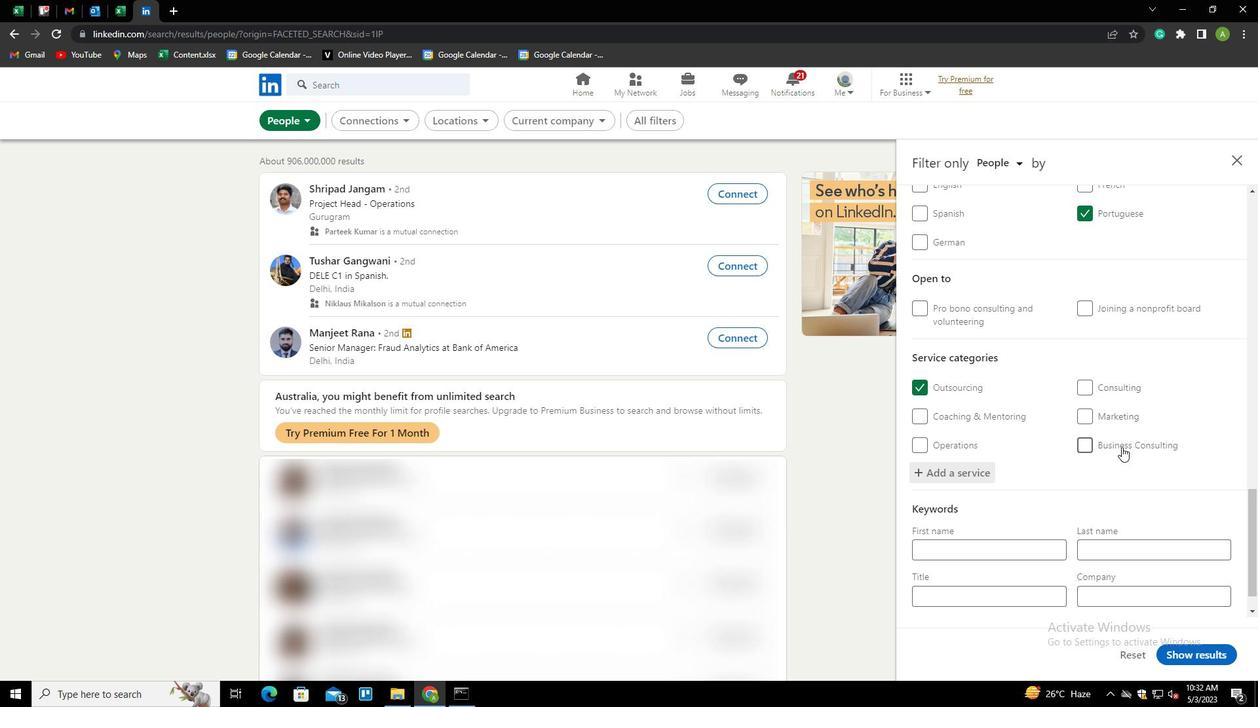 
Action: Mouse scrolled (1121, 446) with delta (0, 0)
Screenshot: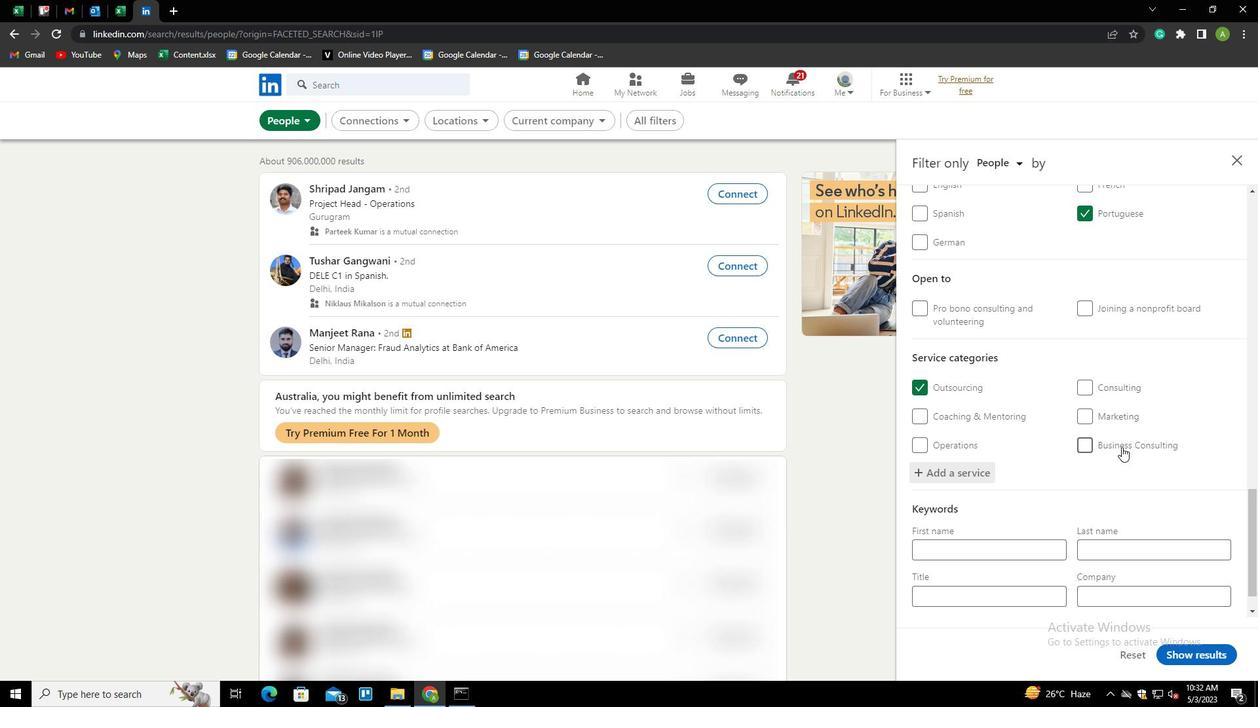 
Action: Mouse moved to (996, 557)
Screenshot: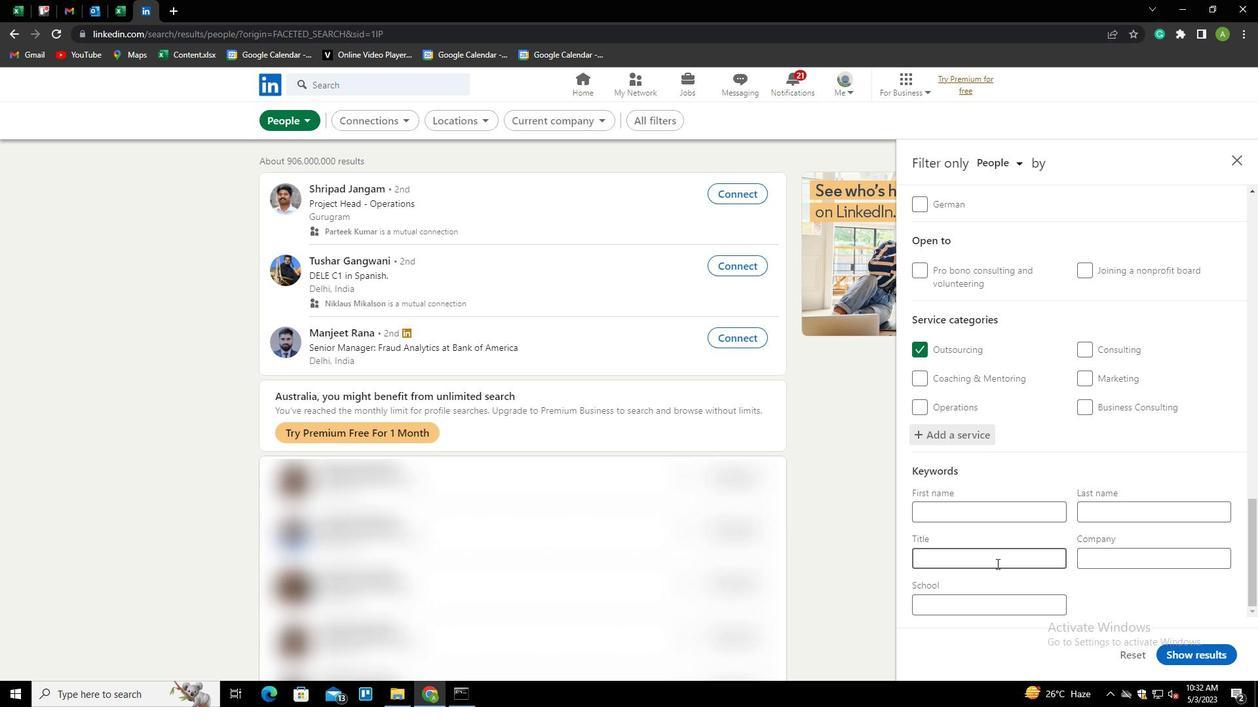 
Action: Mouse pressed left at (996, 557)
Screenshot: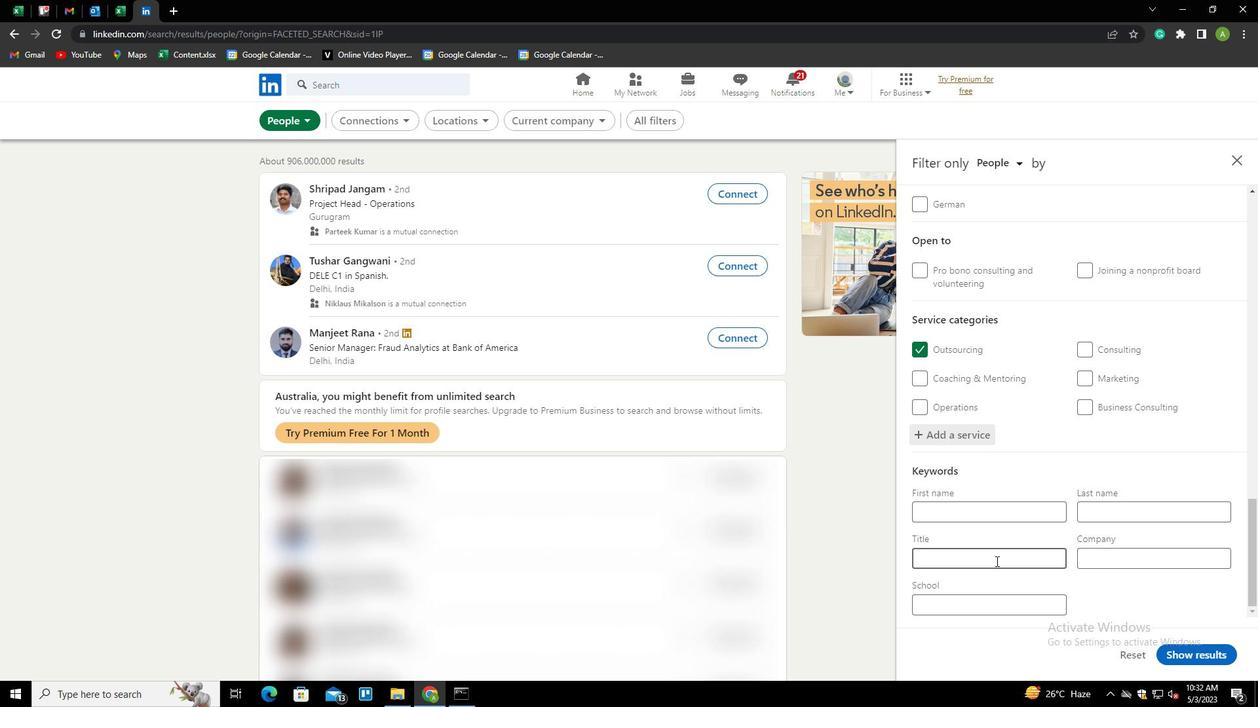 
Action: Key pressed <Key.shift><Key.shift>DA<Key.backspace><Key.backspace><Key.shift><Key.shift><Key.shift><Key.shift><Key.shift><Key.shift><Key.shift><Key.shift><Key.shift><Key.shift><Key.shift><Key.shift><Key.shift><Key.shift><Key.shift><Key.shift><Key.shift>DATA<Key.space><Key.shift><Key.shift><Key.shift><Key.shift><Key.shift>ENTRY
Screenshot: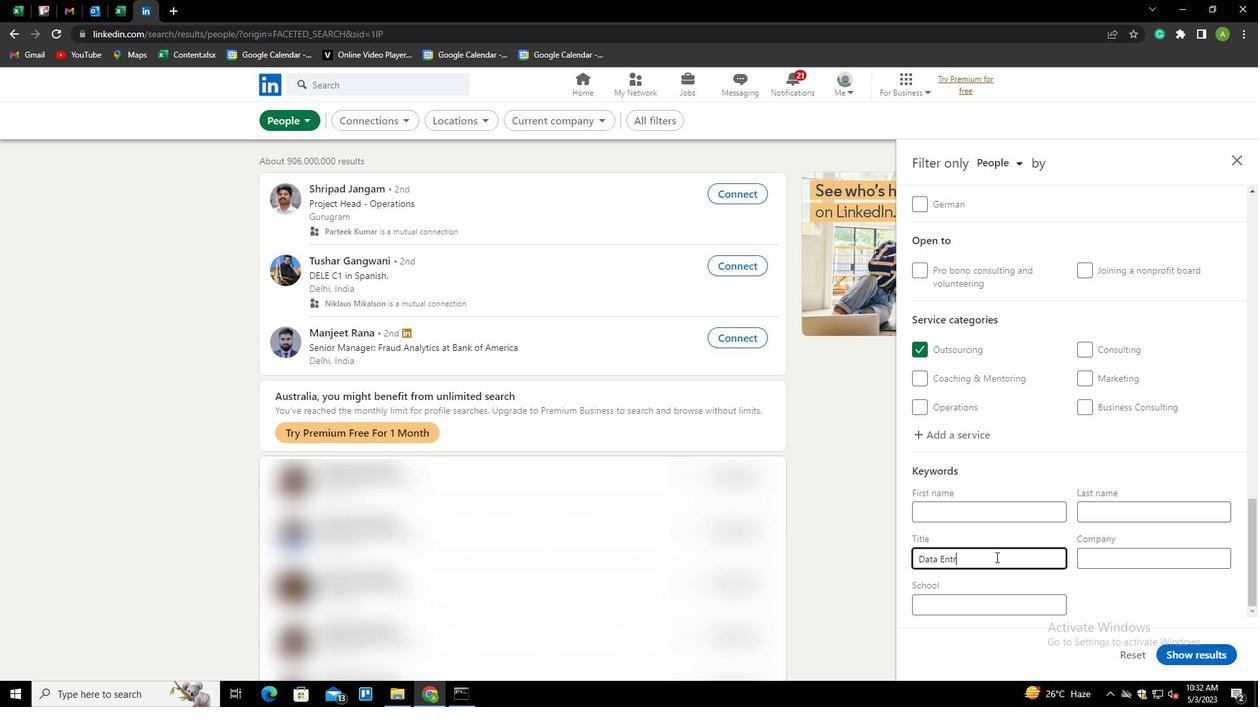 
Action: Mouse moved to (1150, 612)
Screenshot: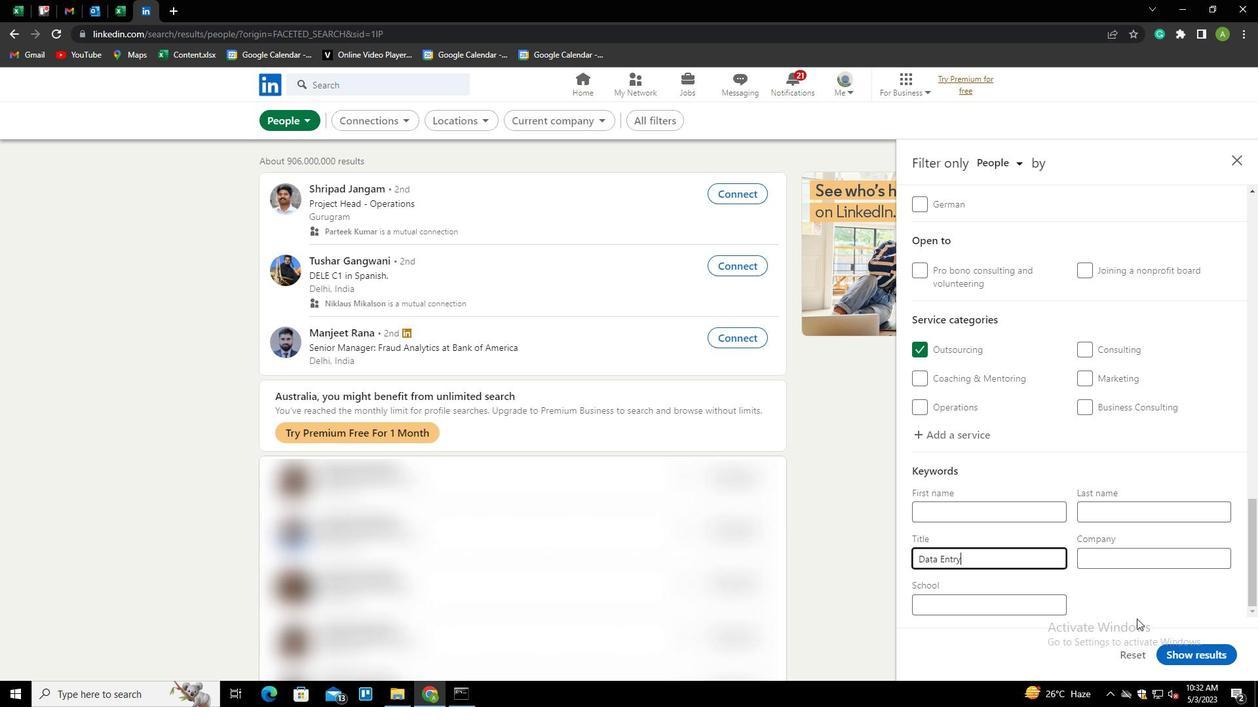 
Action: Mouse pressed left at (1150, 612)
Screenshot: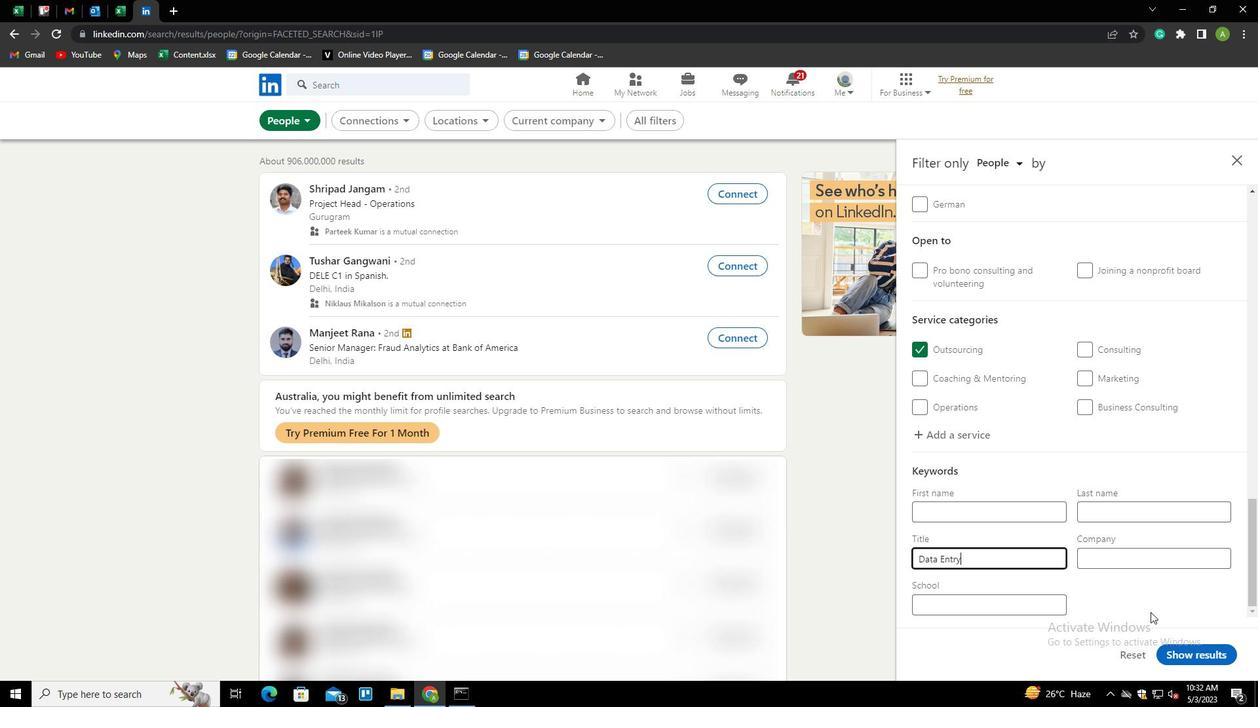 
Action: Mouse moved to (1197, 652)
Screenshot: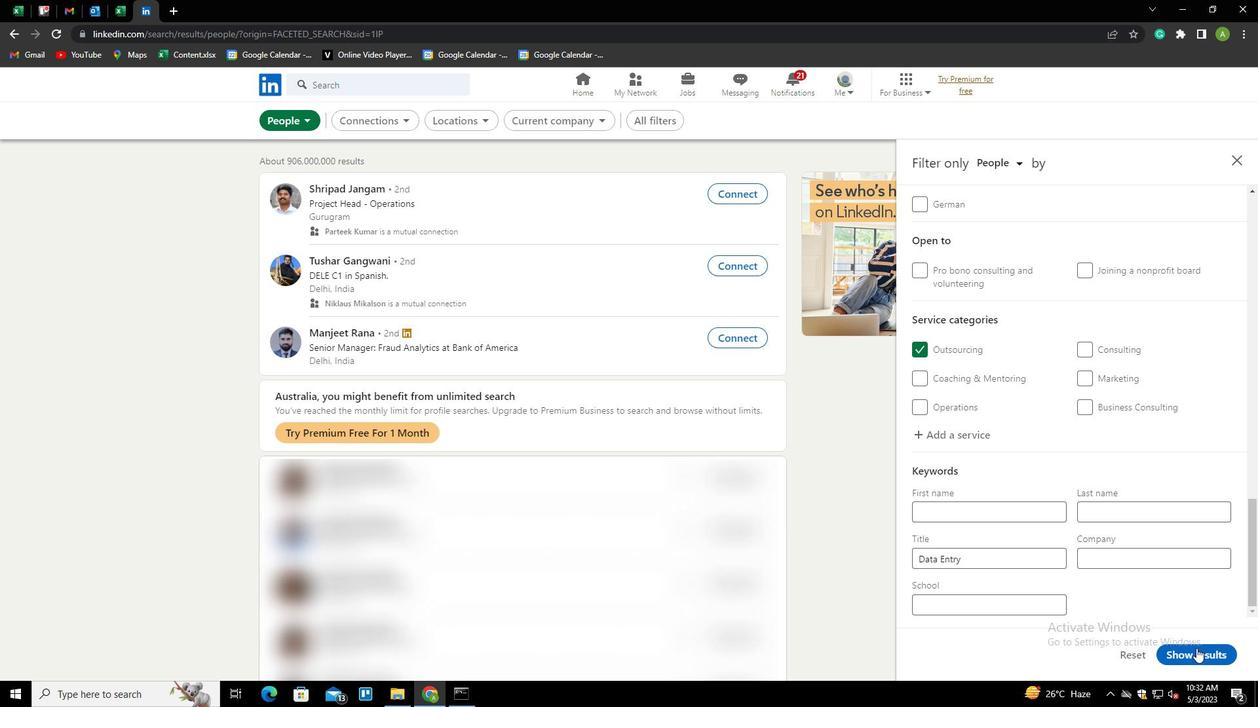 
Action: Mouse pressed left at (1197, 652)
Screenshot: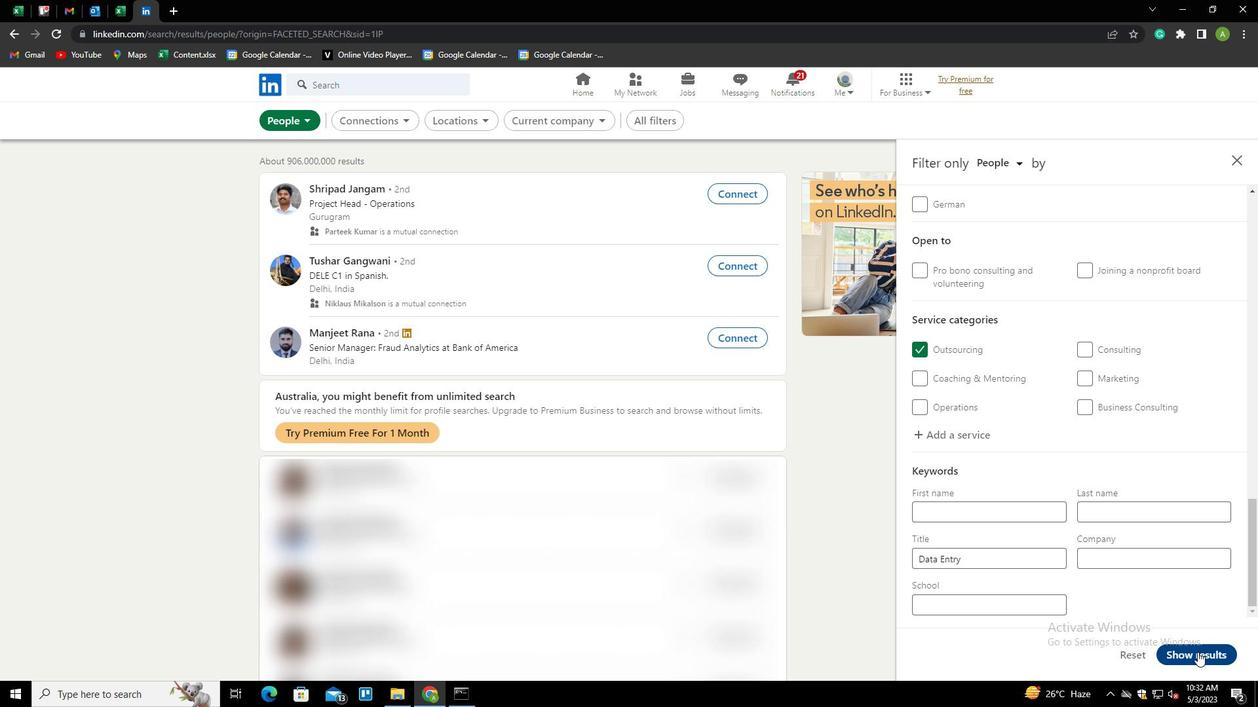 
